 Task: Find connections with filter location Newton-le-Willows with filter topic #engineeringwith filter profile language Potuguese with filter current company Aditya Birla Chemicals with filter school ABES Engineering College with filter industry Optometrists with filter service category Corporate Law with filter keywords title Nurse
Action: Mouse moved to (705, 66)
Screenshot: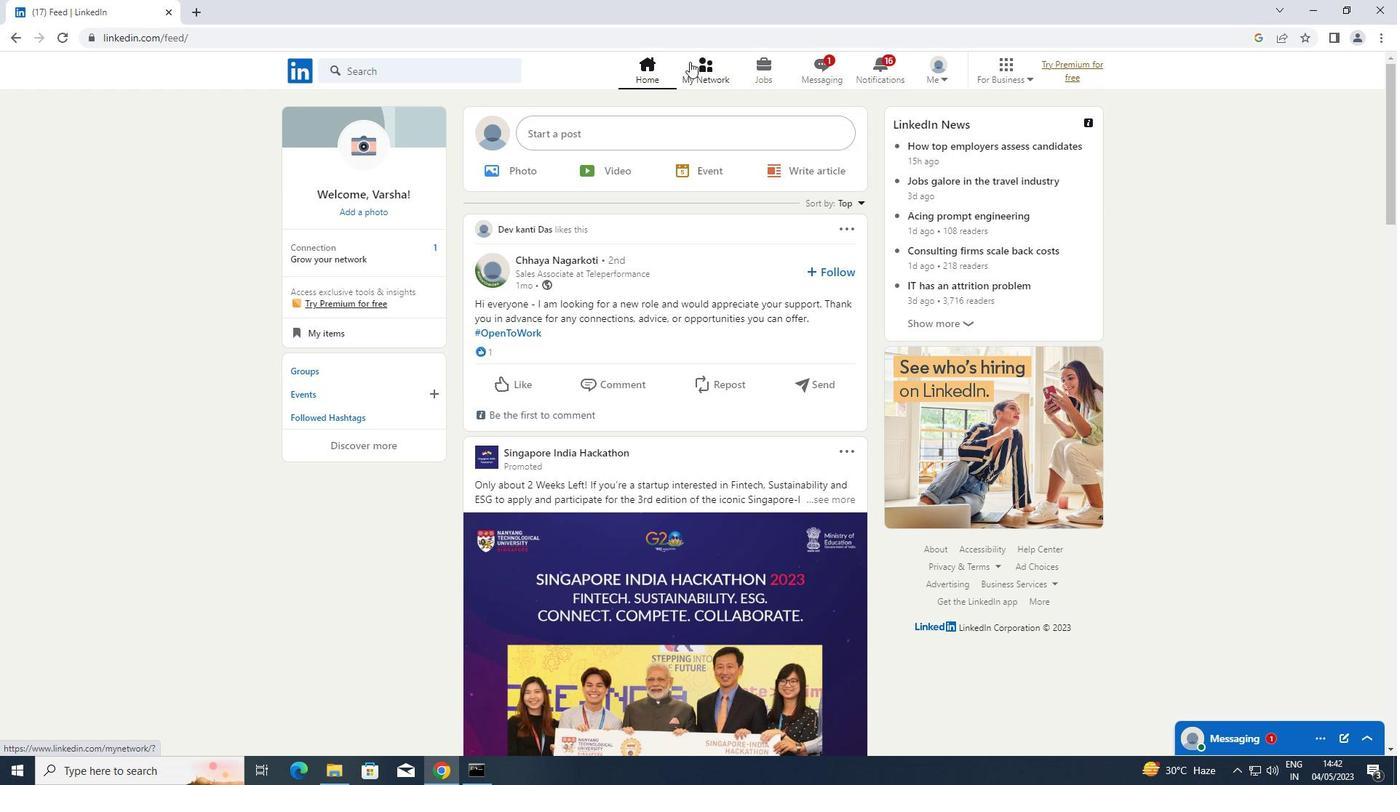 
Action: Mouse pressed left at (705, 66)
Screenshot: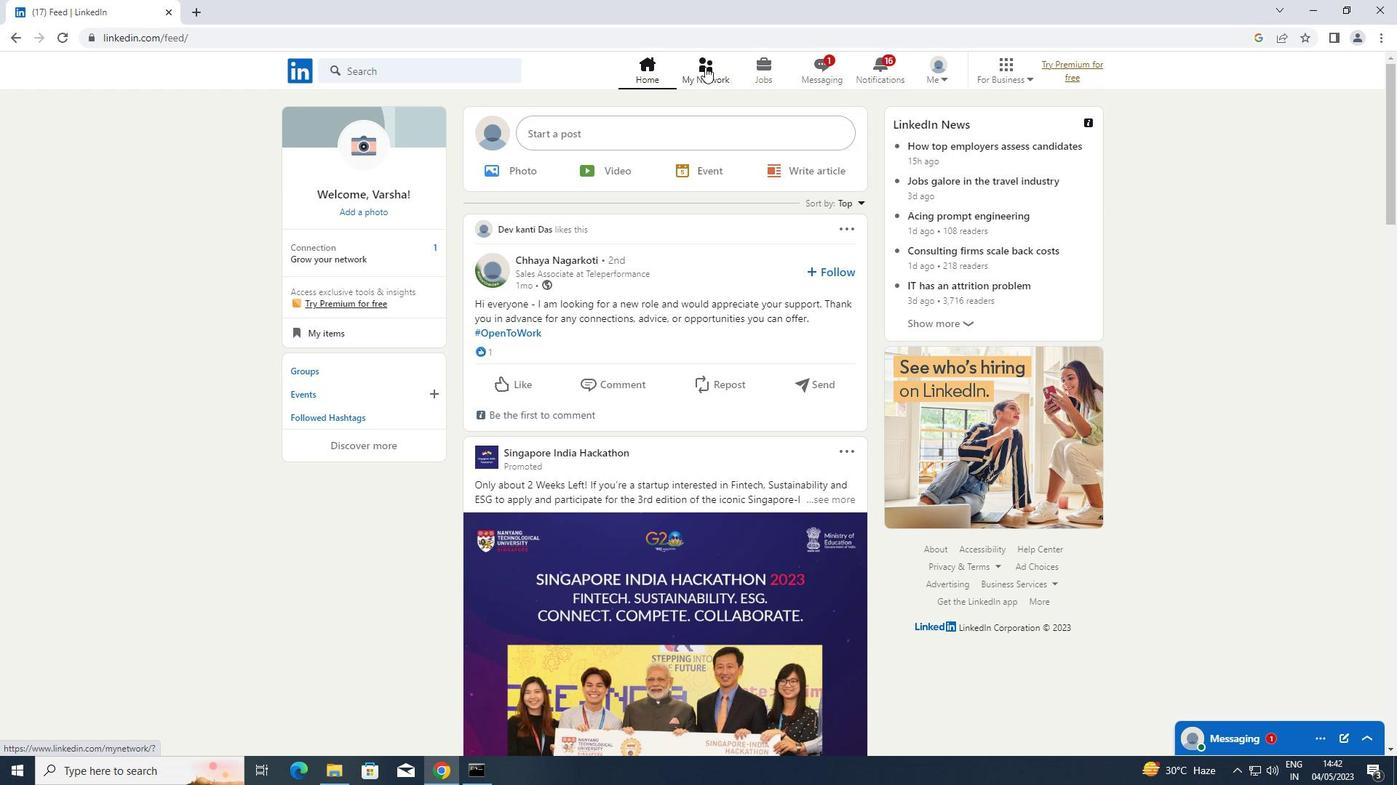 
Action: Mouse moved to (380, 149)
Screenshot: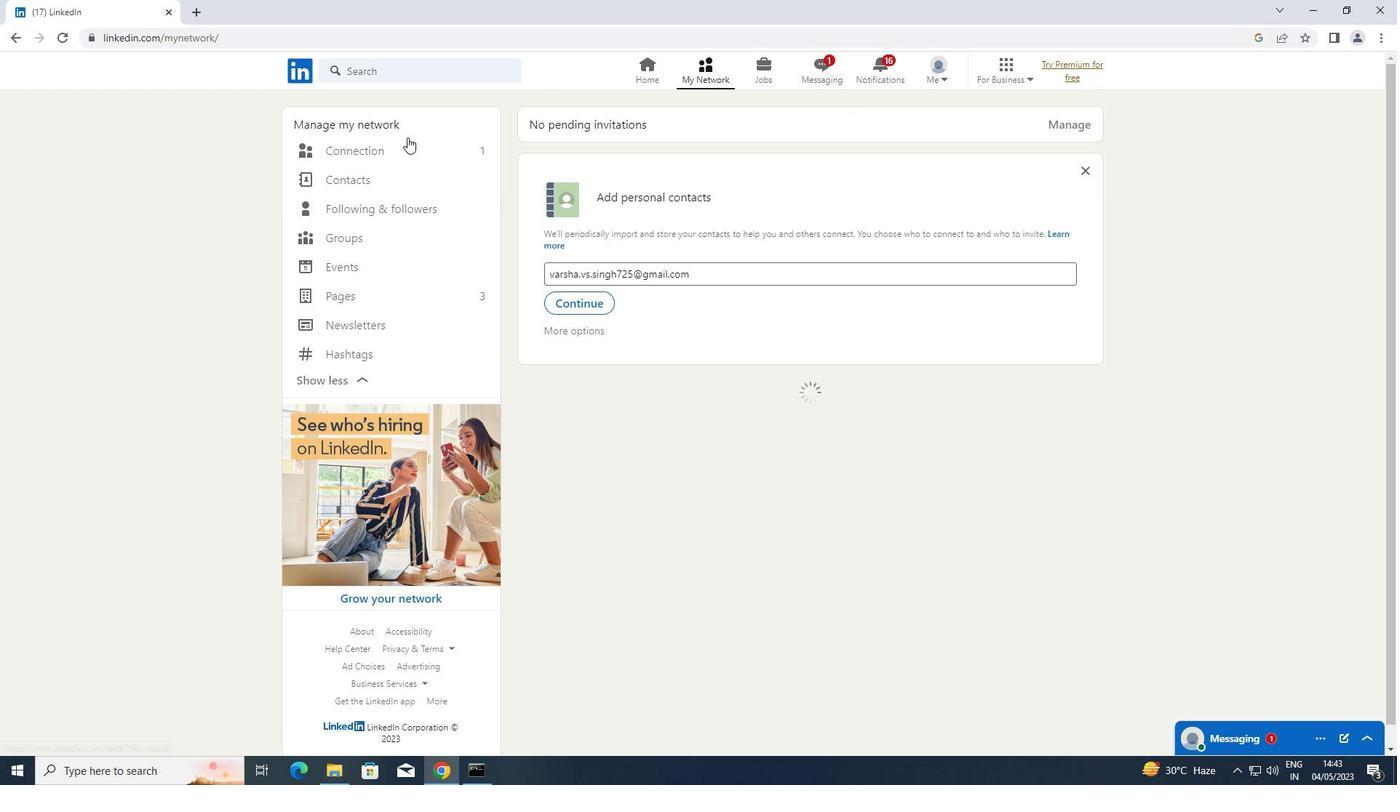 
Action: Mouse pressed left at (380, 149)
Screenshot: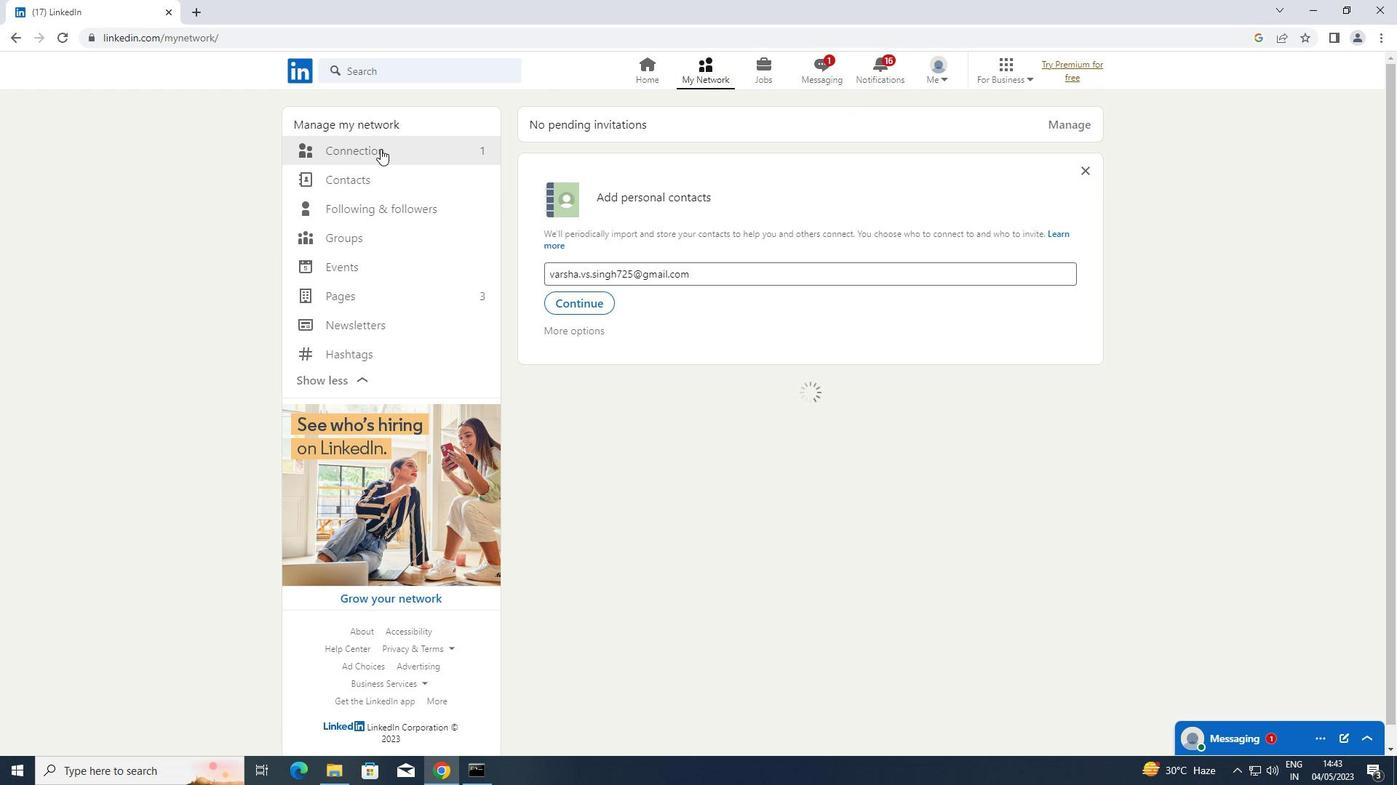 
Action: Mouse moved to (807, 158)
Screenshot: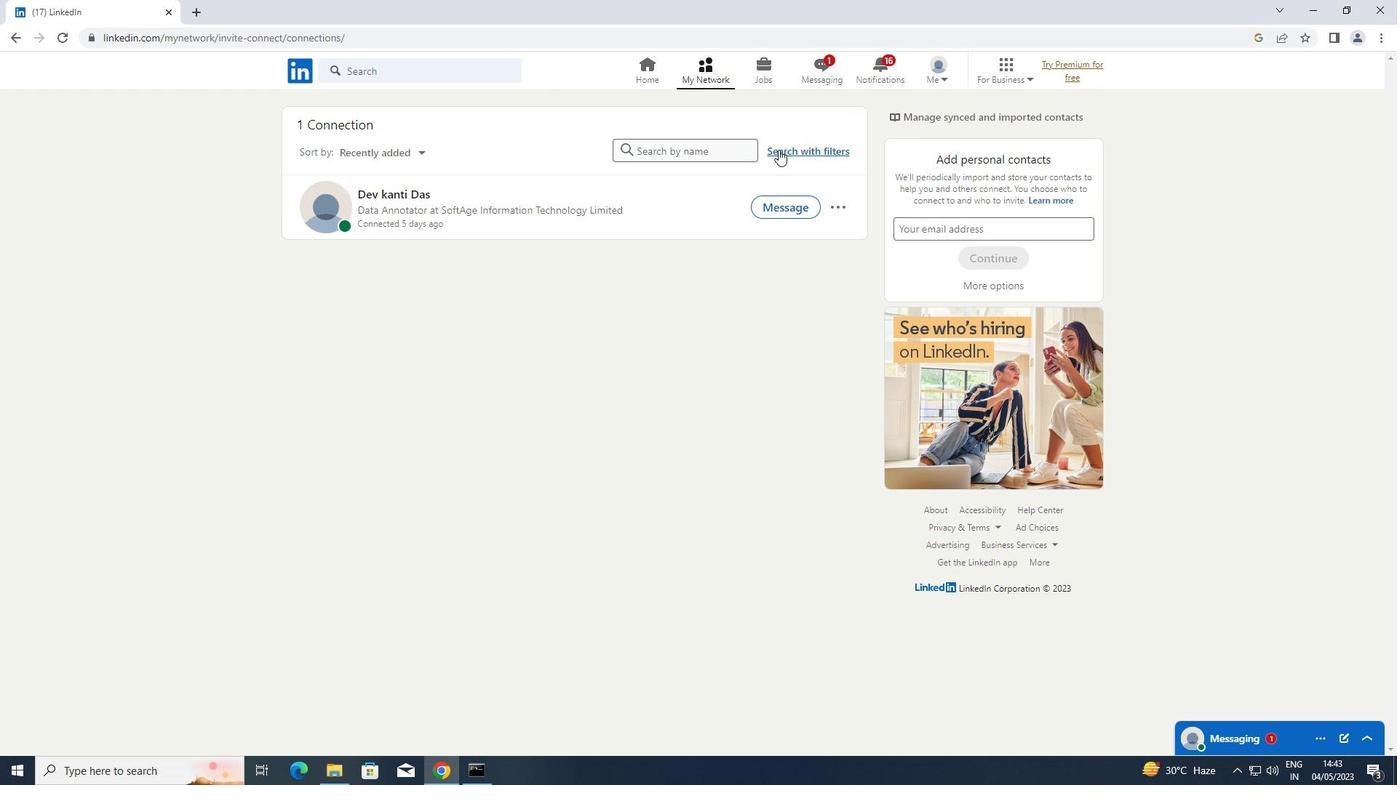 
Action: Mouse pressed left at (807, 158)
Screenshot: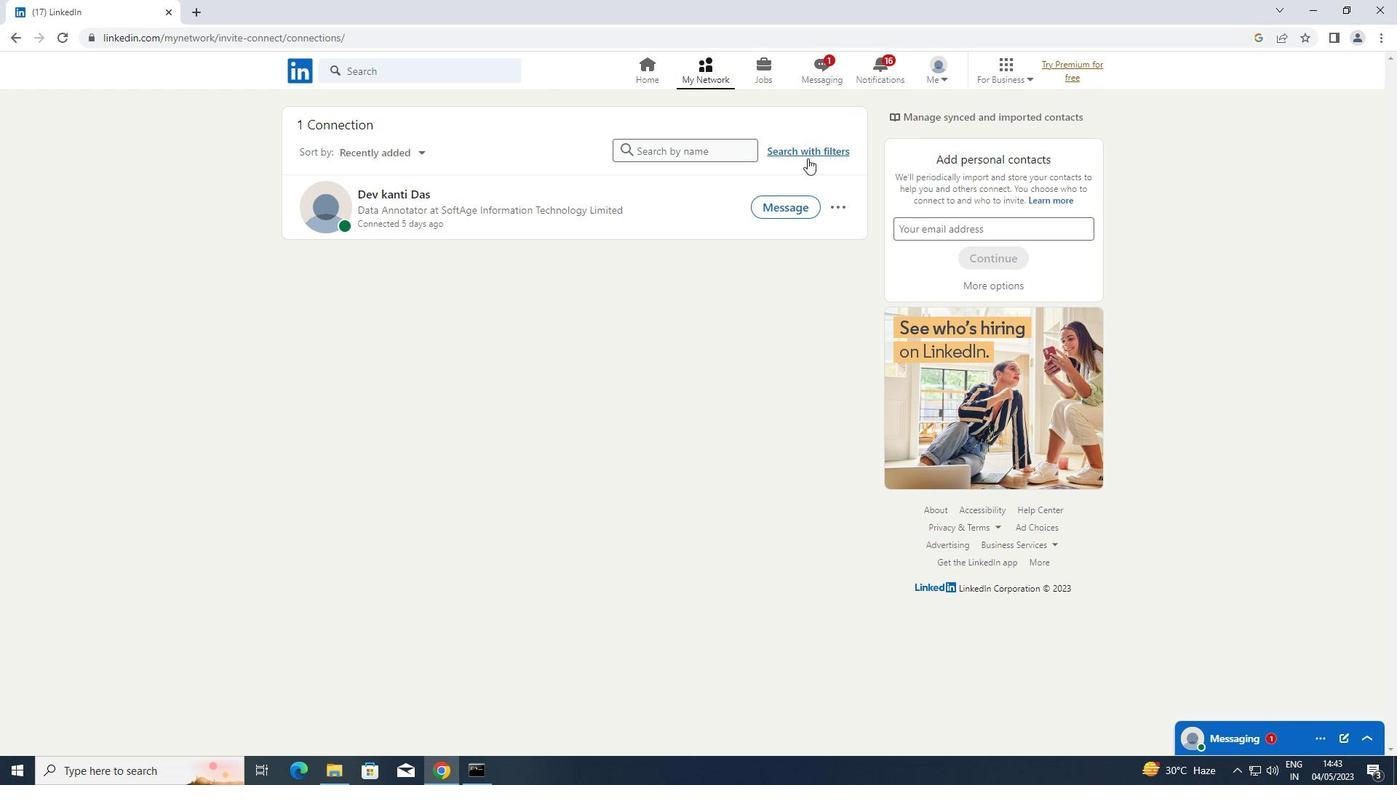 
Action: Mouse moved to (745, 111)
Screenshot: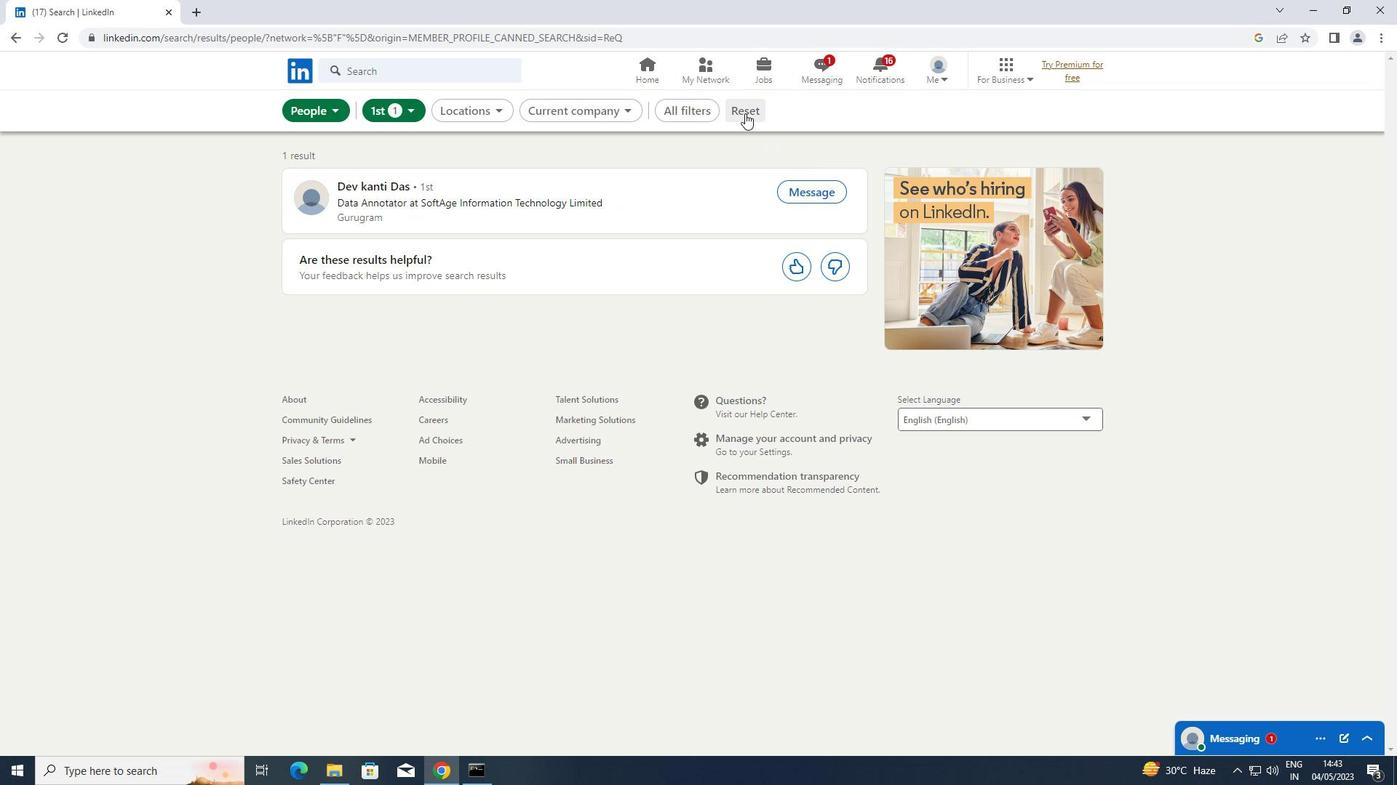 
Action: Mouse pressed left at (745, 111)
Screenshot: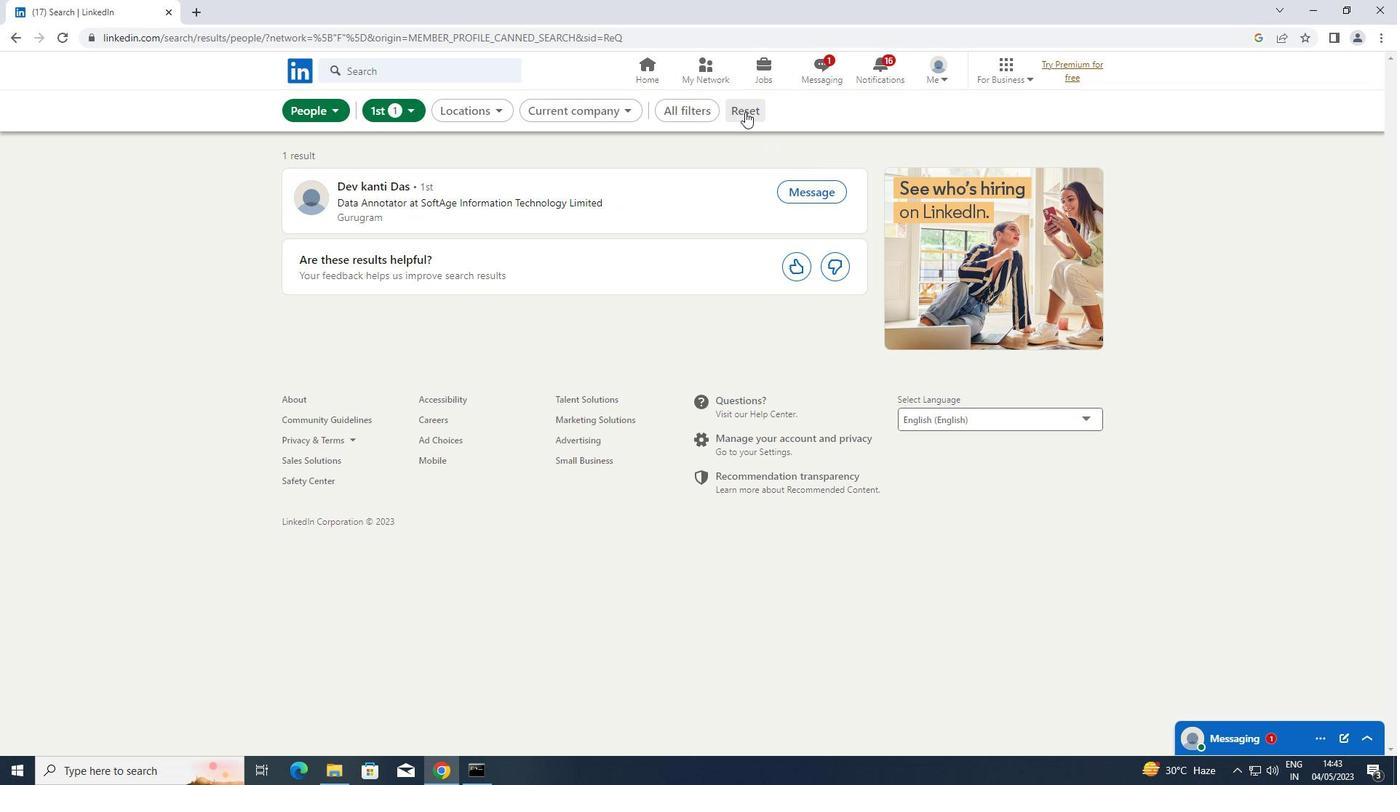 
Action: Mouse moved to (698, 107)
Screenshot: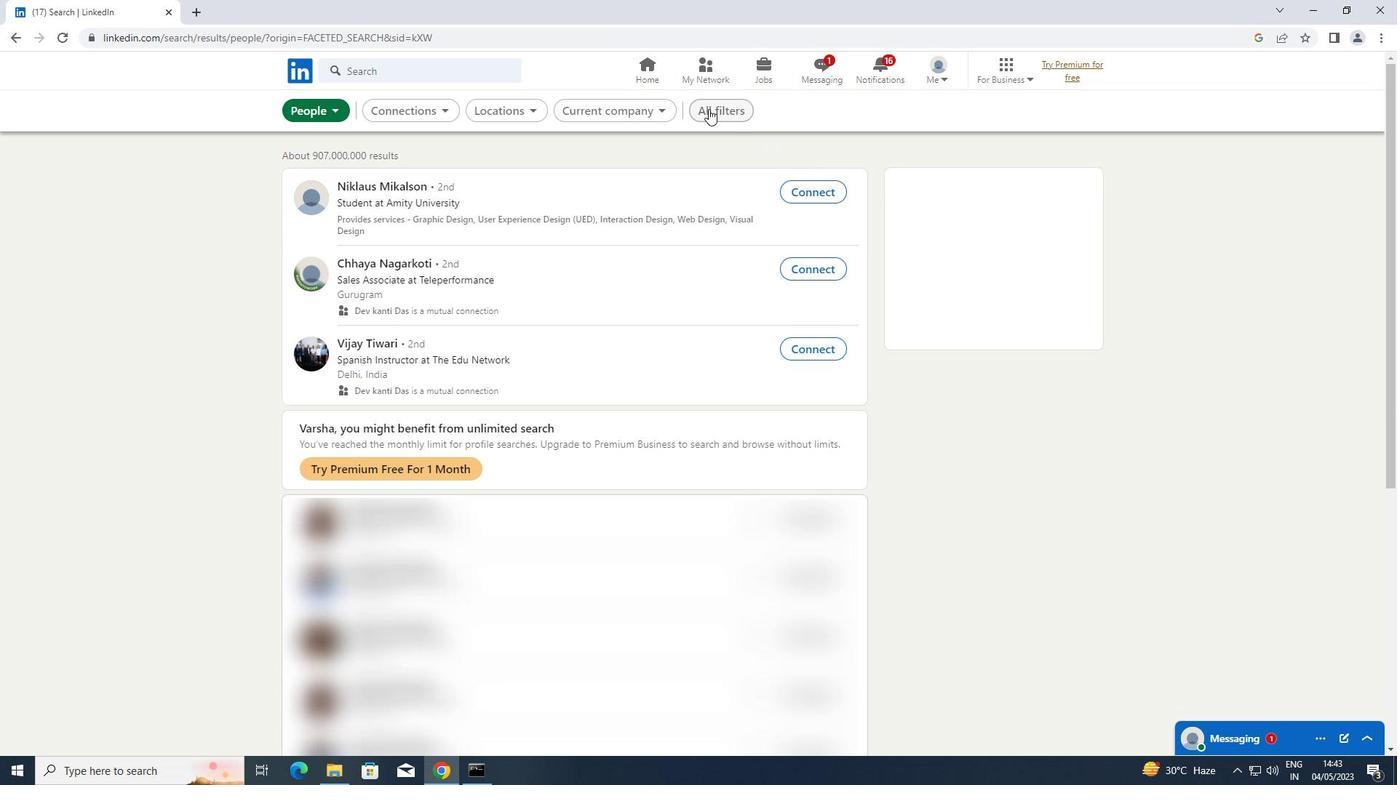 
Action: Mouse pressed left at (698, 107)
Screenshot: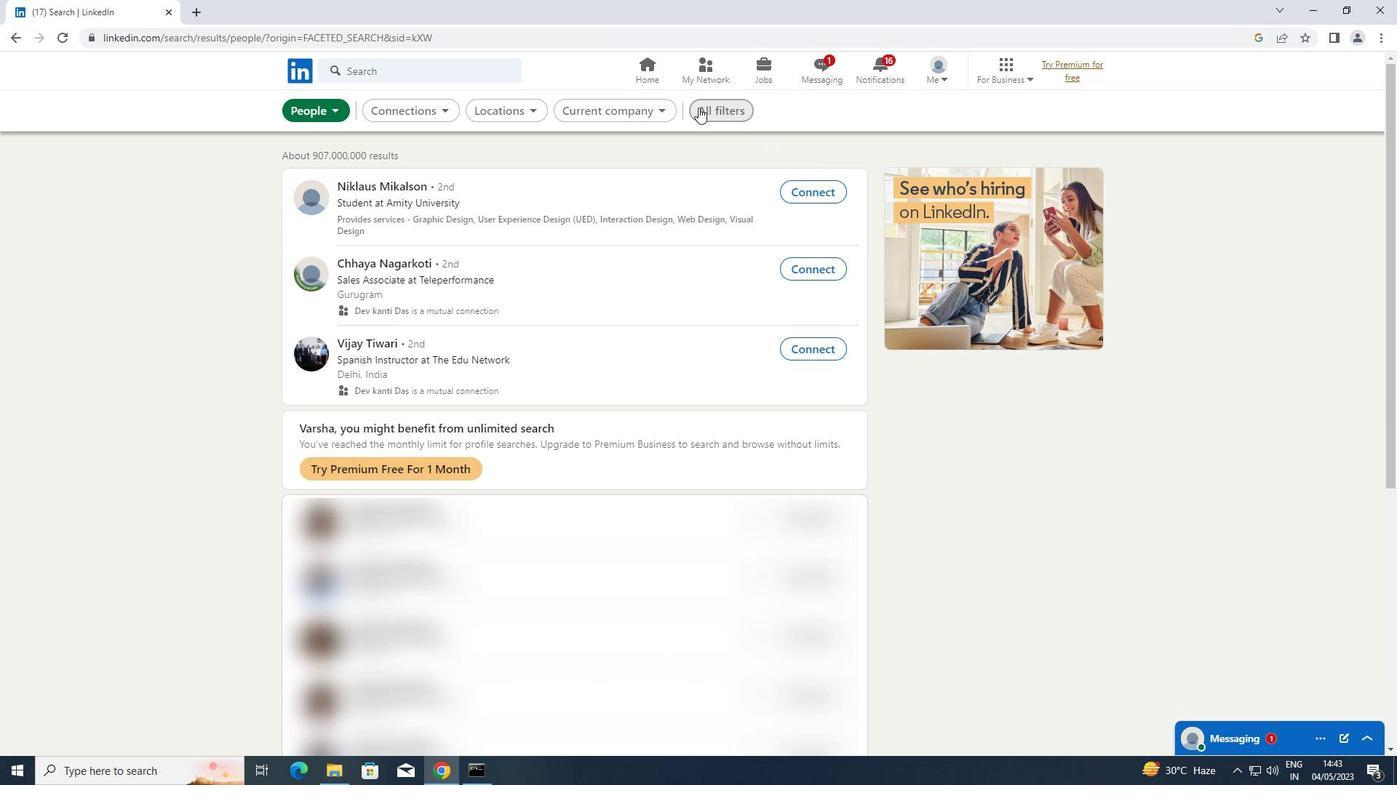 
Action: Mouse moved to (1063, 258)
Screenshot: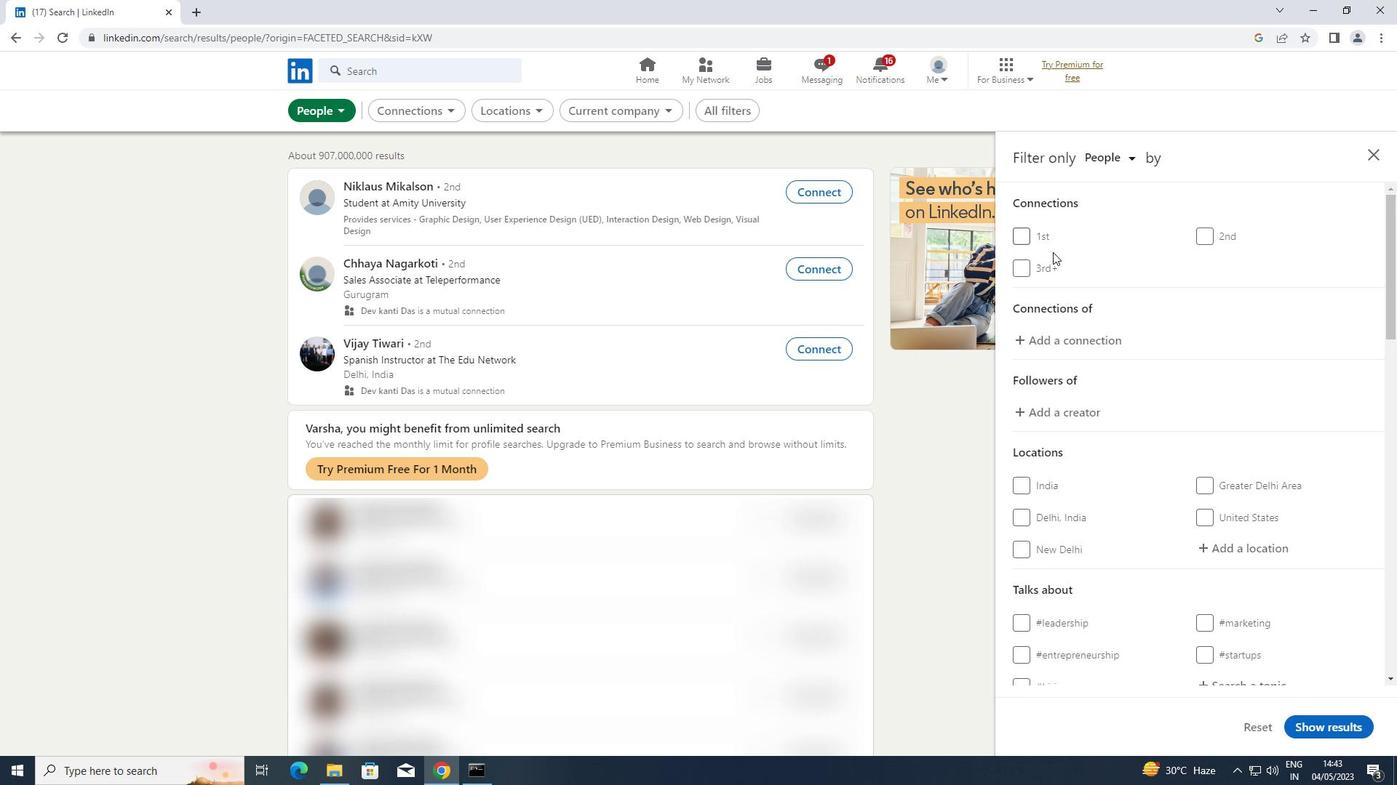 
Action: Mouse scrolled (1063, 257) with delta (0, 0)
Screenshot: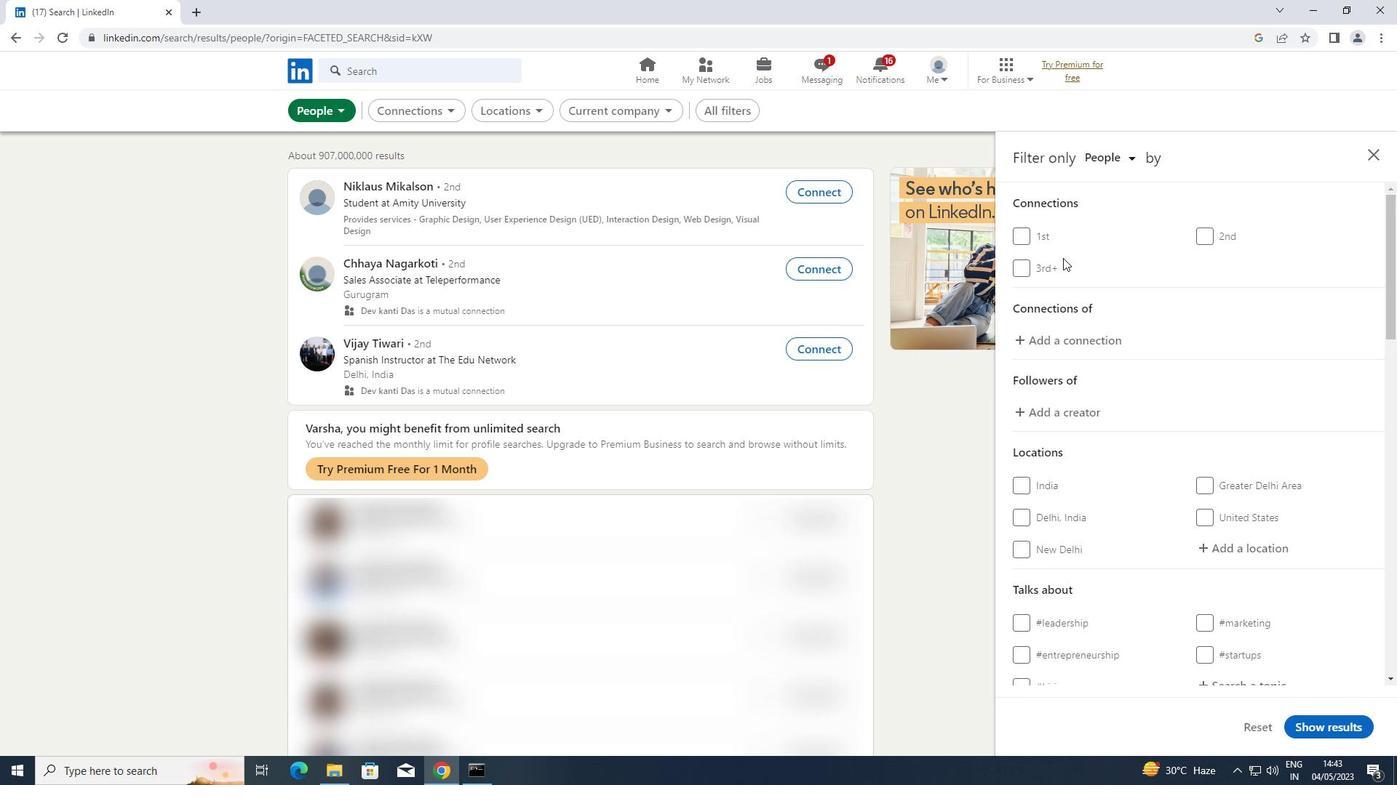 
Action: Mouse moved to (1063, 267)
Screenshot: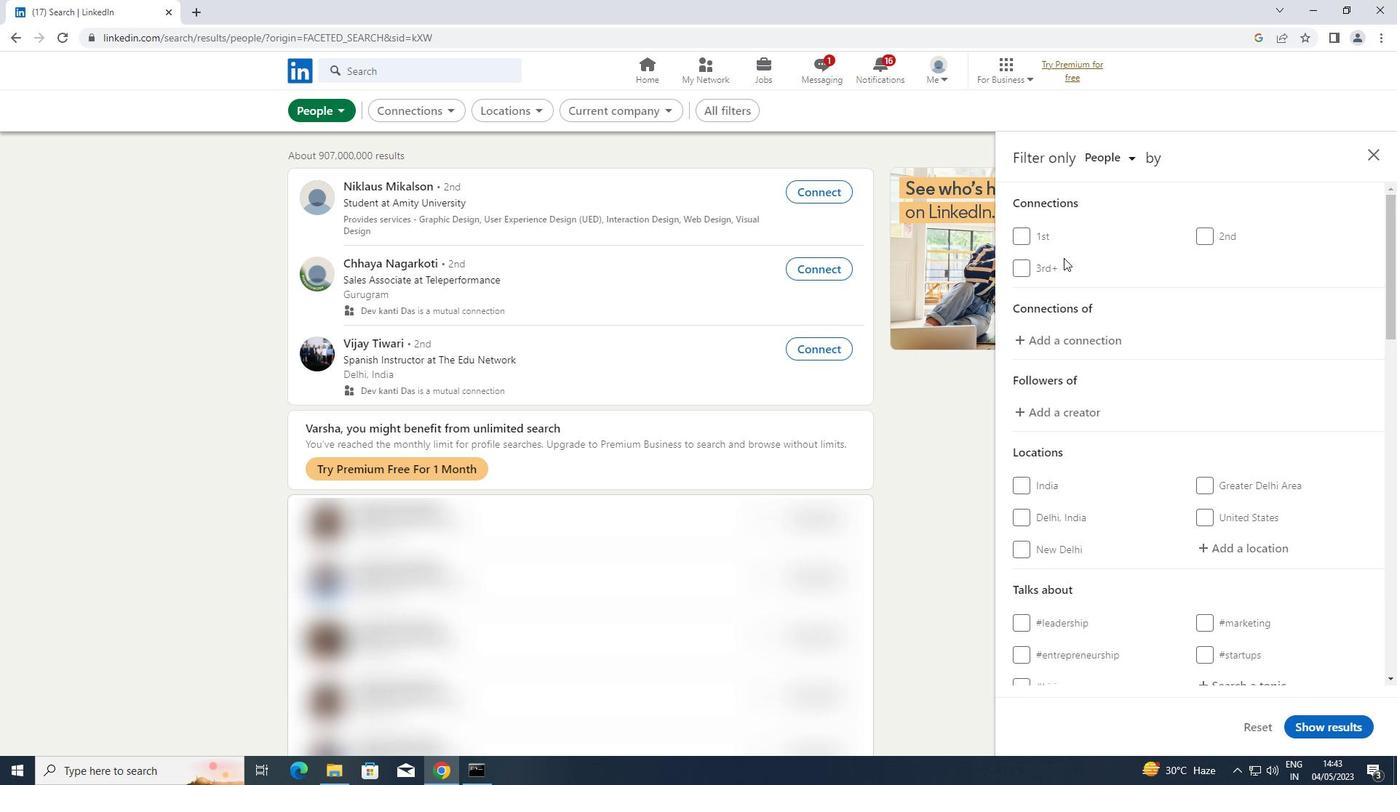 
Action: Mouse scrolled (1063, 267) with delta (0, 0)
Screenshot: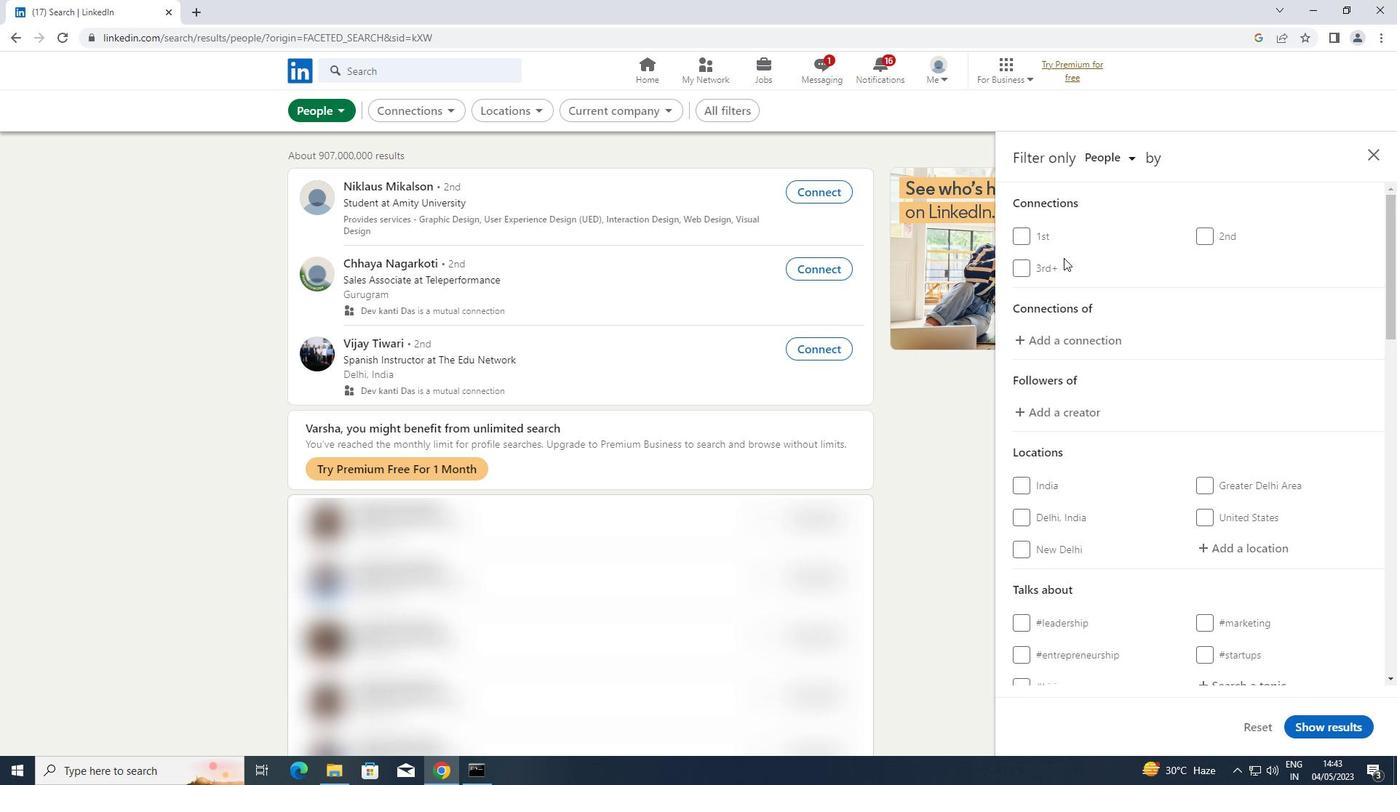 
Action: Mouse moved to (1212, 390)
Screenshot: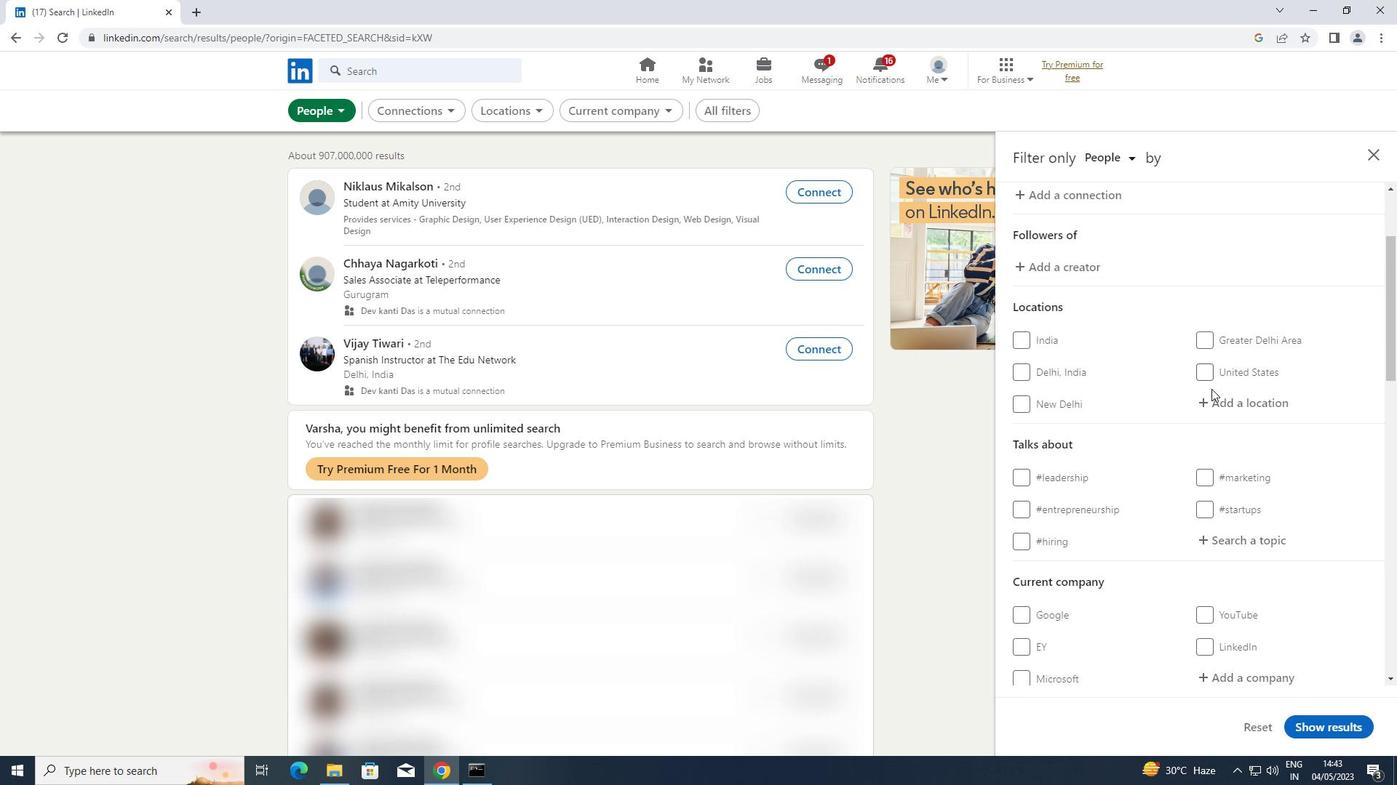 
Action: Mouse pressed left at (1212, 390)
Screenshot: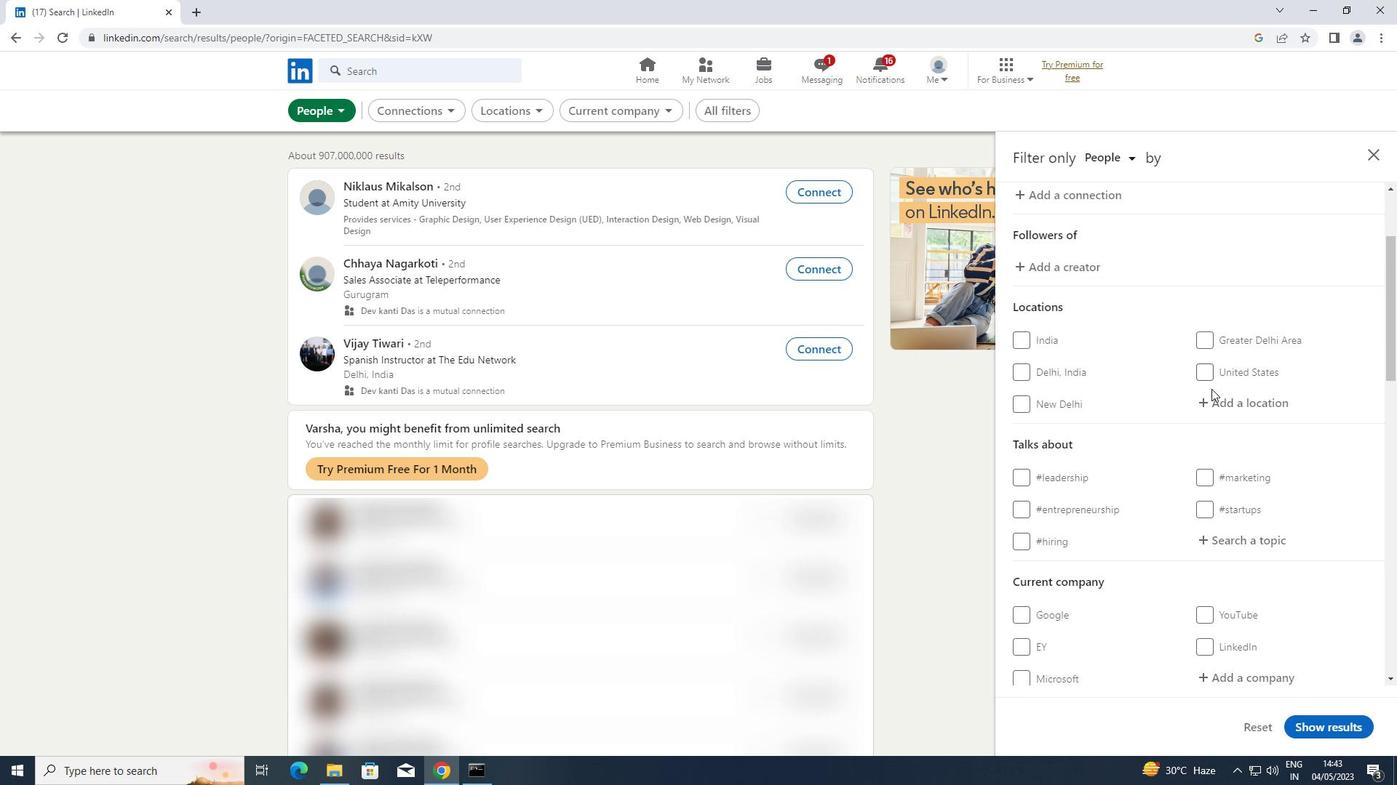 
Action: Mouse moved to (1215, 392)
Screenshot: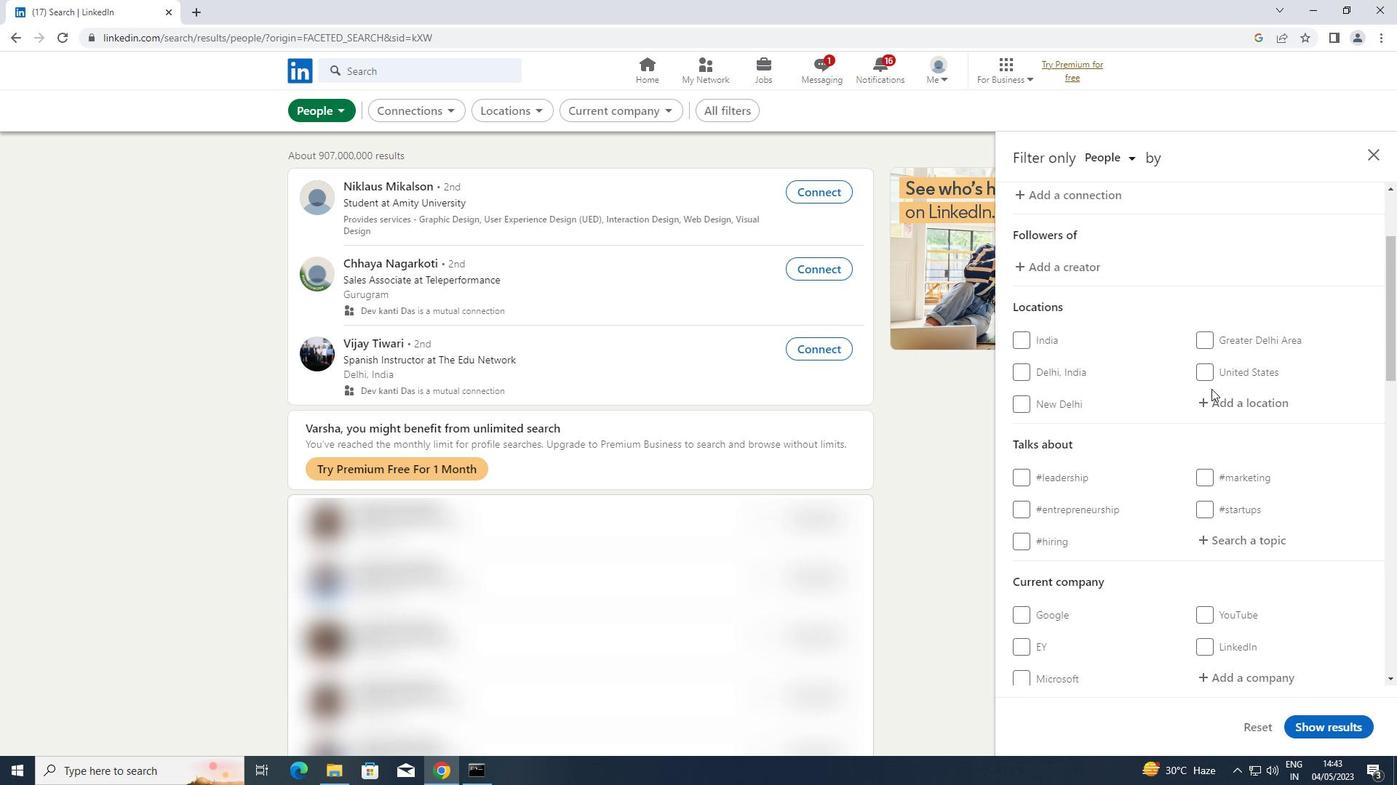
Action: Key pressed <Key.shift><Key.shift>NEWTON-LE-<Key.shift>WILLOWS
Screenshot: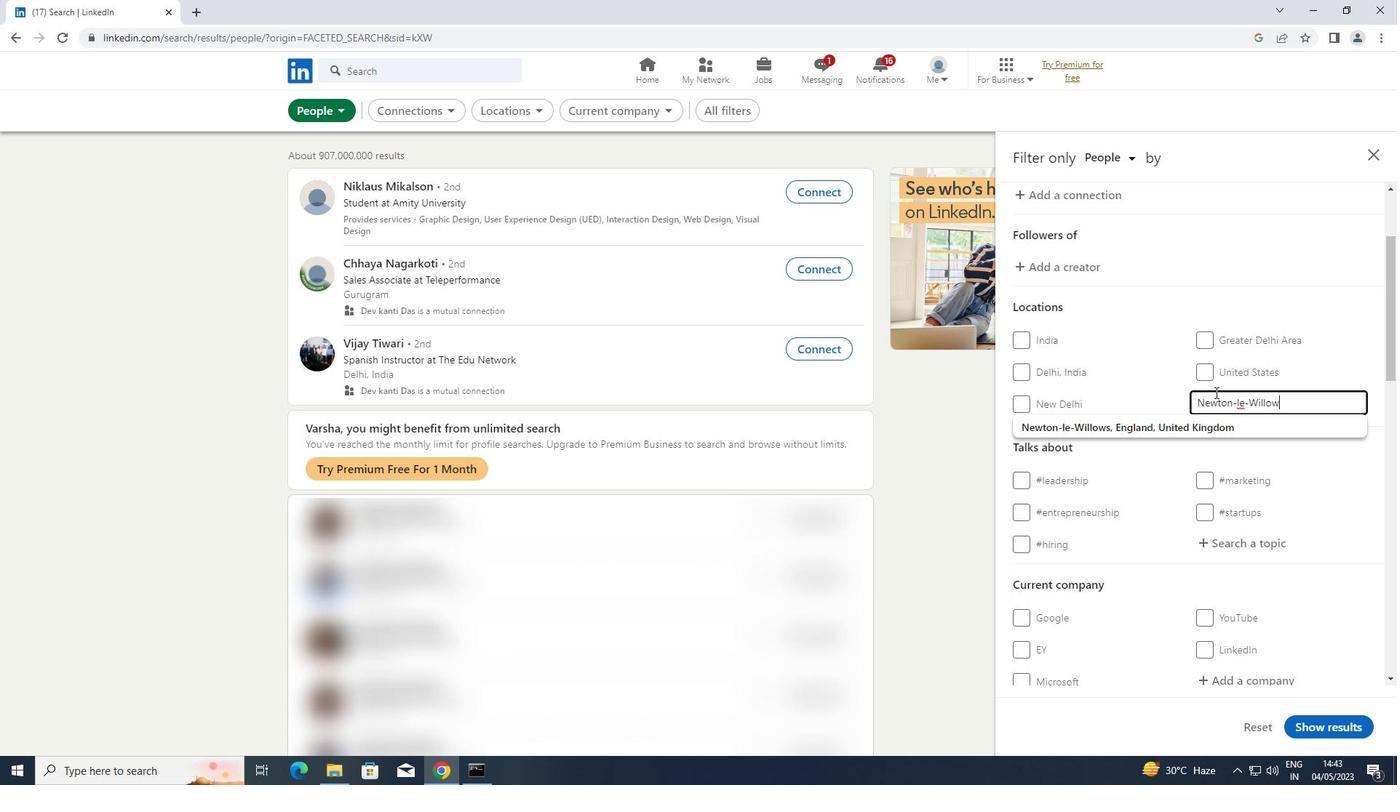 
Action: Mouse moved to (1258, 545)
Screenshot: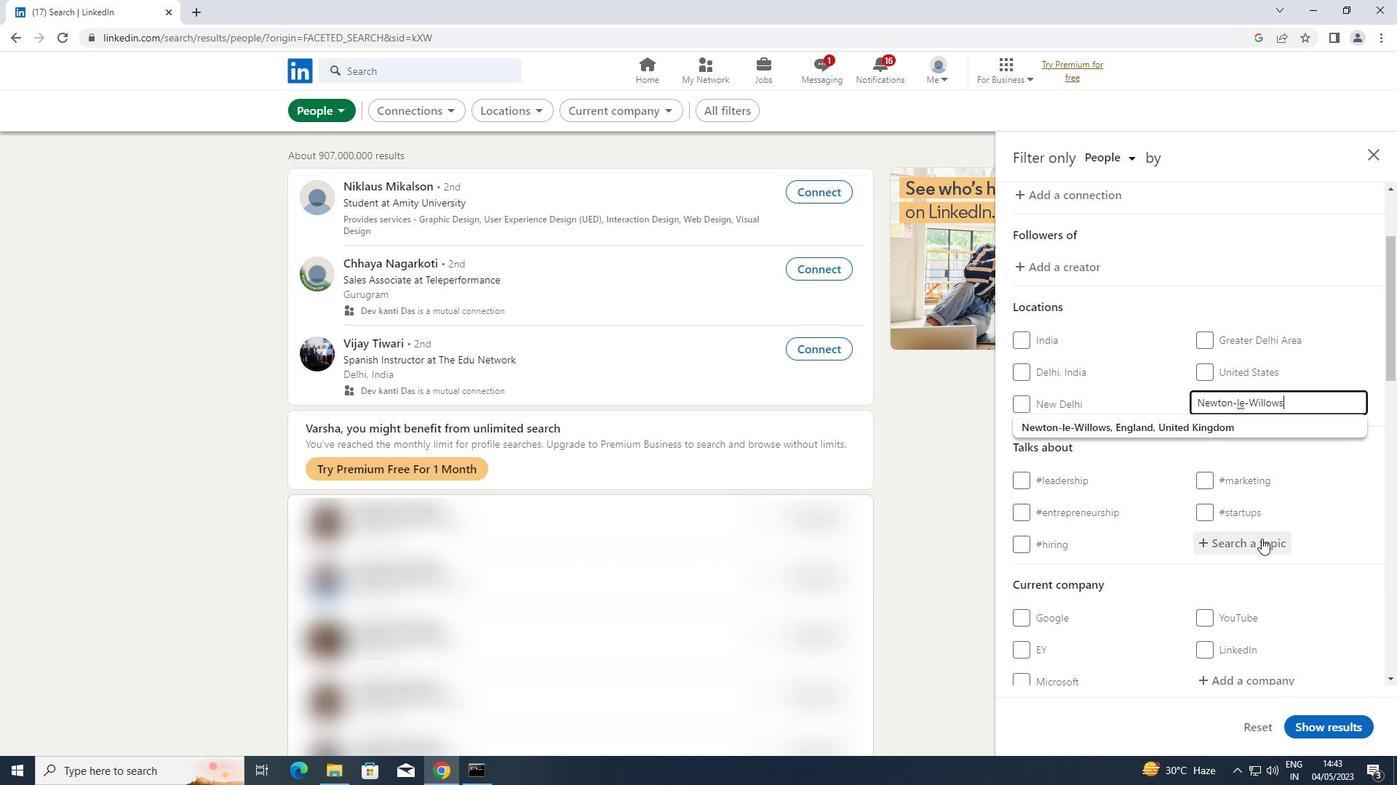 
Action: Mouse pressed left at (1258, 545)
Screenshot: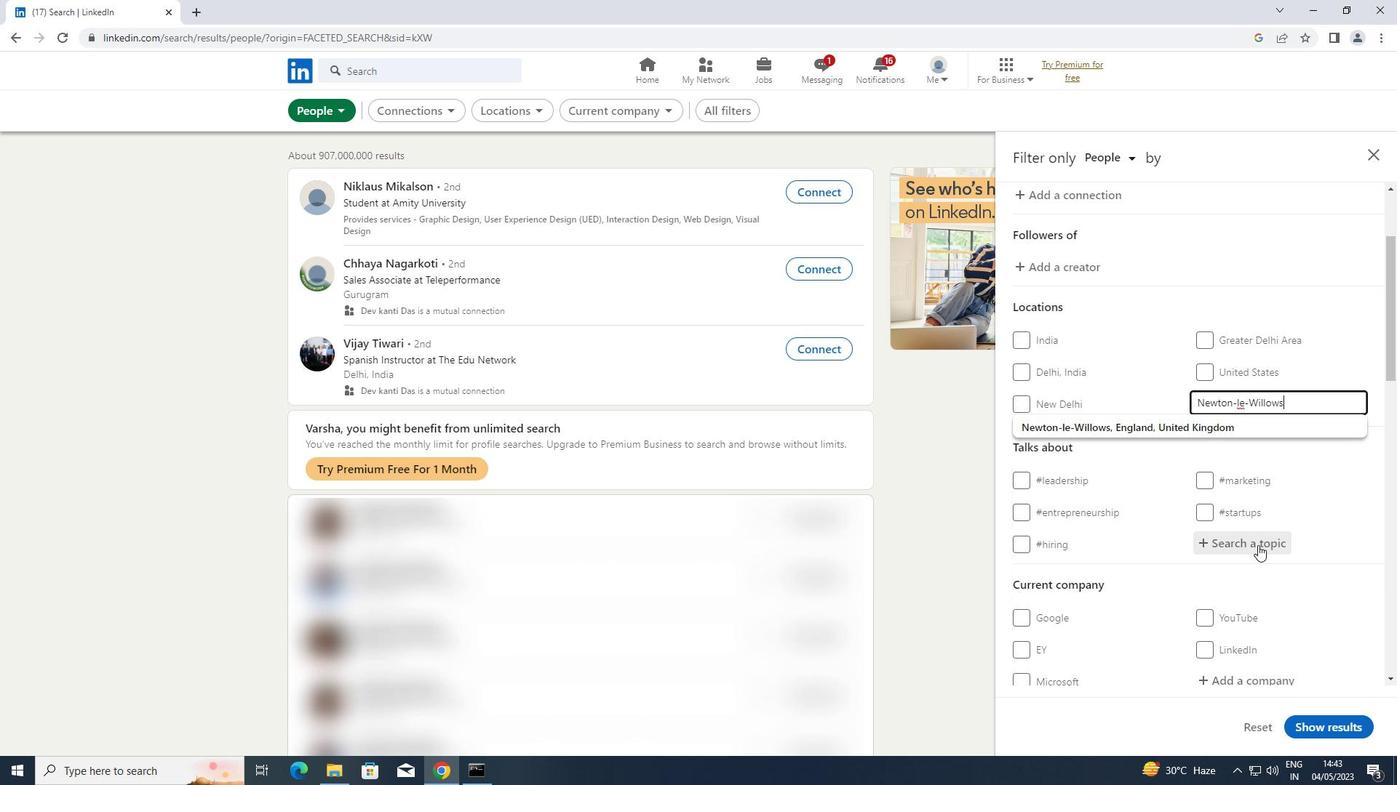 
Action: Key pressed ENGINEER
Screenshot: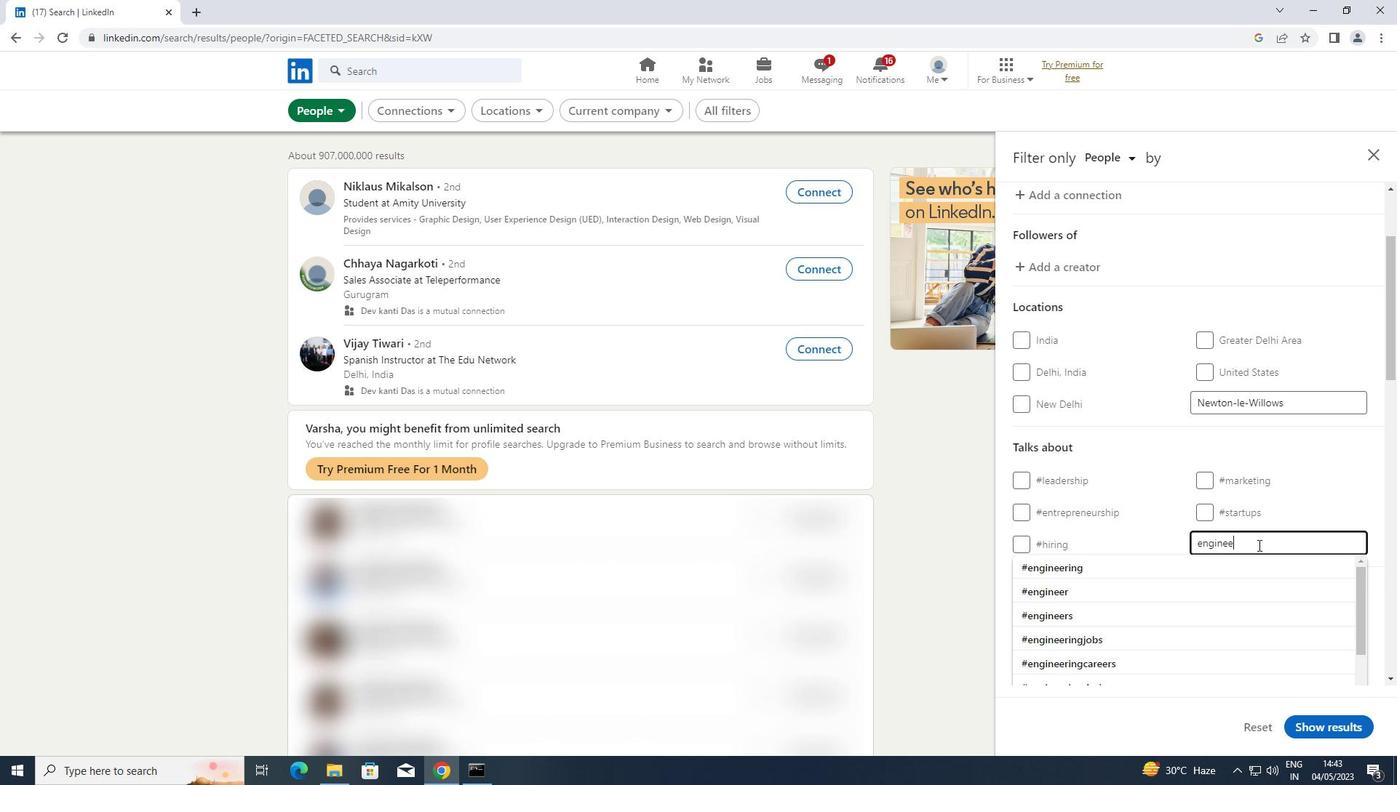 
Action: Mouse moved to (1152, 560)
Screenshot: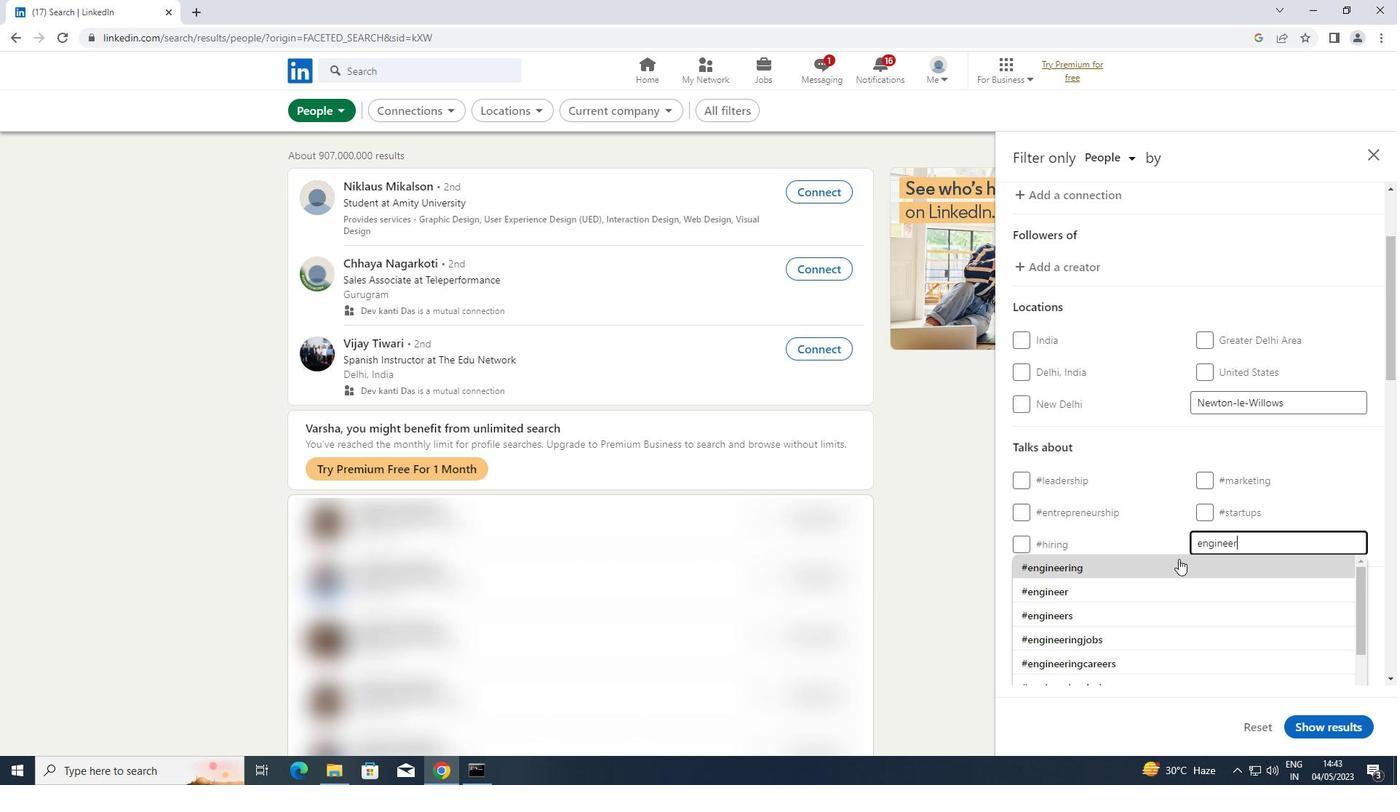 
Action: Mouse pressed left at (1152, 560)
Screenshot: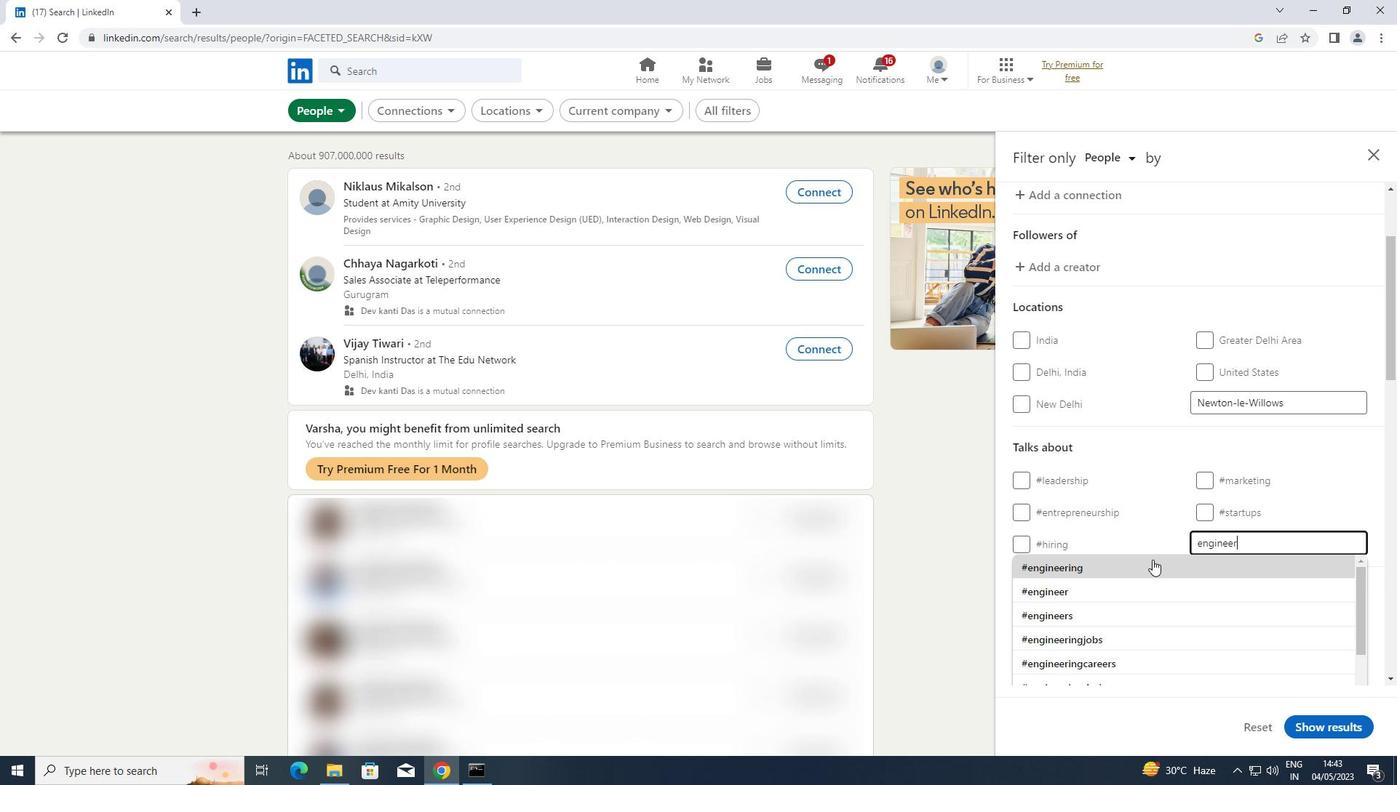 
Action: Mouse scrolled (1152, 559) with delta (0, 0)
Screenshot: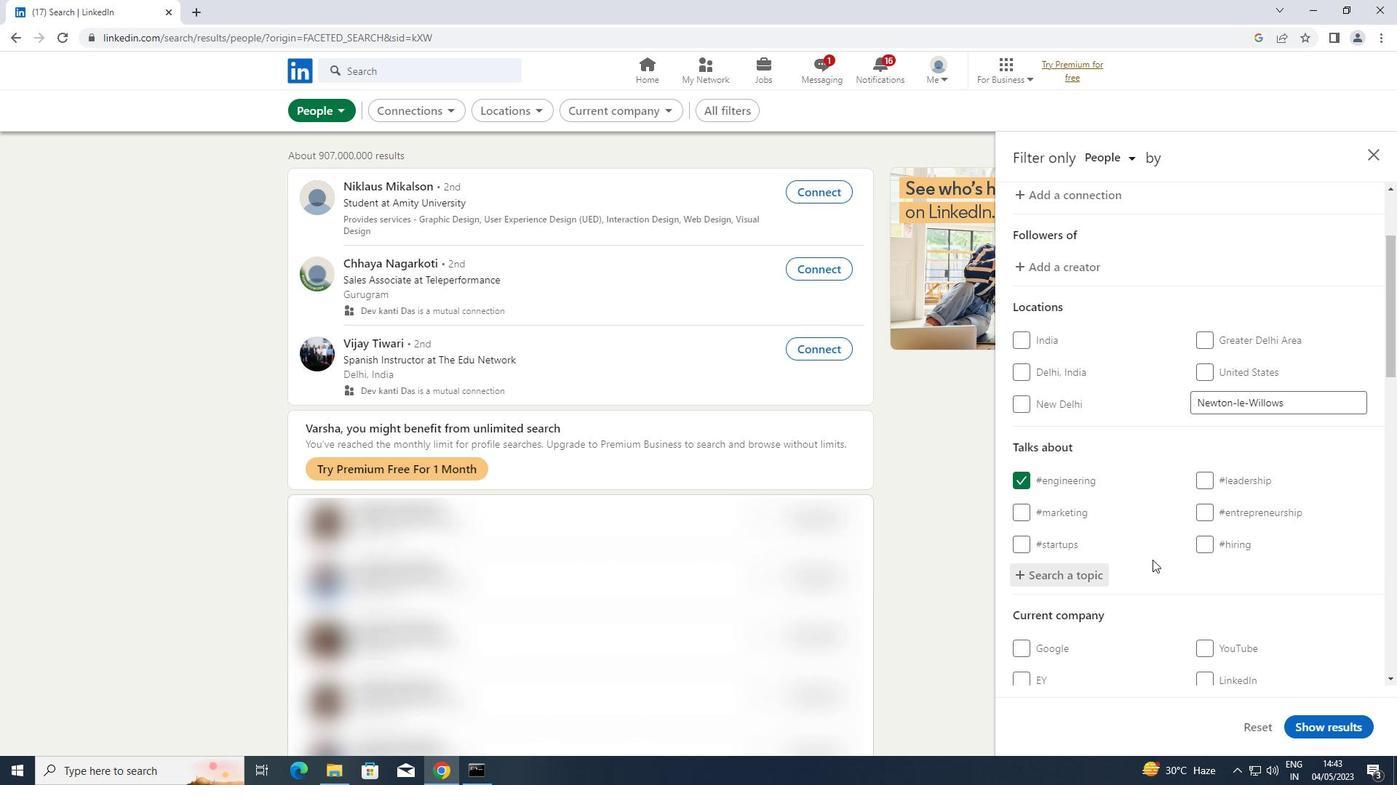 
Action: Mouse scrolled (1152, 559) with delta (0, 0)
Screenshot: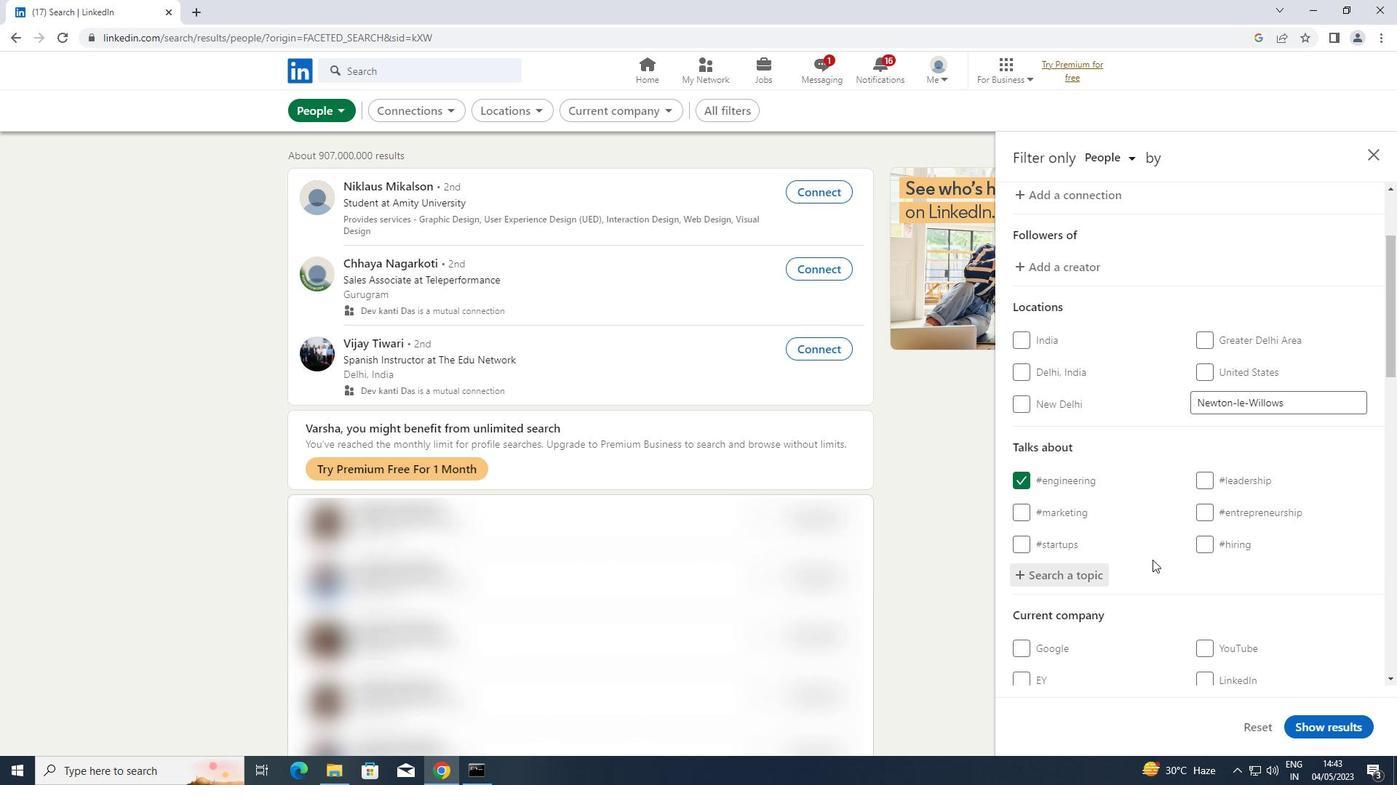 
Action: Mouse scrolled (1152, 559) with delta (0, 0)
Screenshot: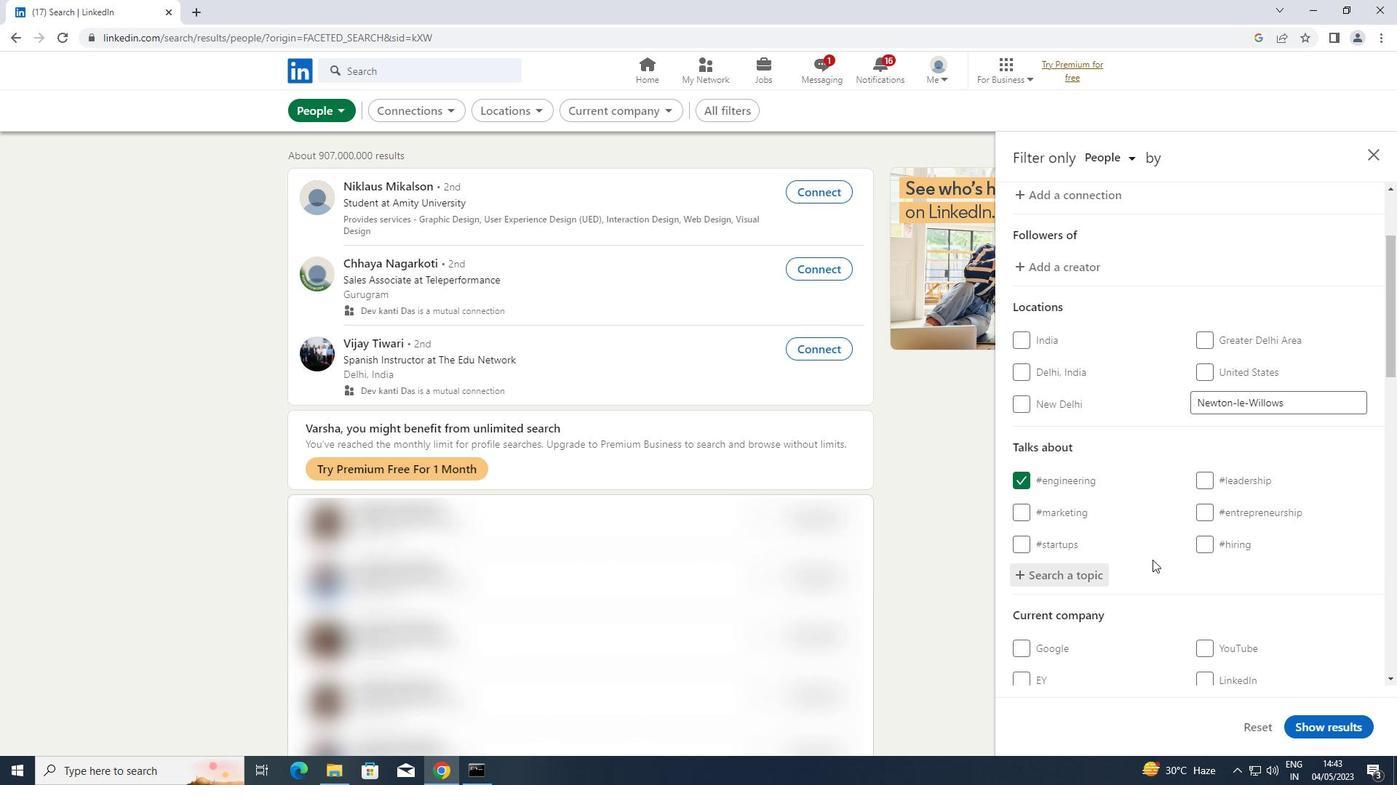 
Action: Mouse scrolled (1152, 559) with delta (0, 0)
Screenshot: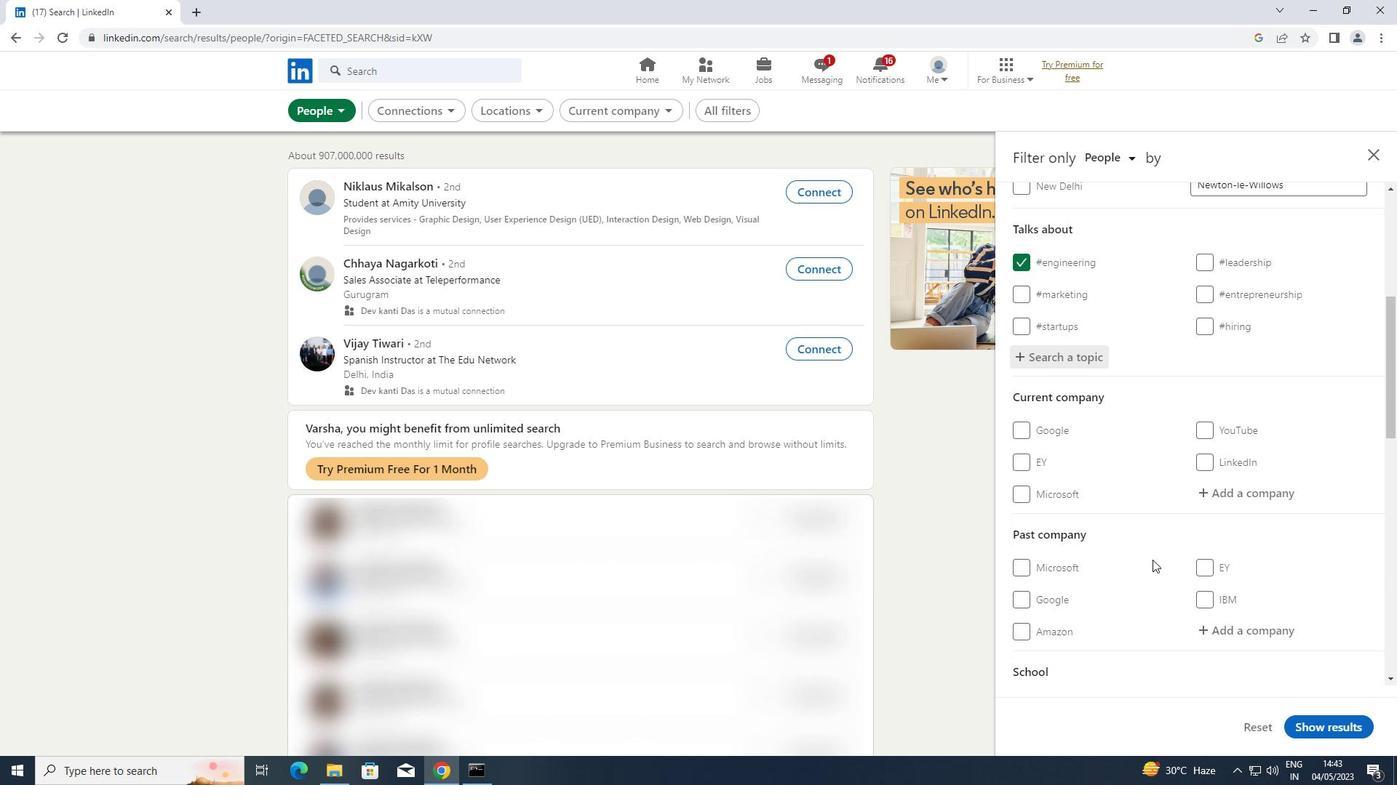 
Action: Mouse moved to (1152, 560)
Screenshot: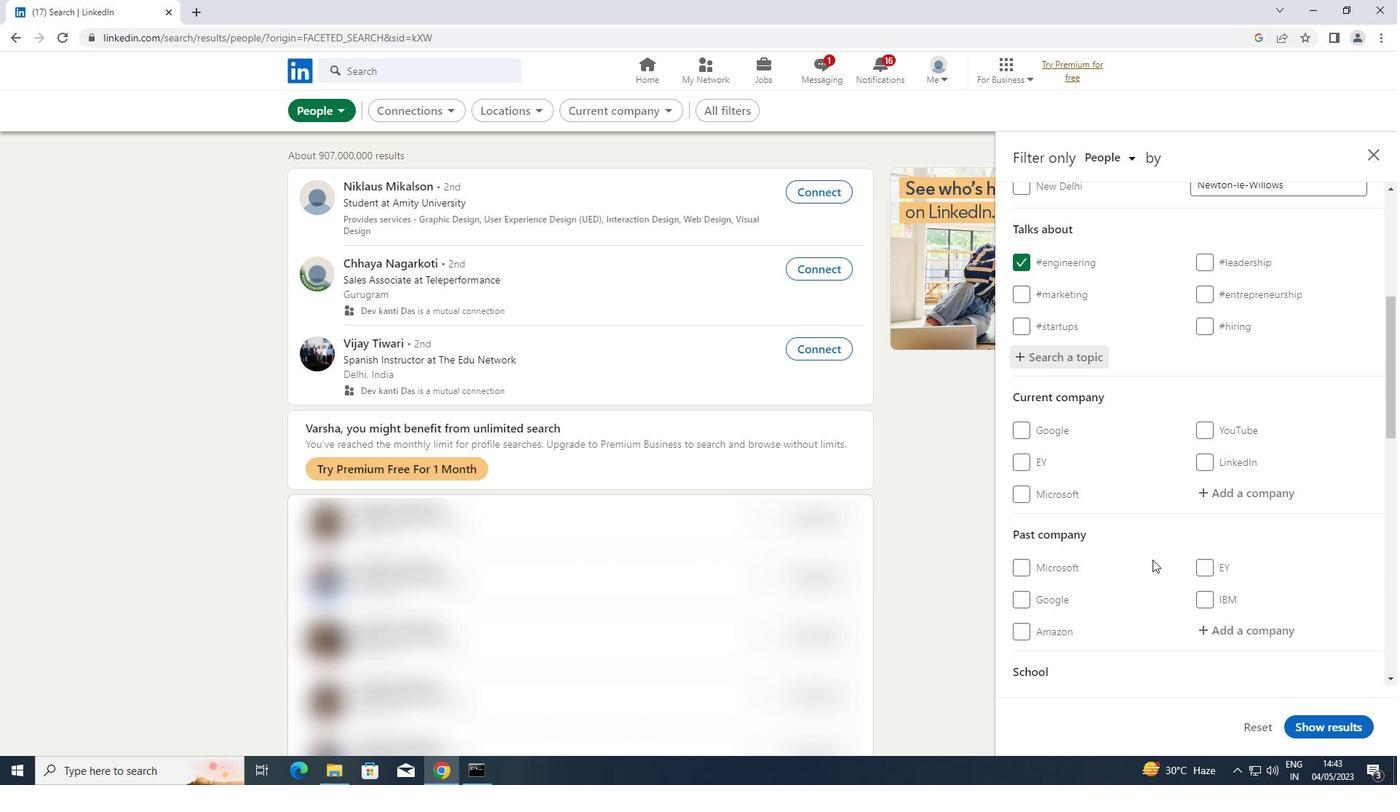 
Action: Mouse scrolled (1152, 559) with delta (0, 0)
Screenshot: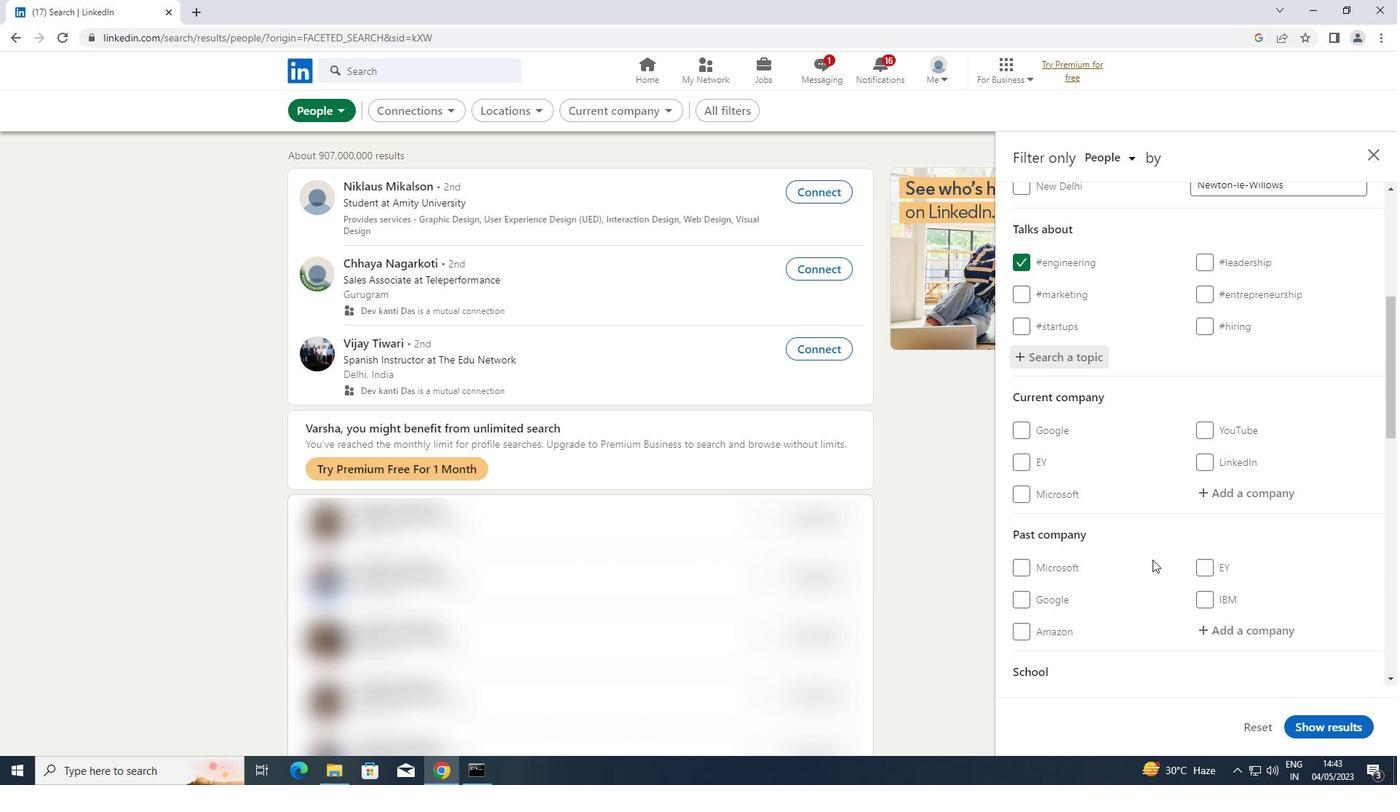 
Action: Mouse moved to (1151, 561)
Screenshot: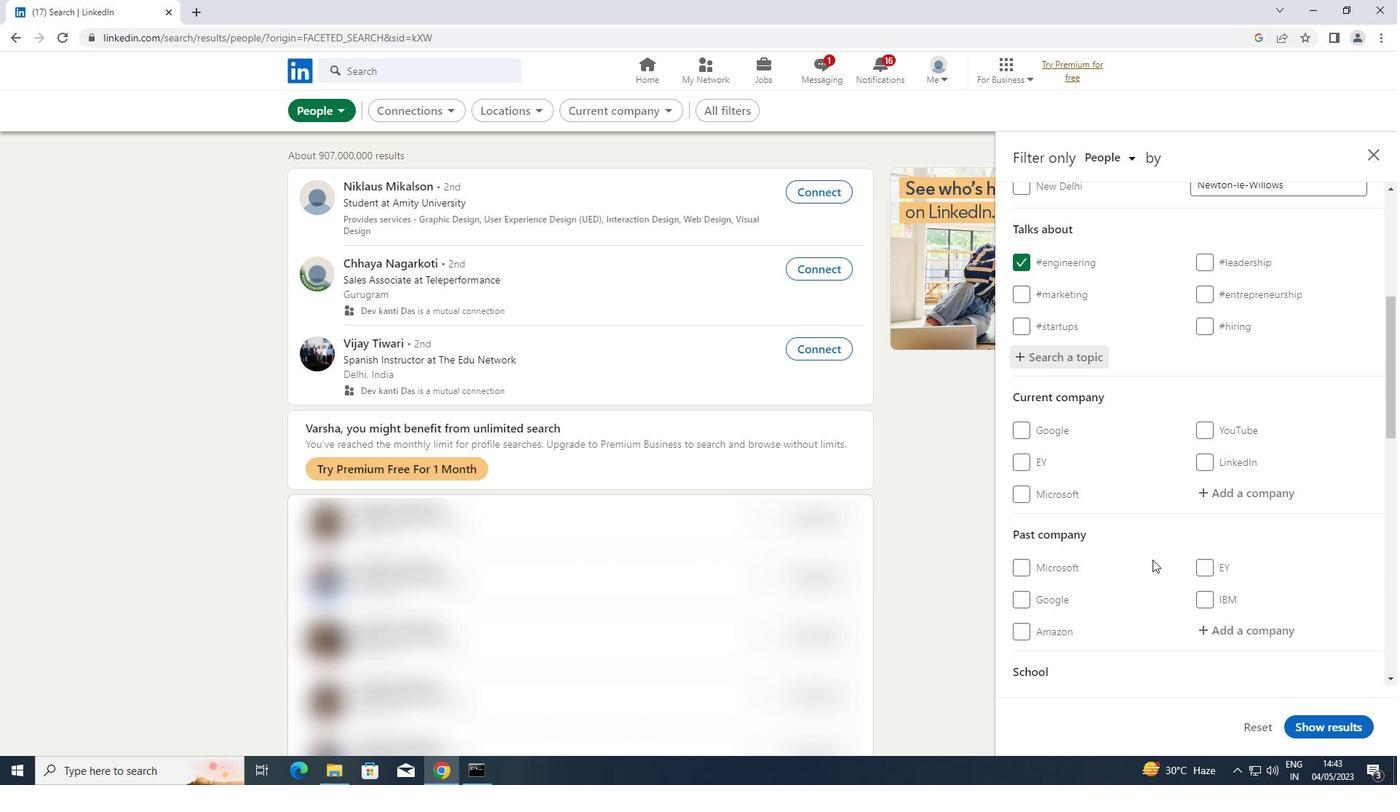 
Action: Mouse scrolled (1151, 560) with delta (0, 0)
Screenshot: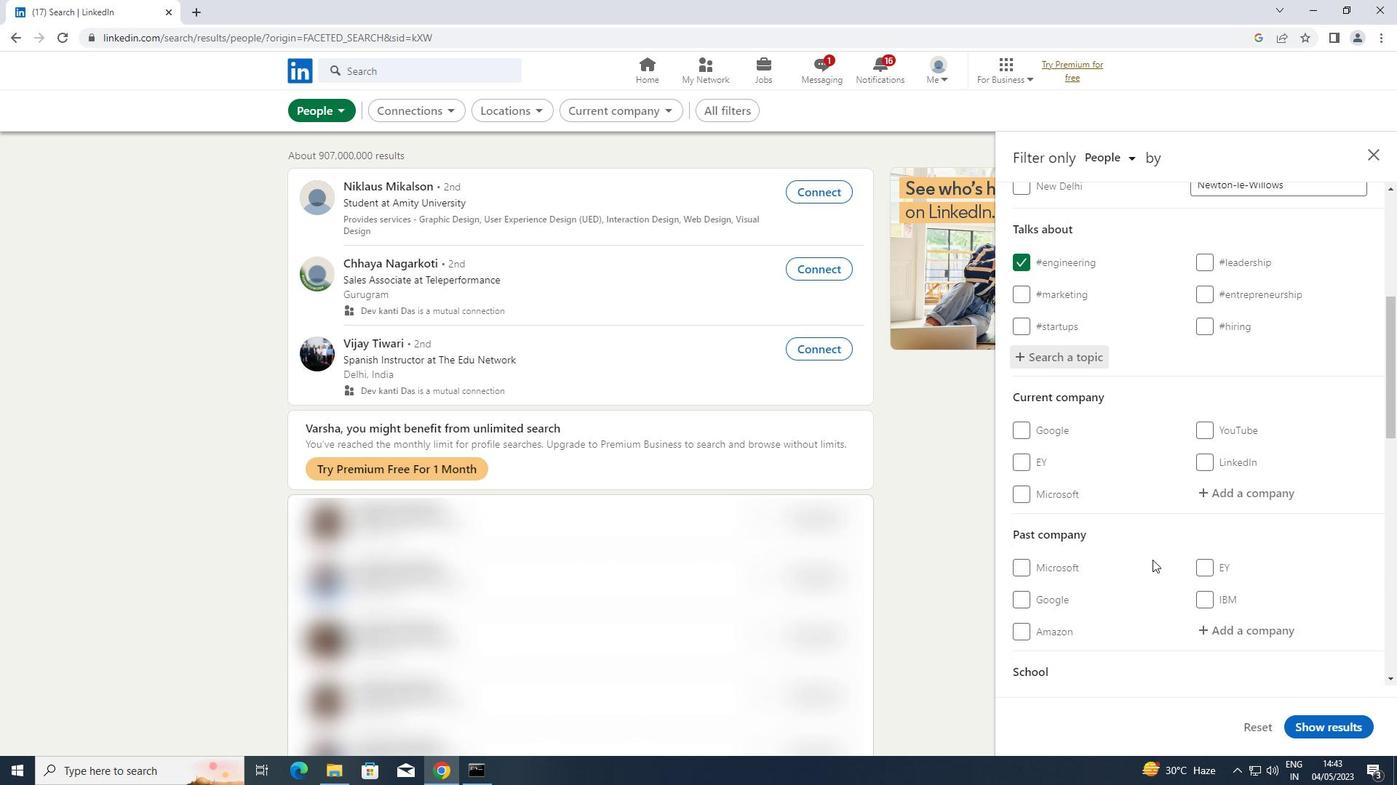 
Action: Mouse scrolled (1151, 560) with delta (0, 0)
Screenshot: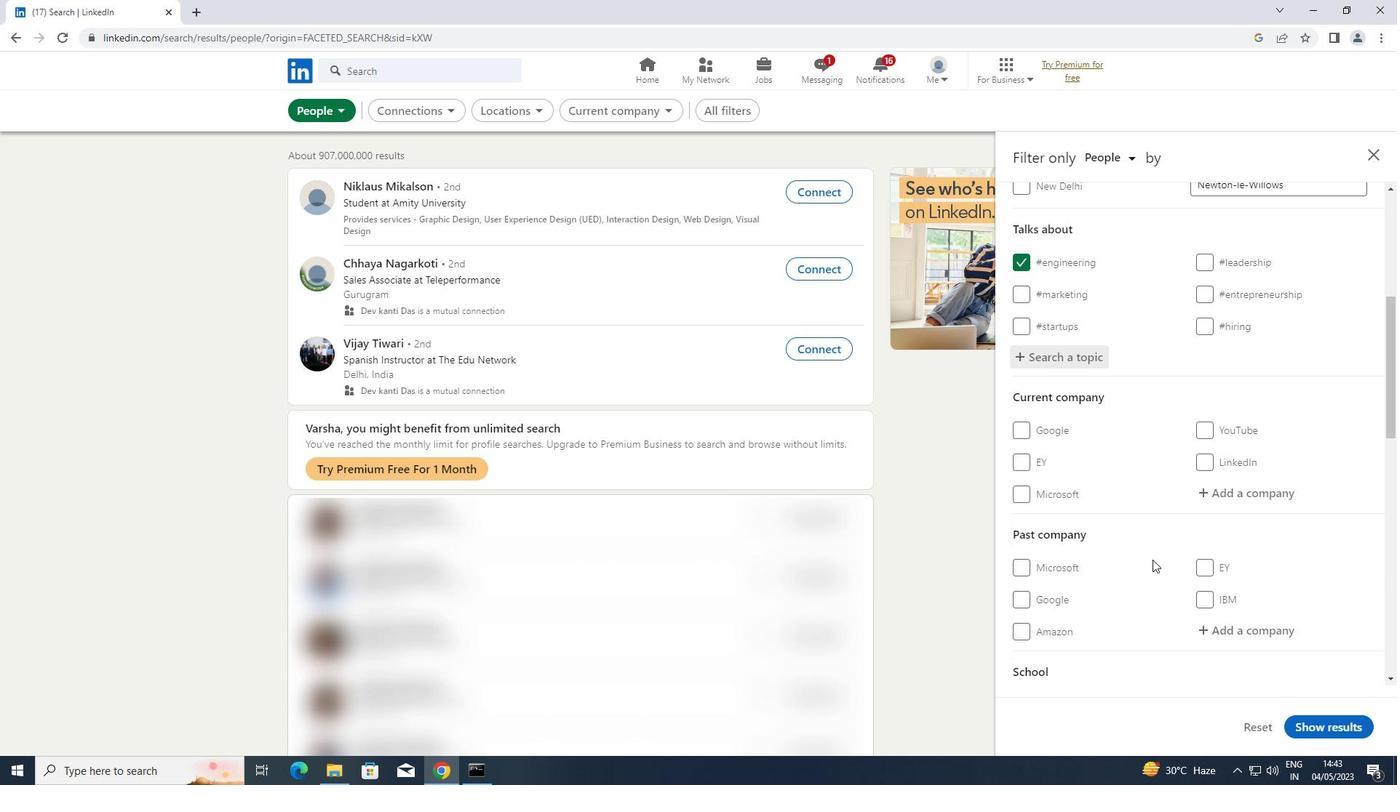 
Action: Mouse scrolled (1151, 560) with delta (0, 0)
Screenshot: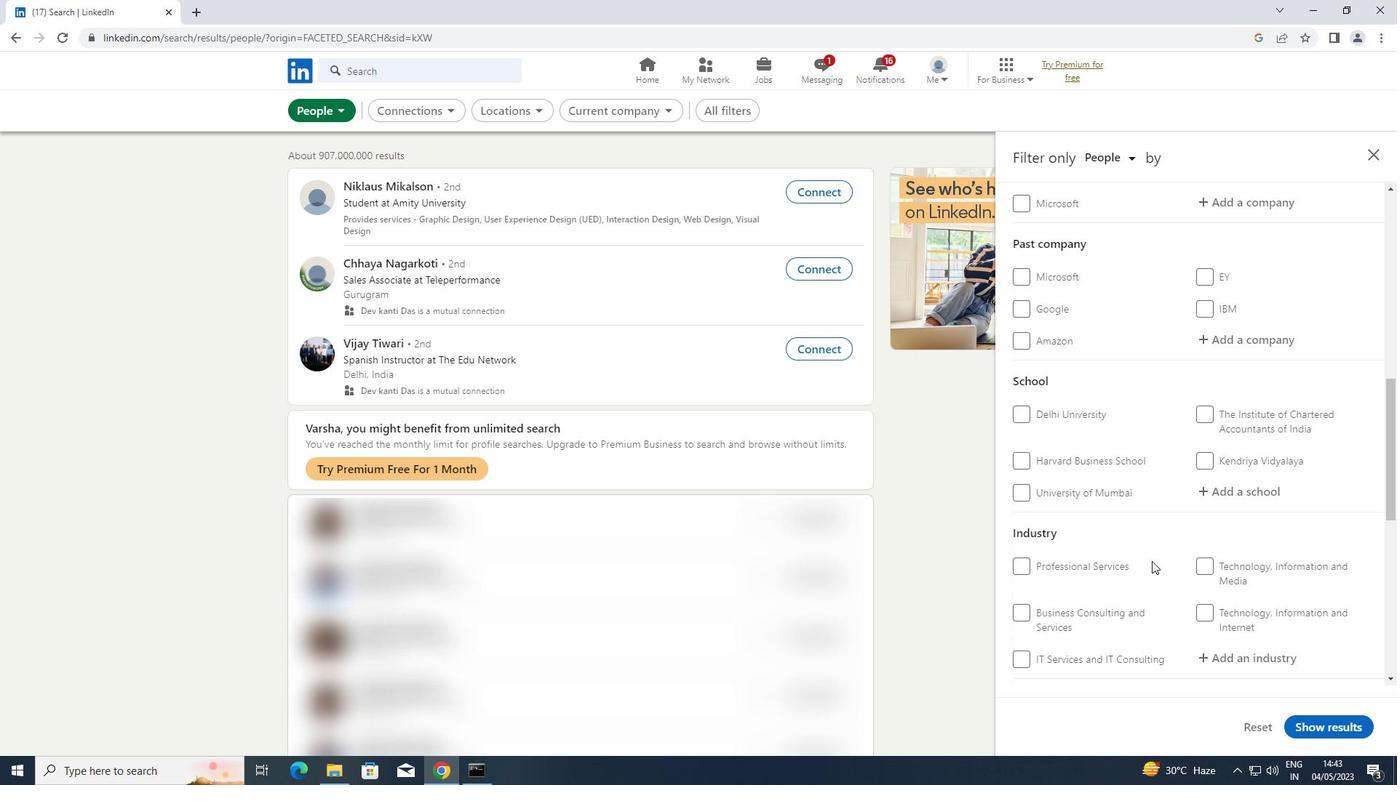 
Action: Mouse scrolled (1151, 560) with delta (0, 0)
Screenshot: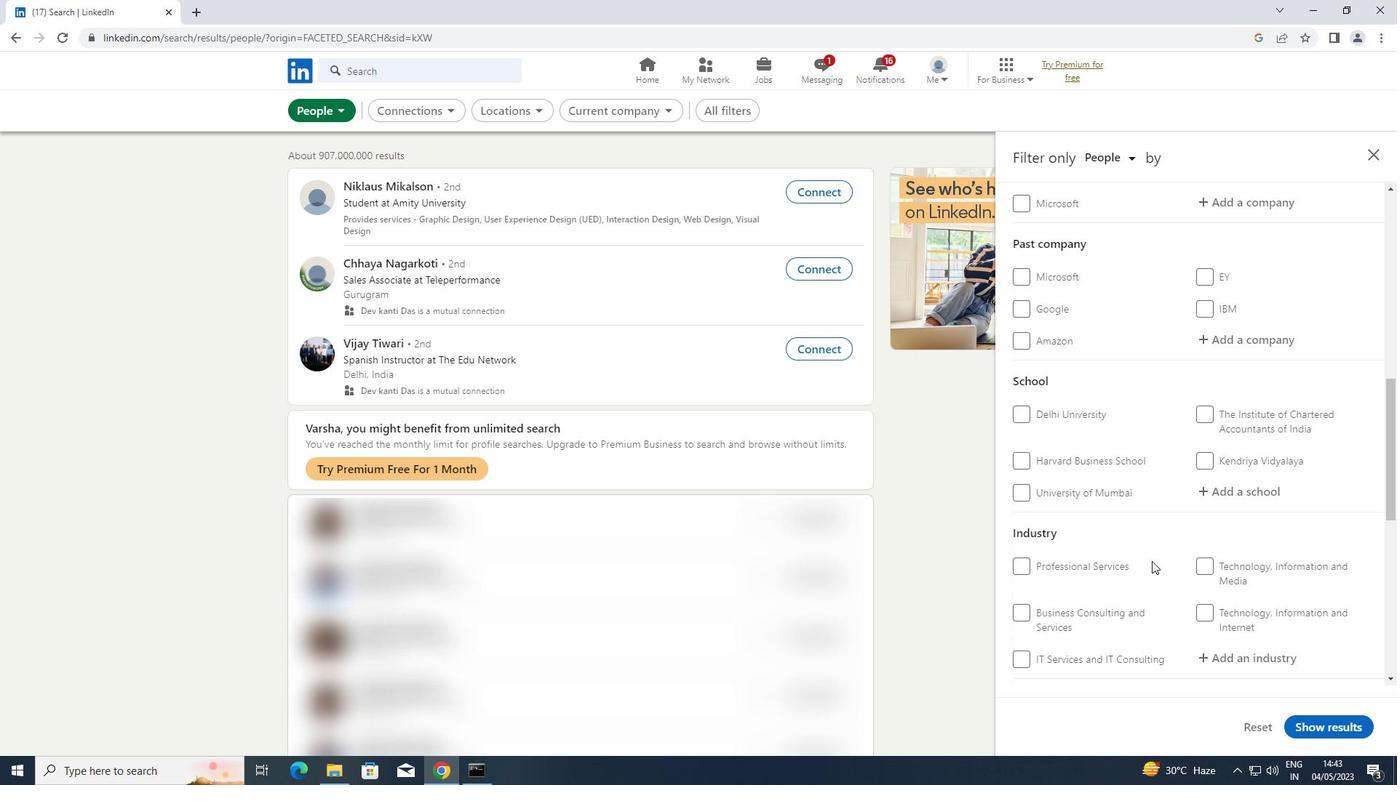 
Action: Mouse moved to (1200, 625)
Screenshot: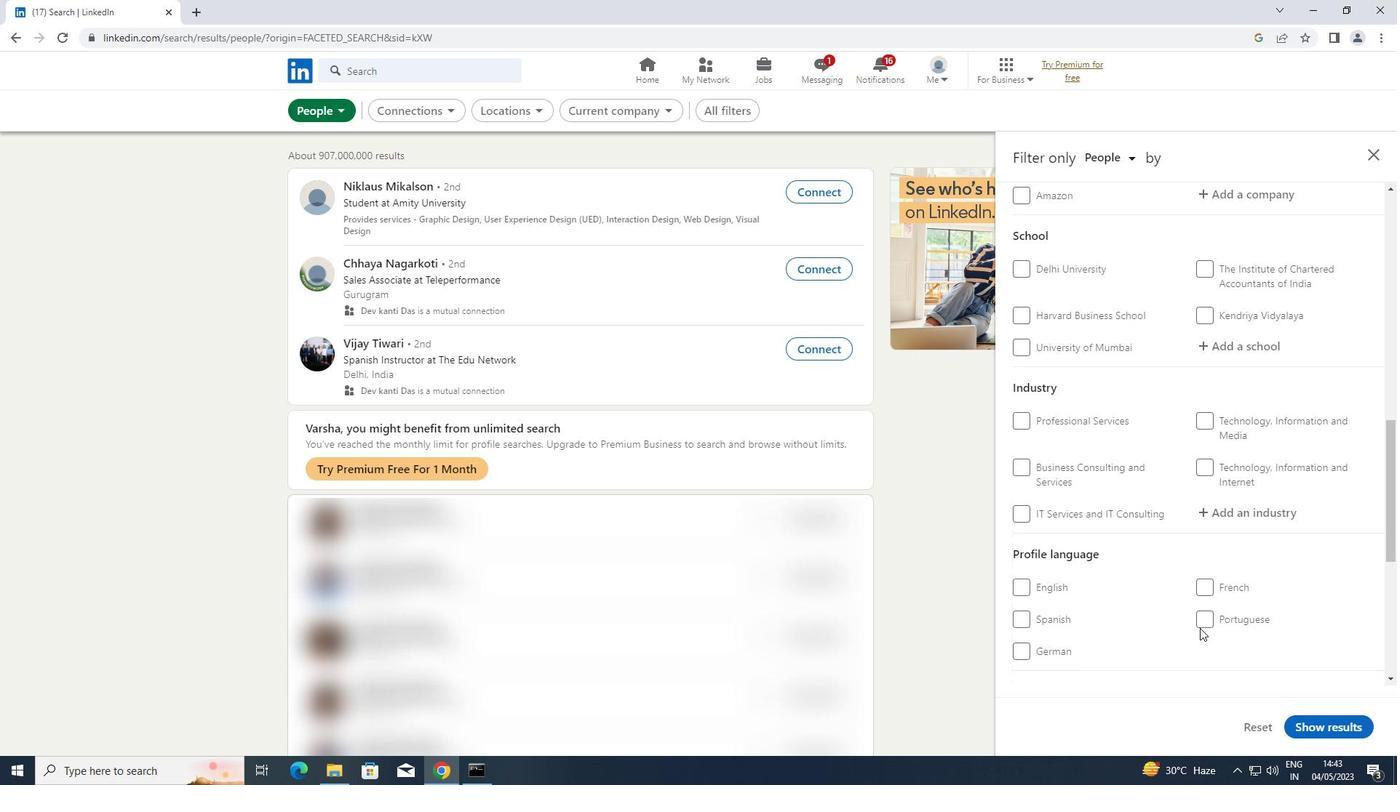 
Action: Mouse pressed left at (1200, 625)
Screenshot: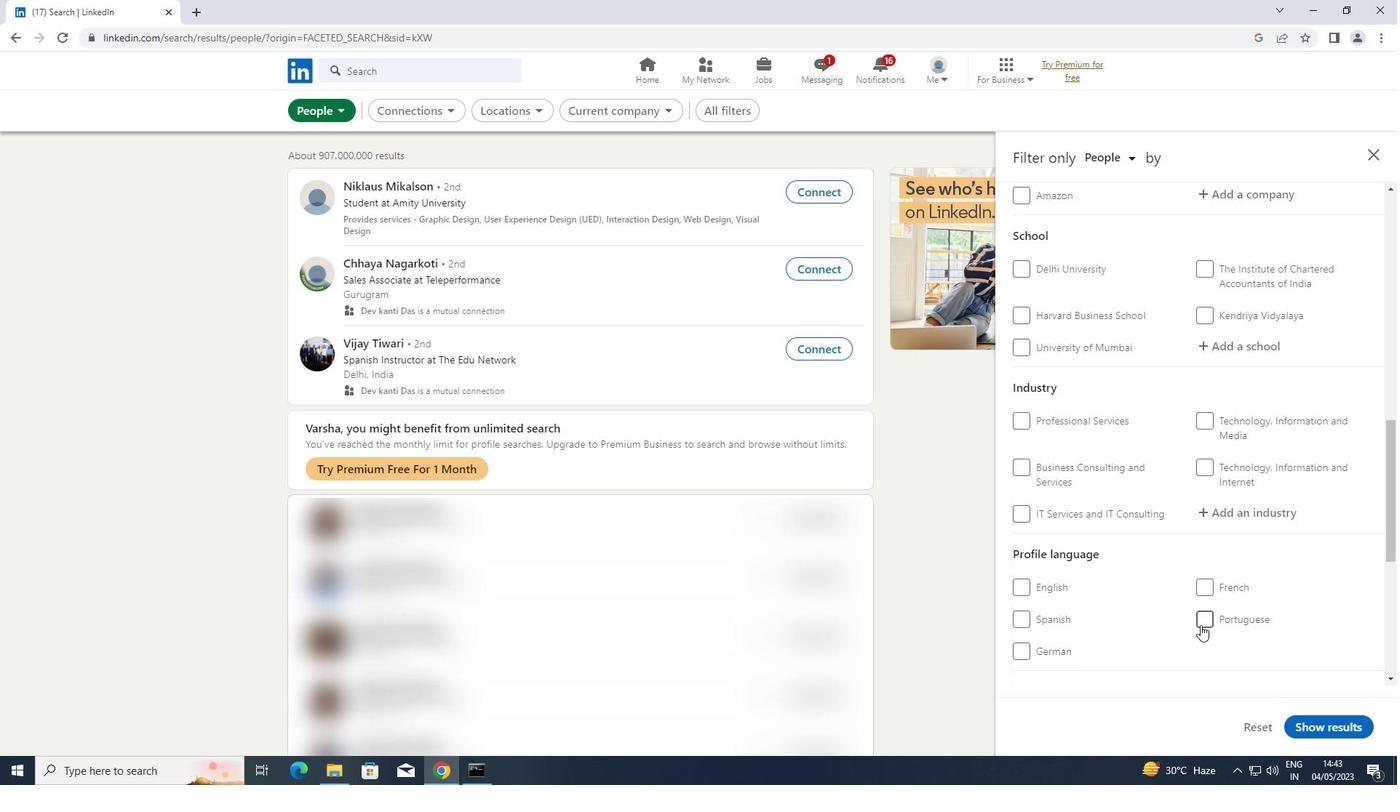 
Action: Mouse scrolled (1200, 626) with delta (0, 0)
Screenshot: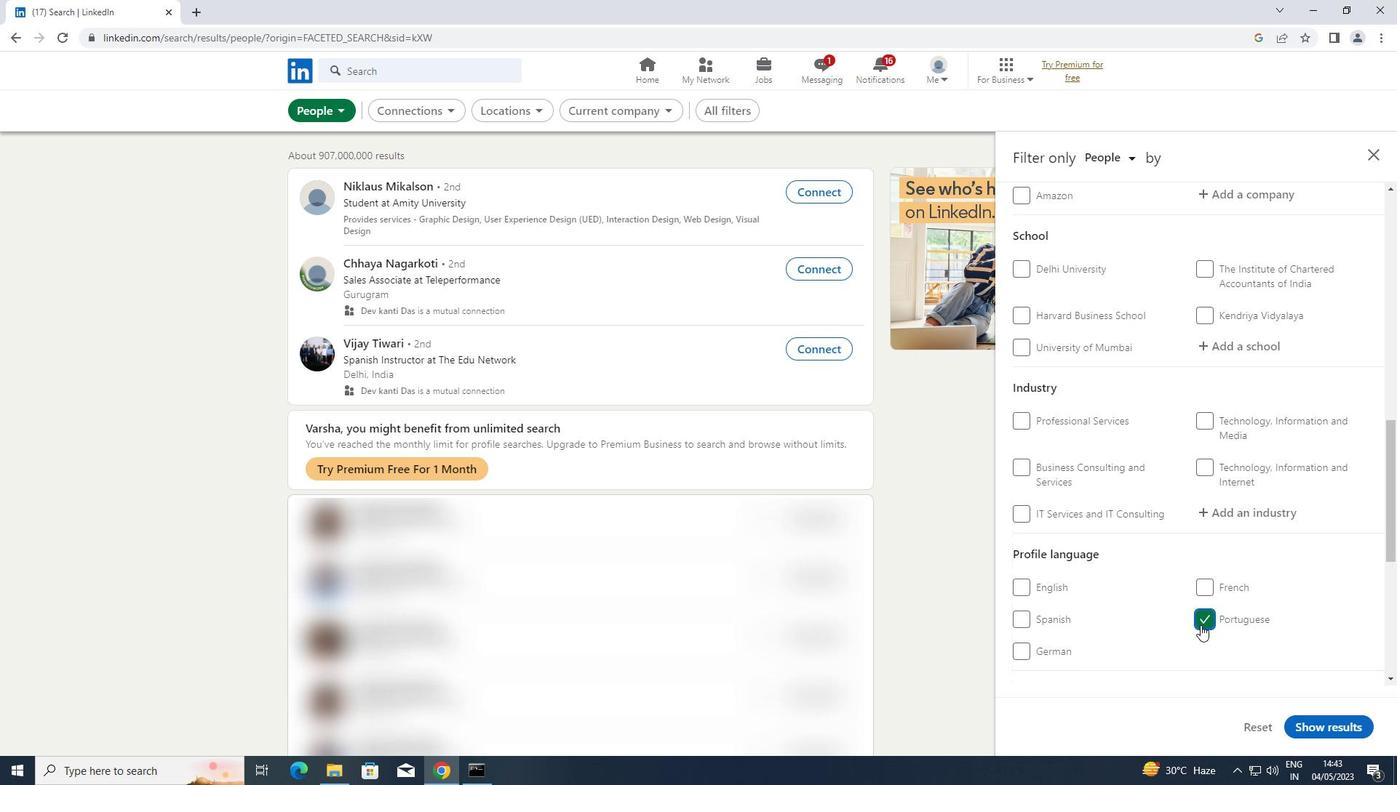 
Action: Mouse scrolled (1200, 626) with delta (0, 0)
Screenshot: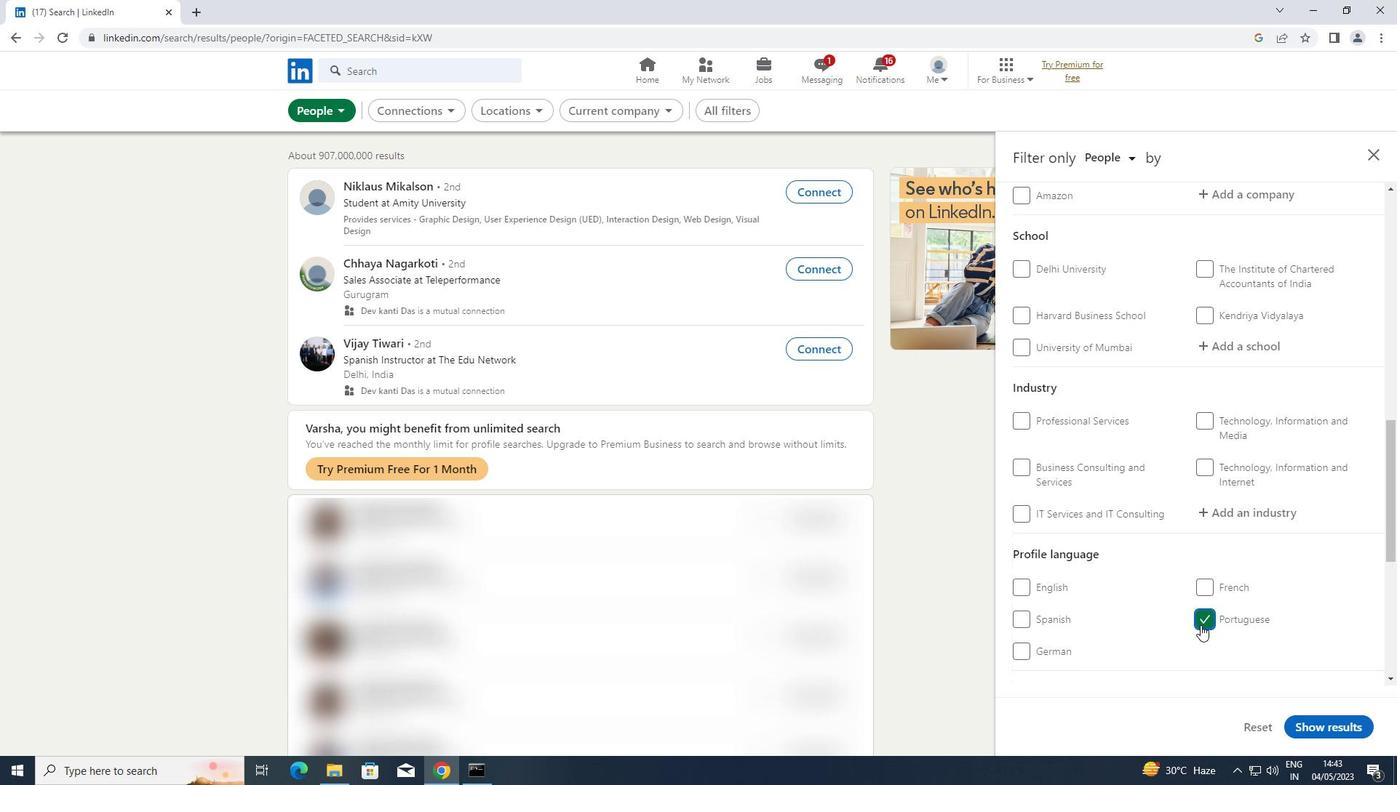 
Action: Mouse scrolled (1200, 626) with delta (0, 0)
Screenshot: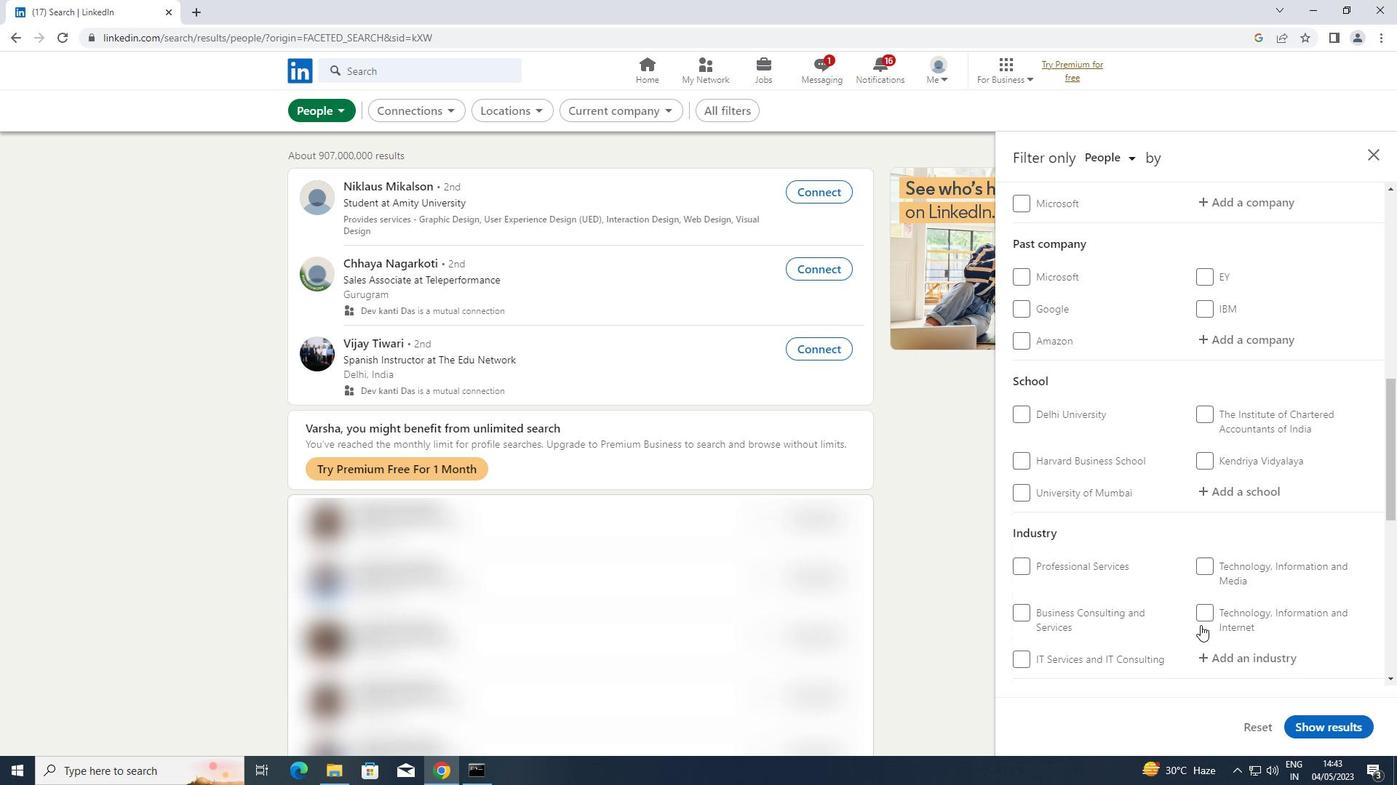 
Action: Mouse scrolled (1200, 626) with delta (0, 0)
Screenshot: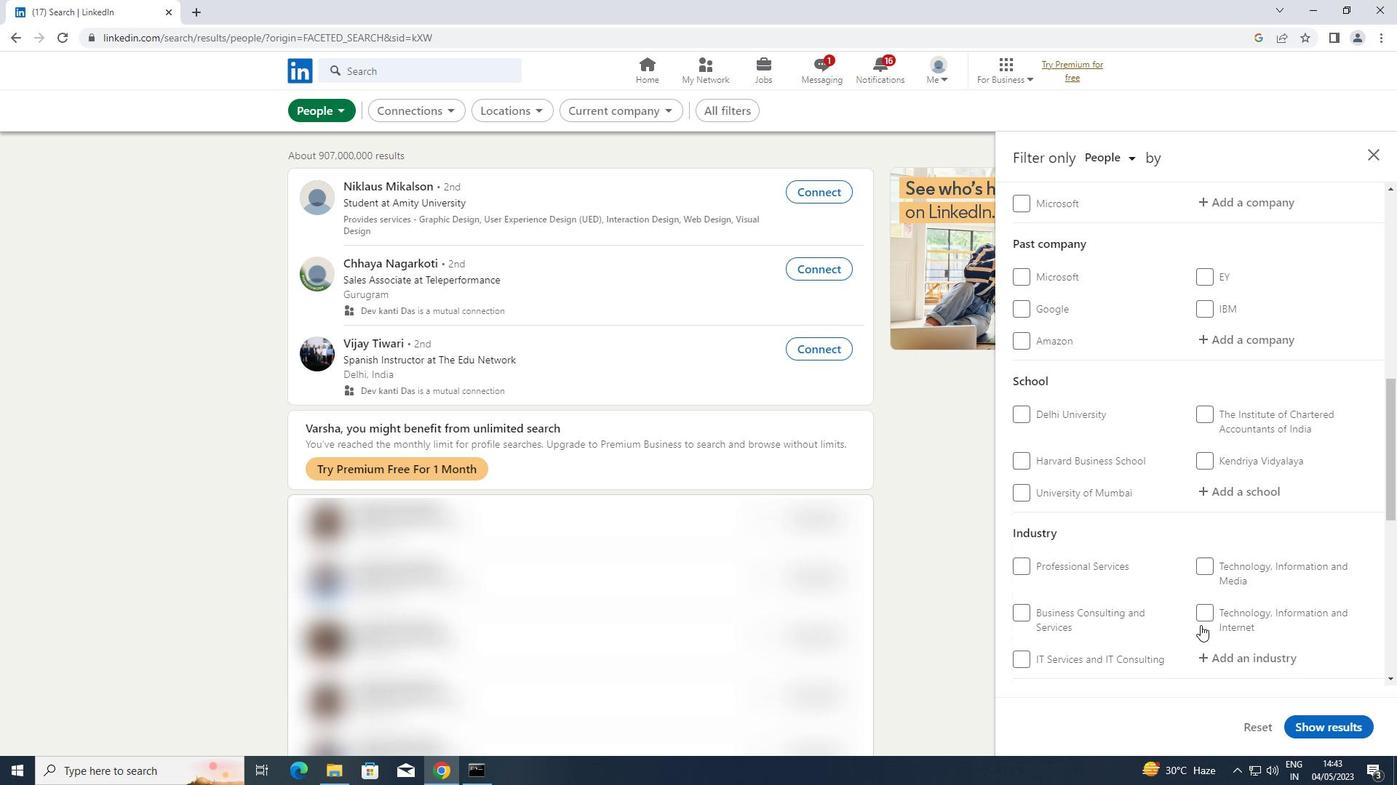 
Action: Mouse scrolled (1200, 626) with delta (0, 0)
Screenshot: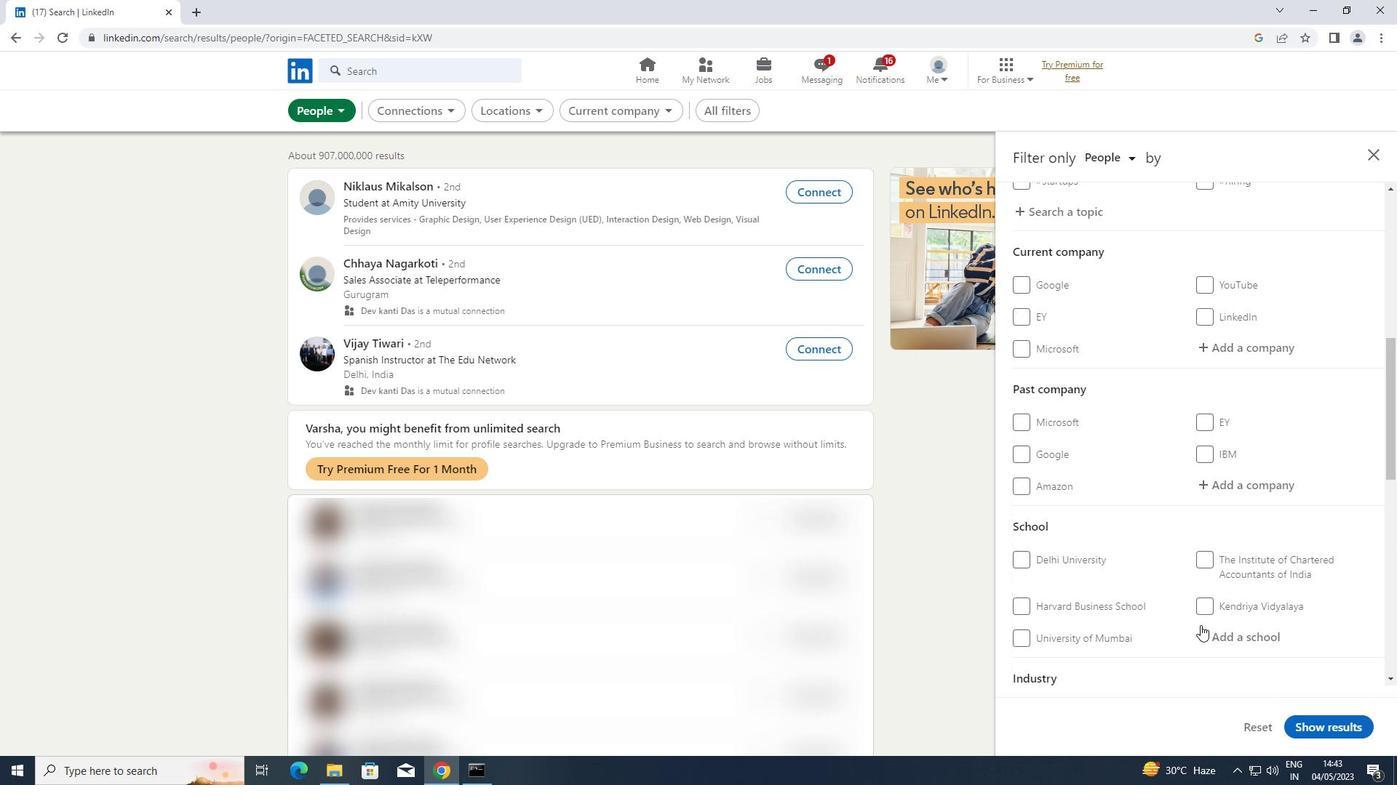 
Action: Mouse scrolled (1200, 626) with delta (0, 0)
Screenshot: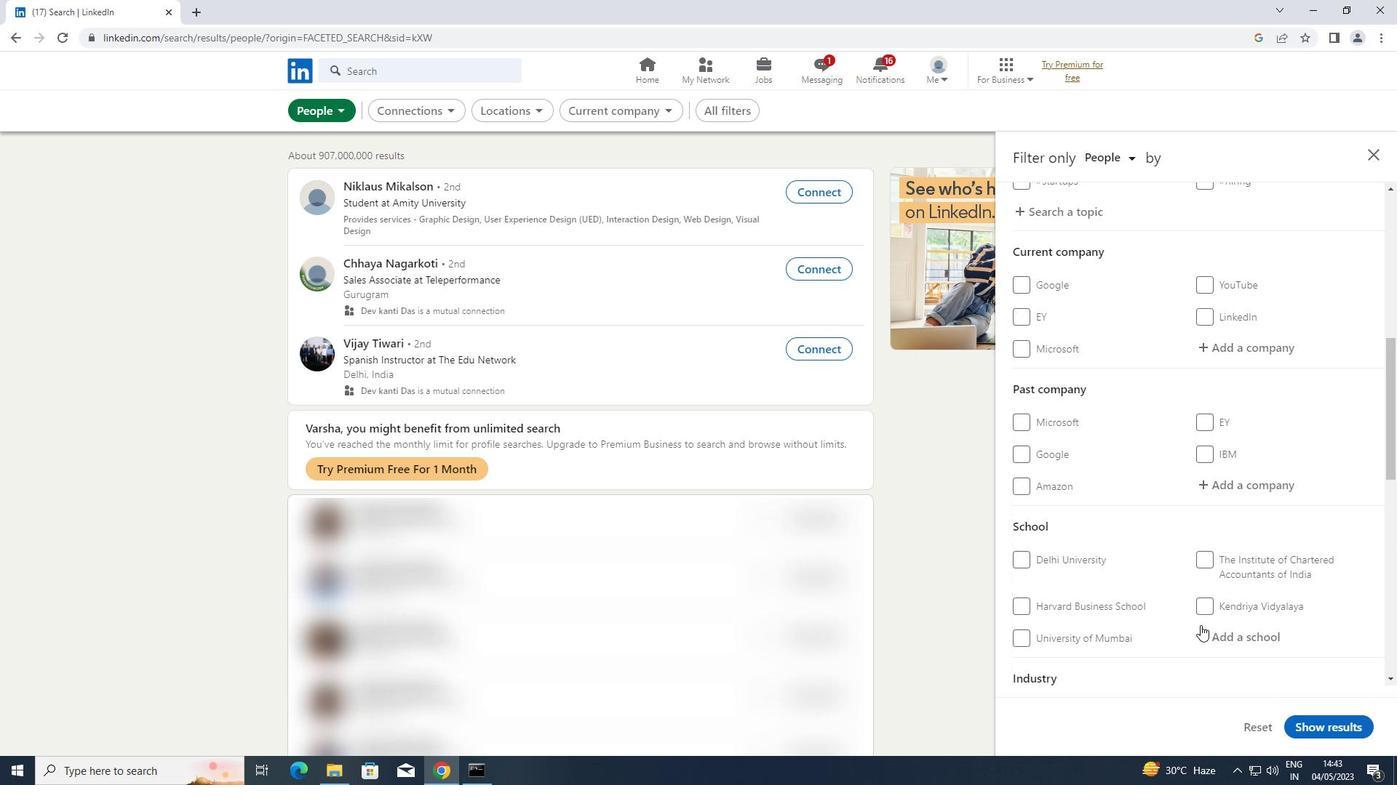 
Action: Mouse scrolled (1200, 626) with delta (0, 0)
Screenshot: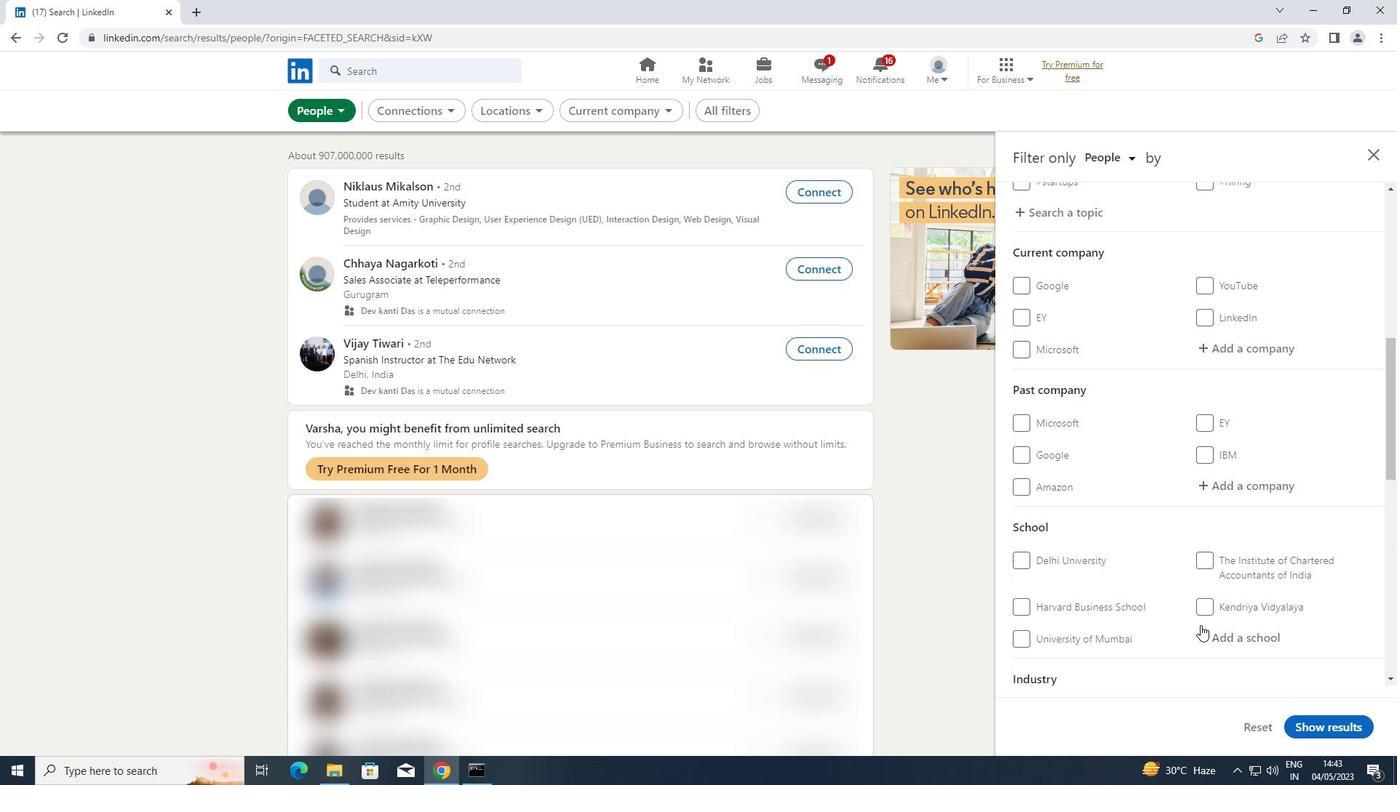 
Action: Mouse moved to (1245, 572)
Screenshot: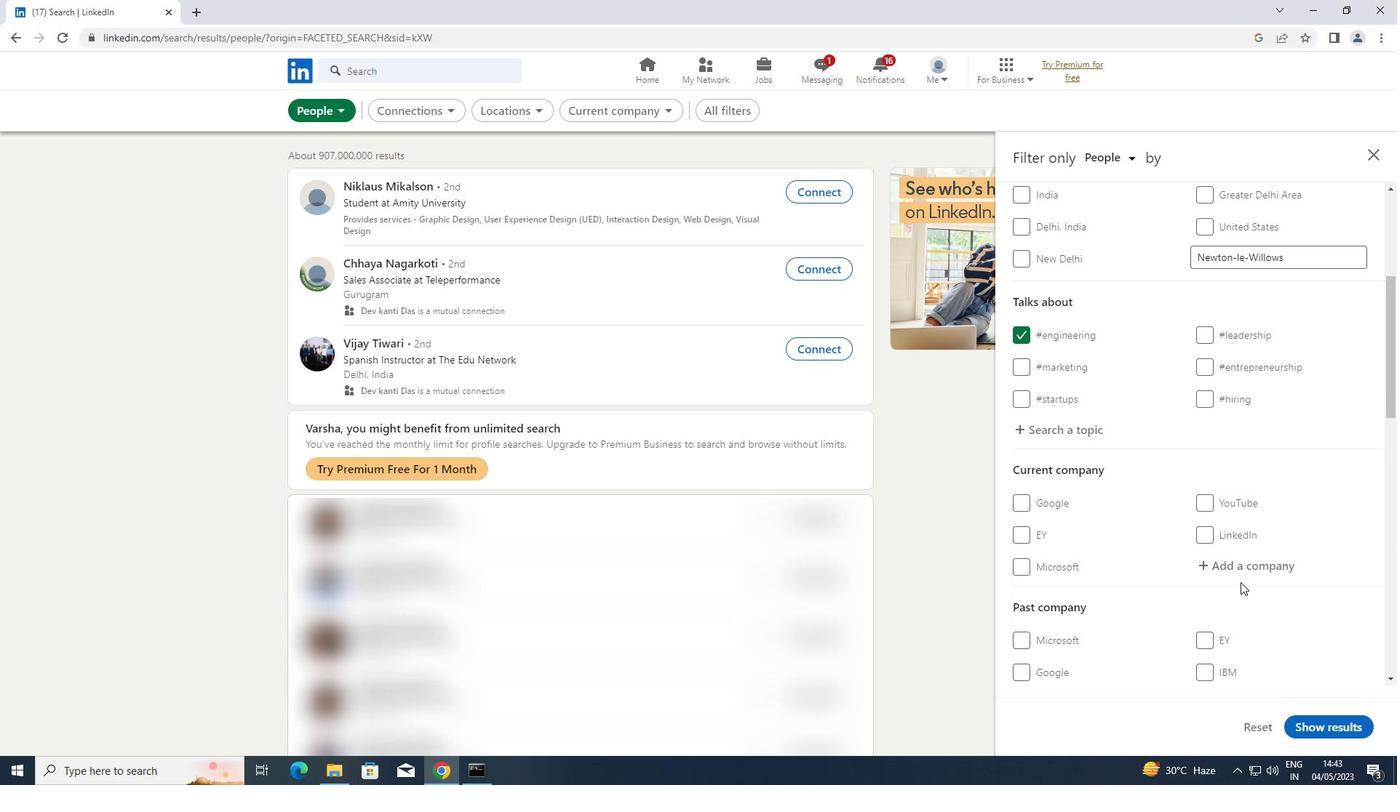 
Action: Mouse pressed left at (1245, 572)
Screenshot: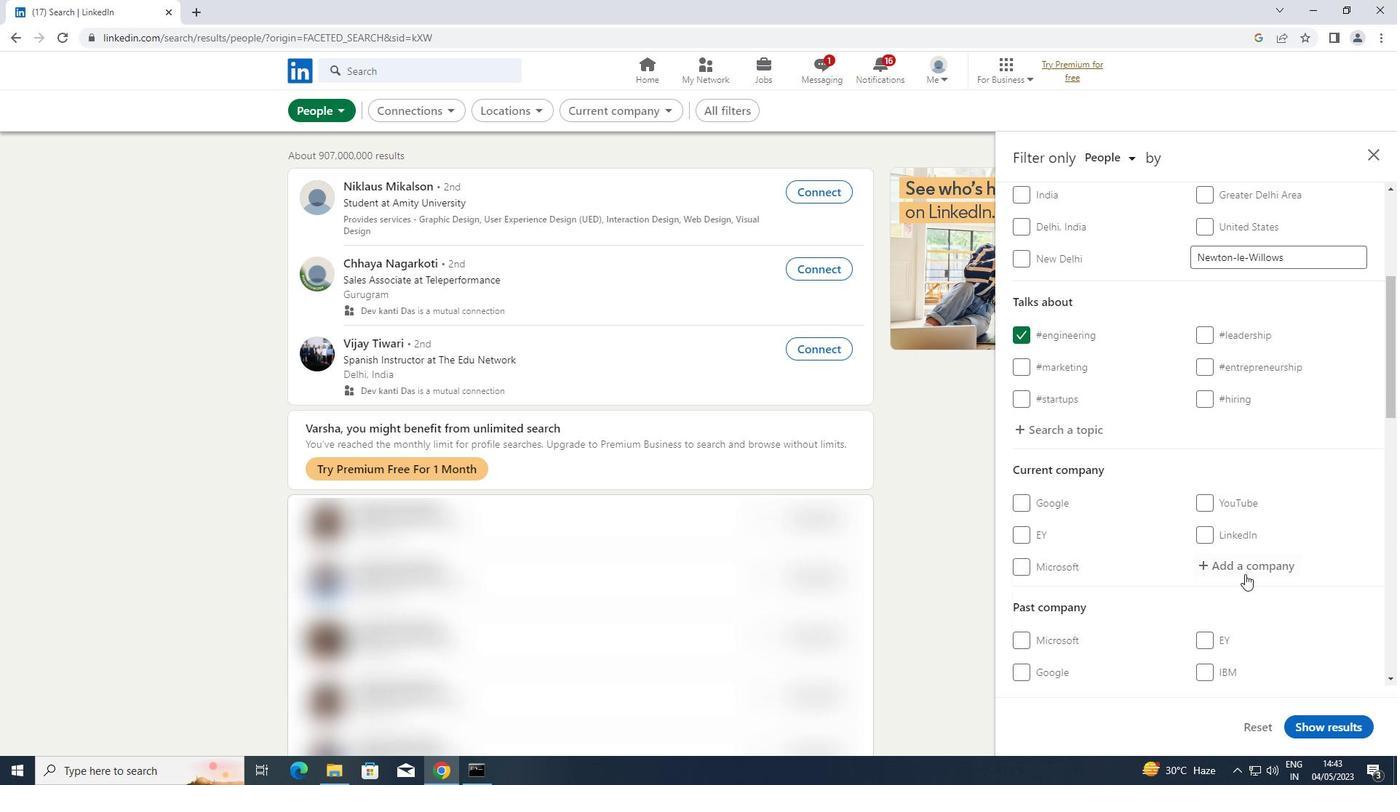 
Action: Key pressed <Key.shift><Key.shift><Key.shift><Key.shift><Key.shift><Key.shift>ADITYA<Key.space><Key.shift>BIRLA<Key.space><Key.shift>CHEMICALS
Screenshot: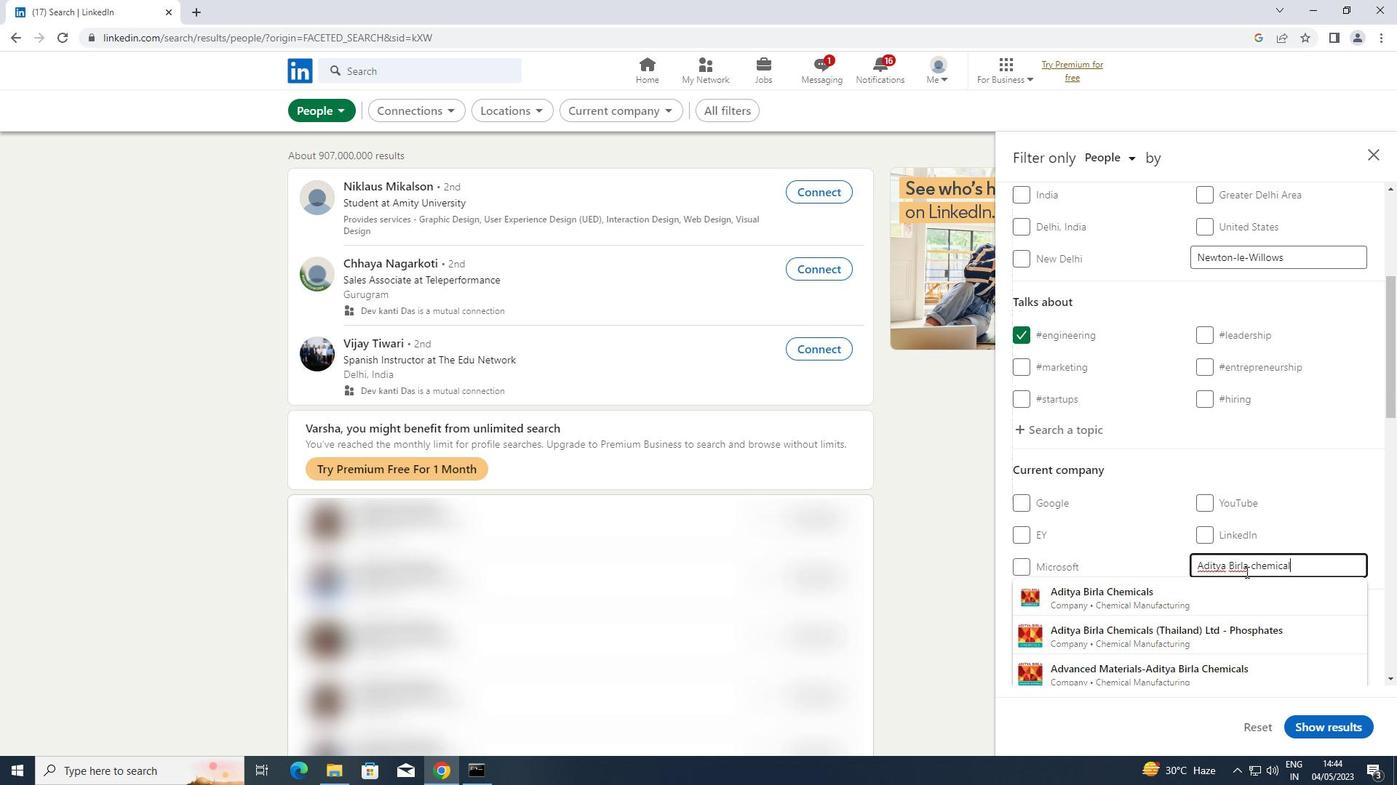 
Action: Mouse moved to (1164, 588)
Screenshot: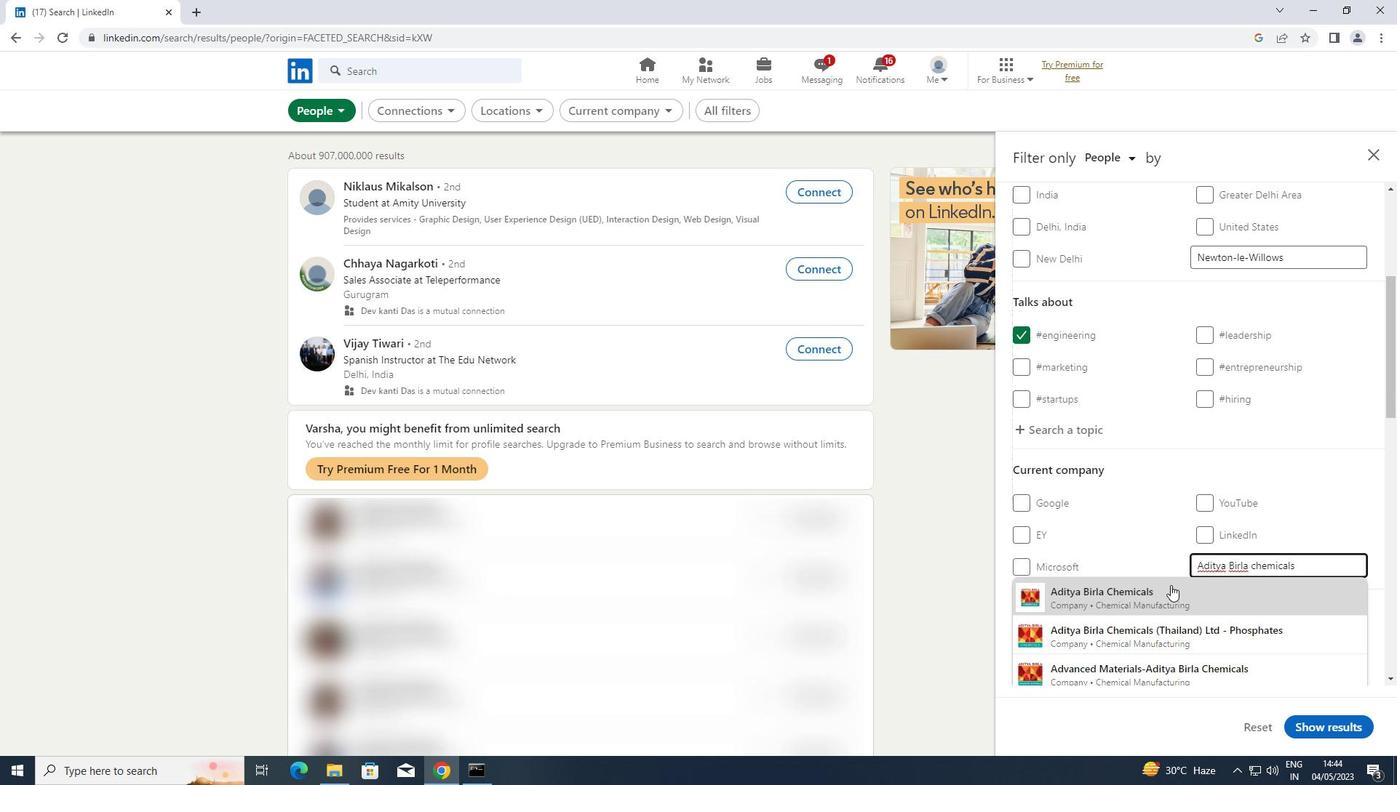 
Action: Mouse pressed left at (1164, 588)
Screenshot: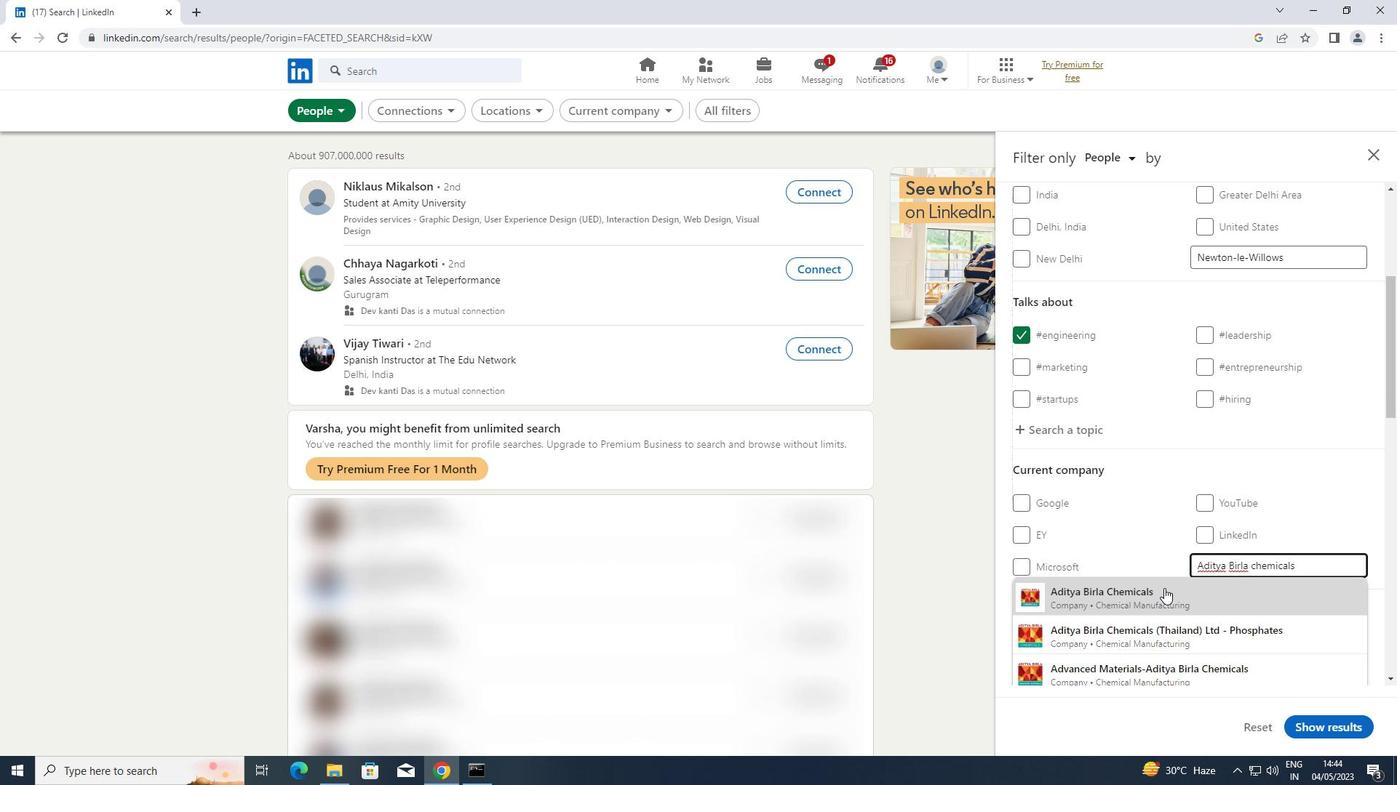 
Action: Mouse scrolled (1164, 587) with delta (0, 0)
Screenshot: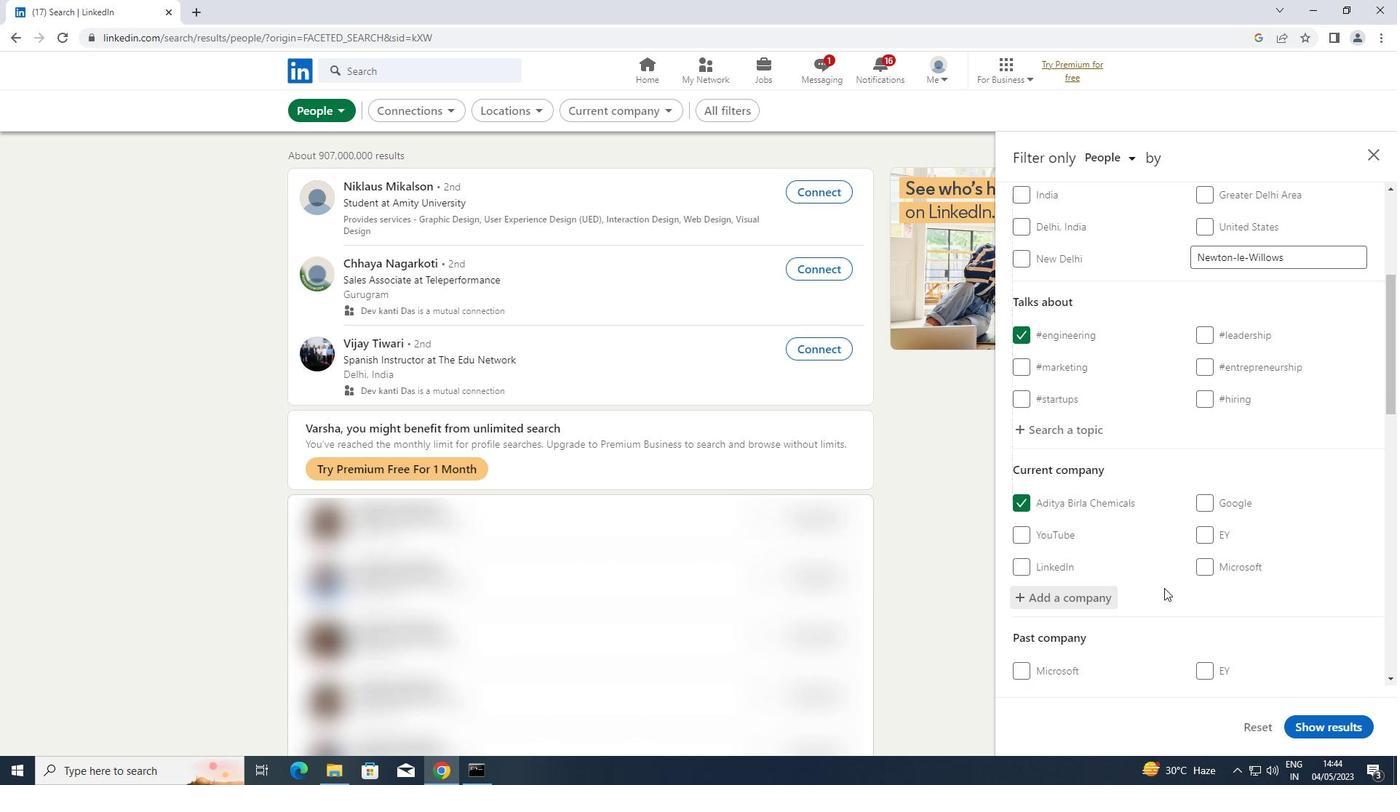 
Action: Mouse scrolled (1164, 587) with delta (0, 0)
Screenshot: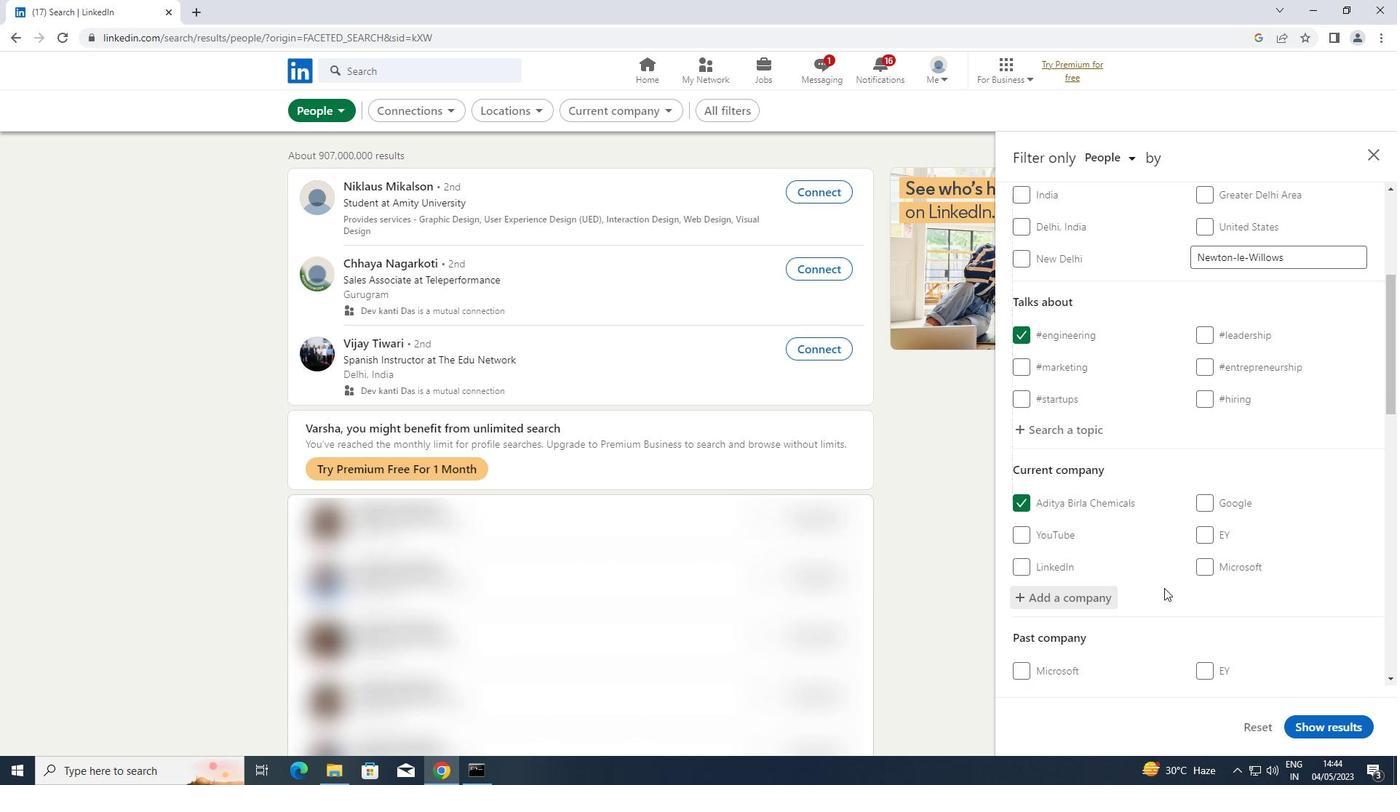 
Action: Mouse scrolled (1164, 587) with delta (0, 0)
Screenshot: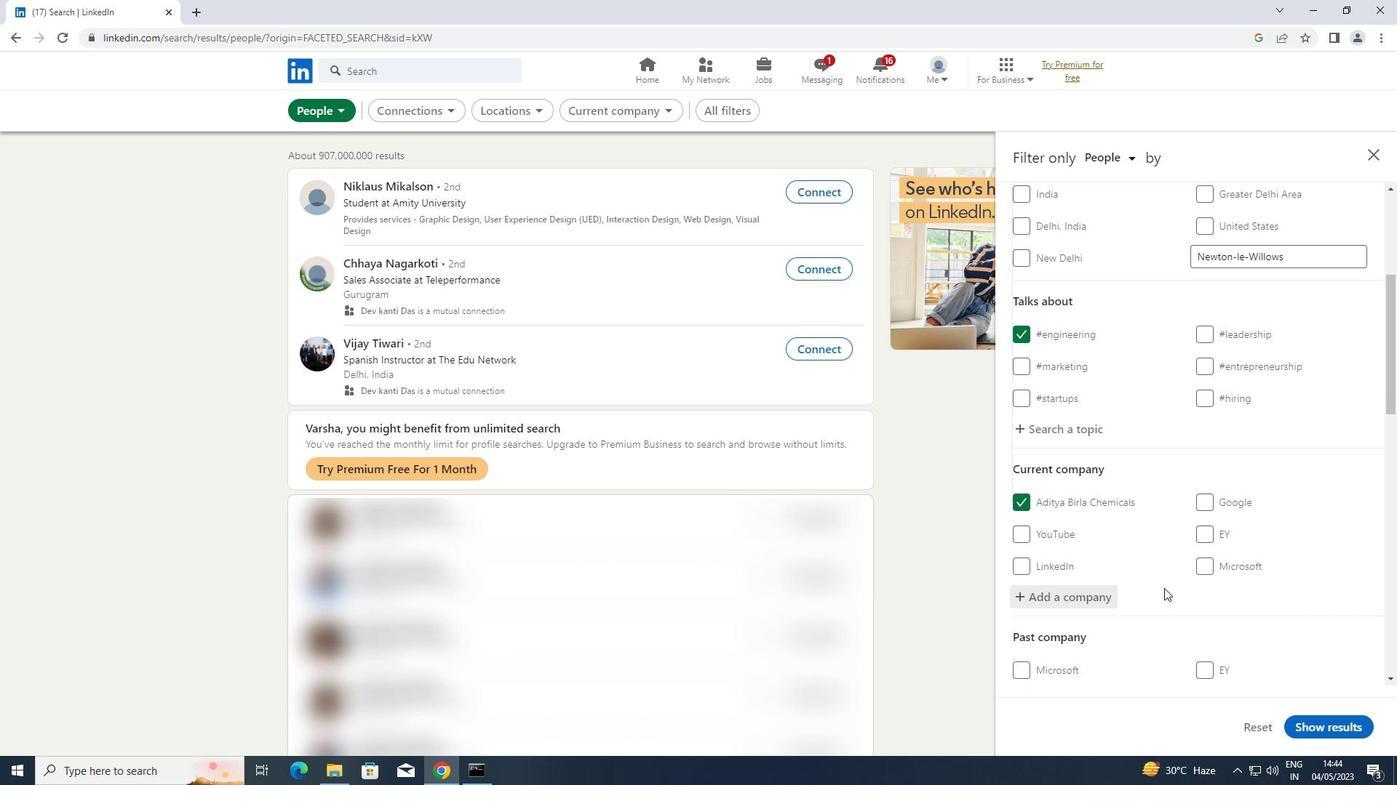 
Action: Mouse scrolled (1164, 587) with delta (0, 0)
Screenshot: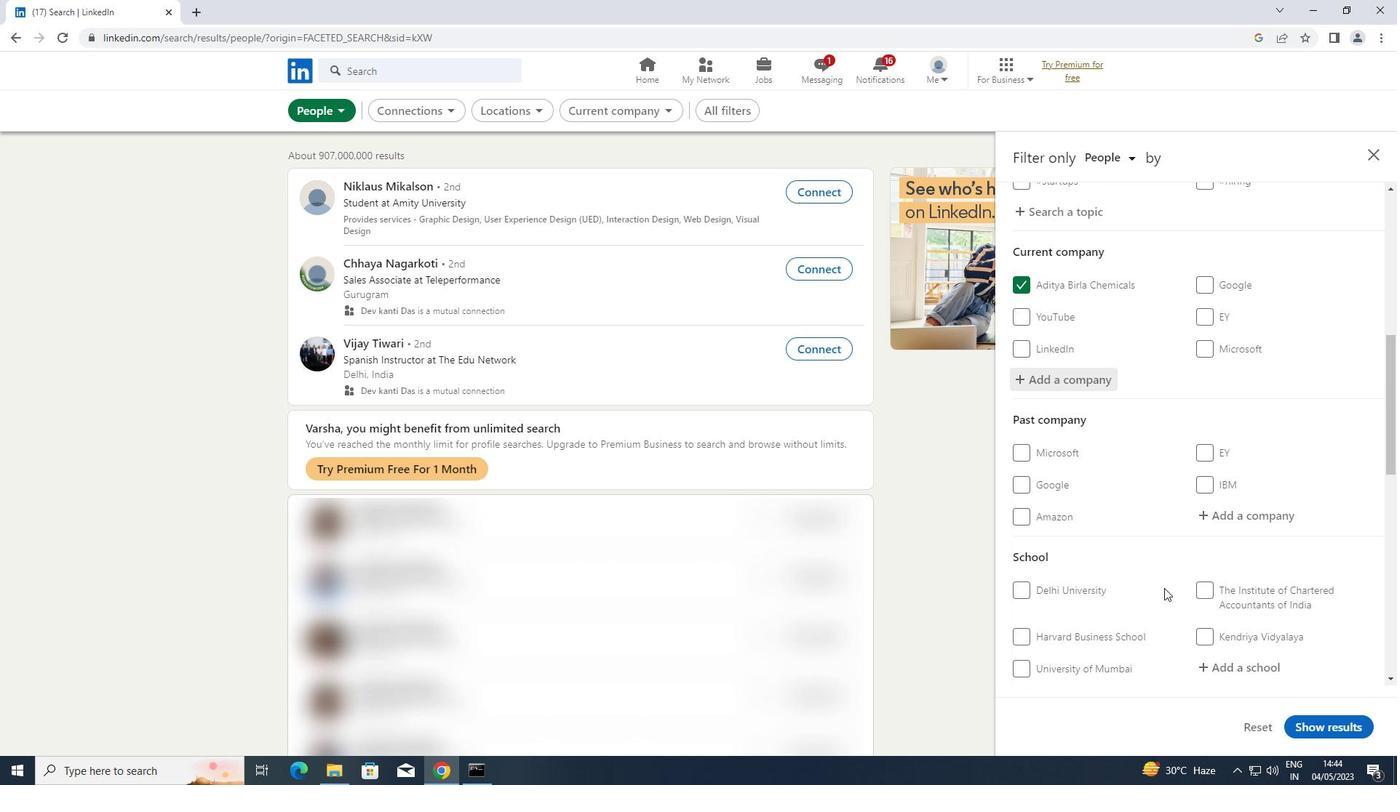 
Action: Mouse scrolled (1164, 587) with delta (0, 0)
Screenshot: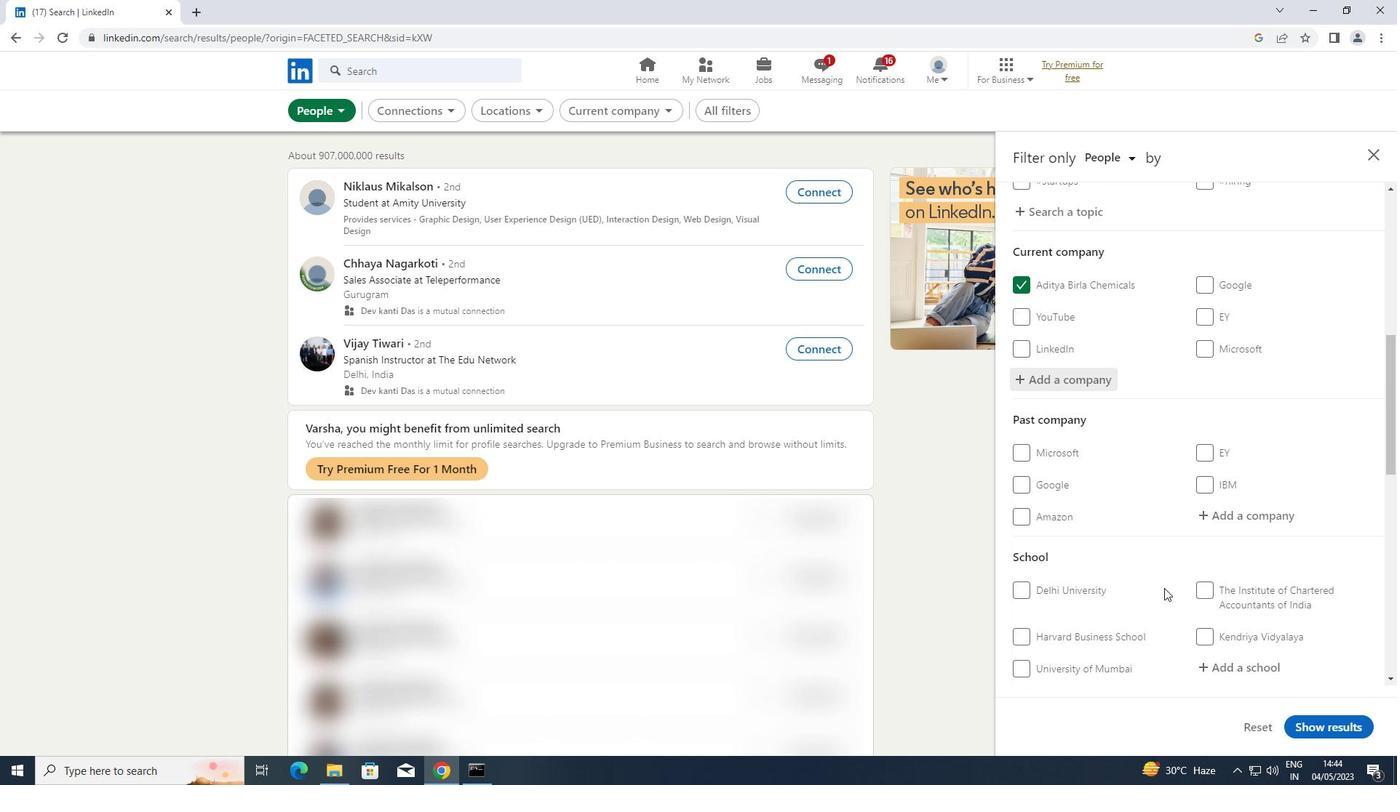 
Action: Mouse moved to (1242, 522)
Screenshot: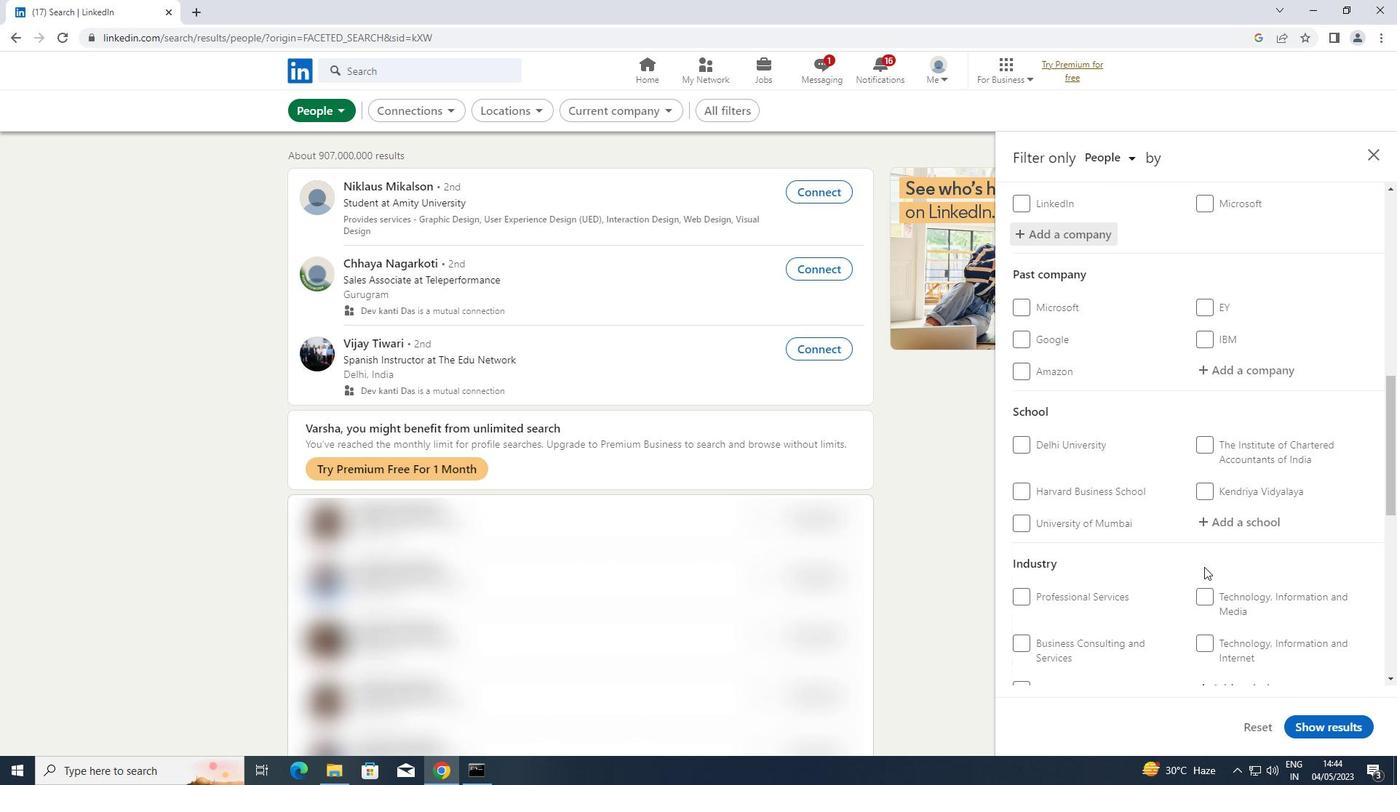 
Action: Mouse pressed left at (1242, 522)
Screenshot: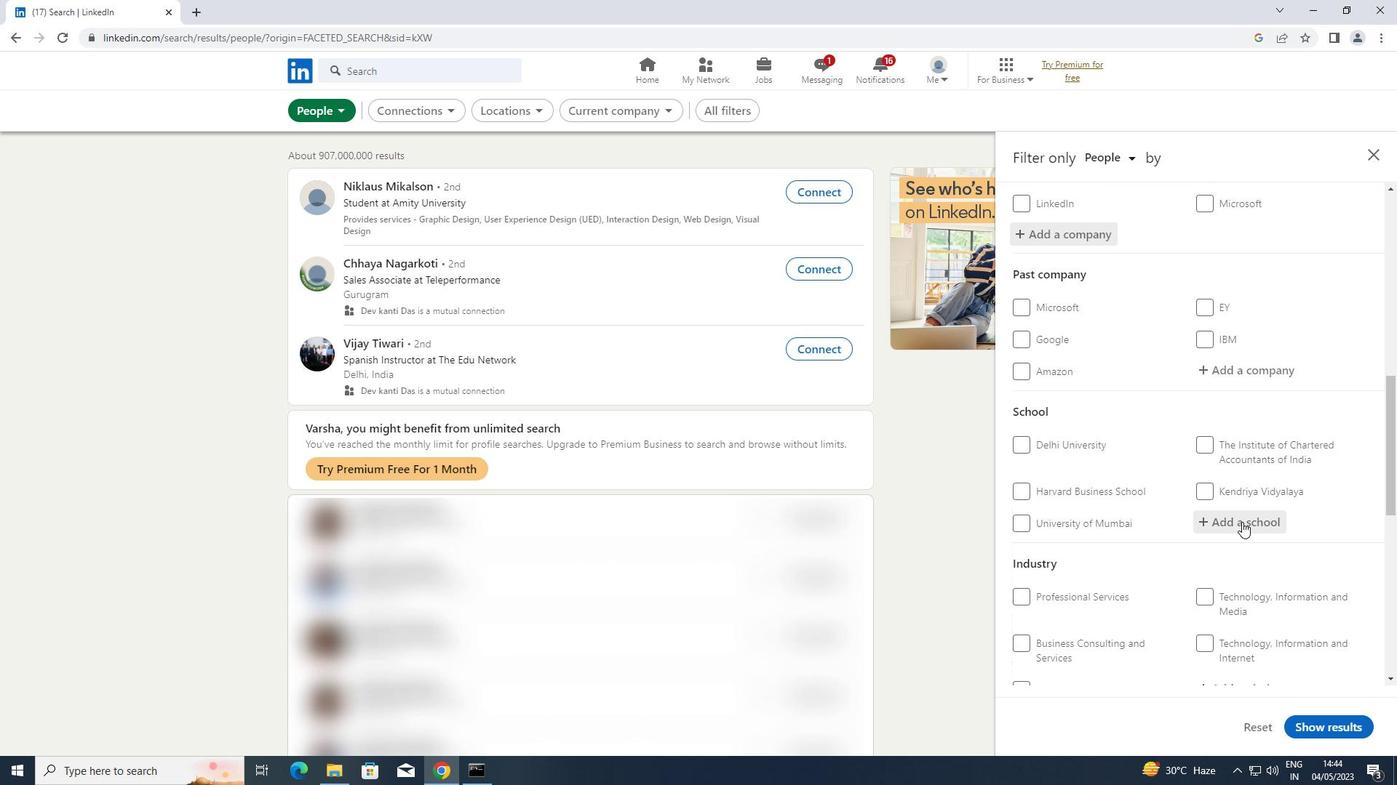 
Action: Key pressed <Key.shift>ABES
Screenshot: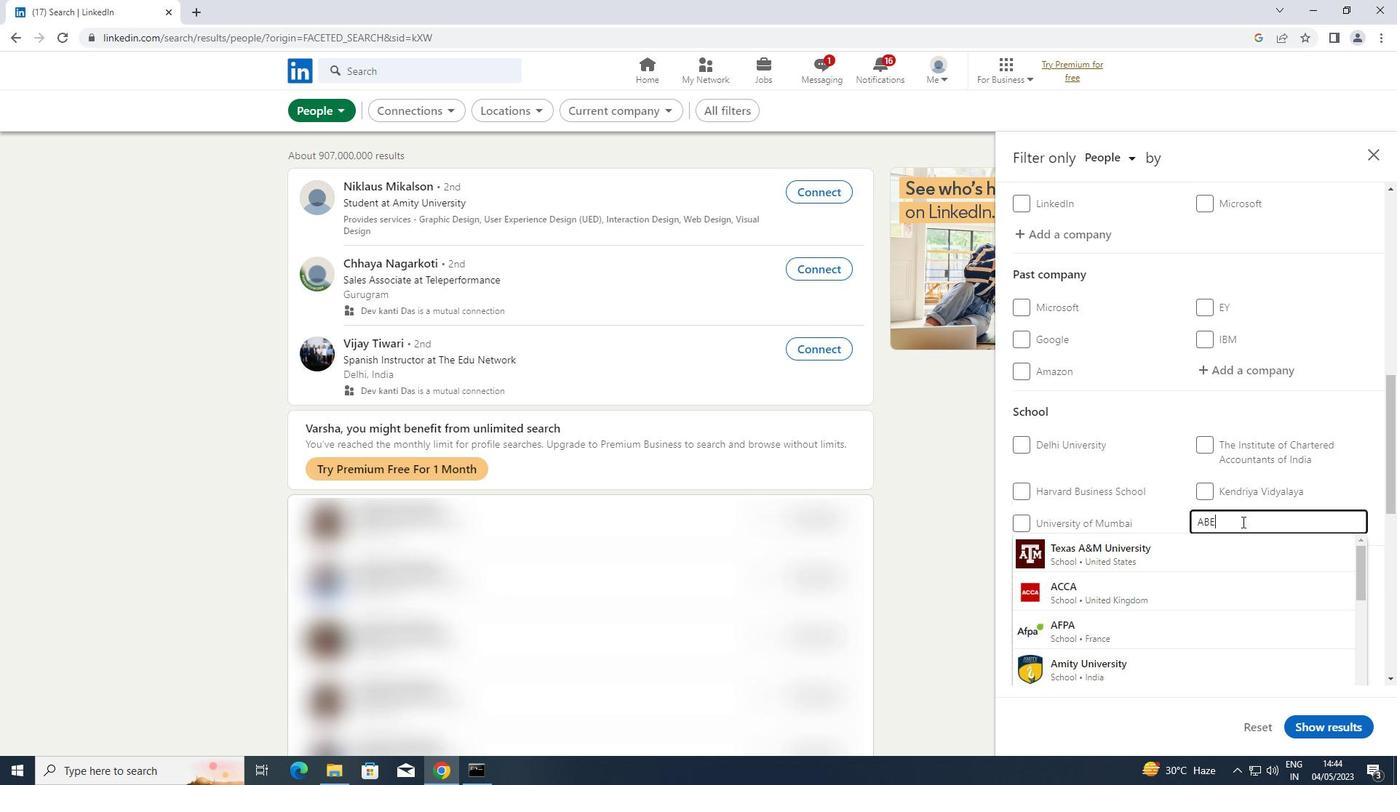 
Action: Mouse moved to (1167, 542)
Screenshot: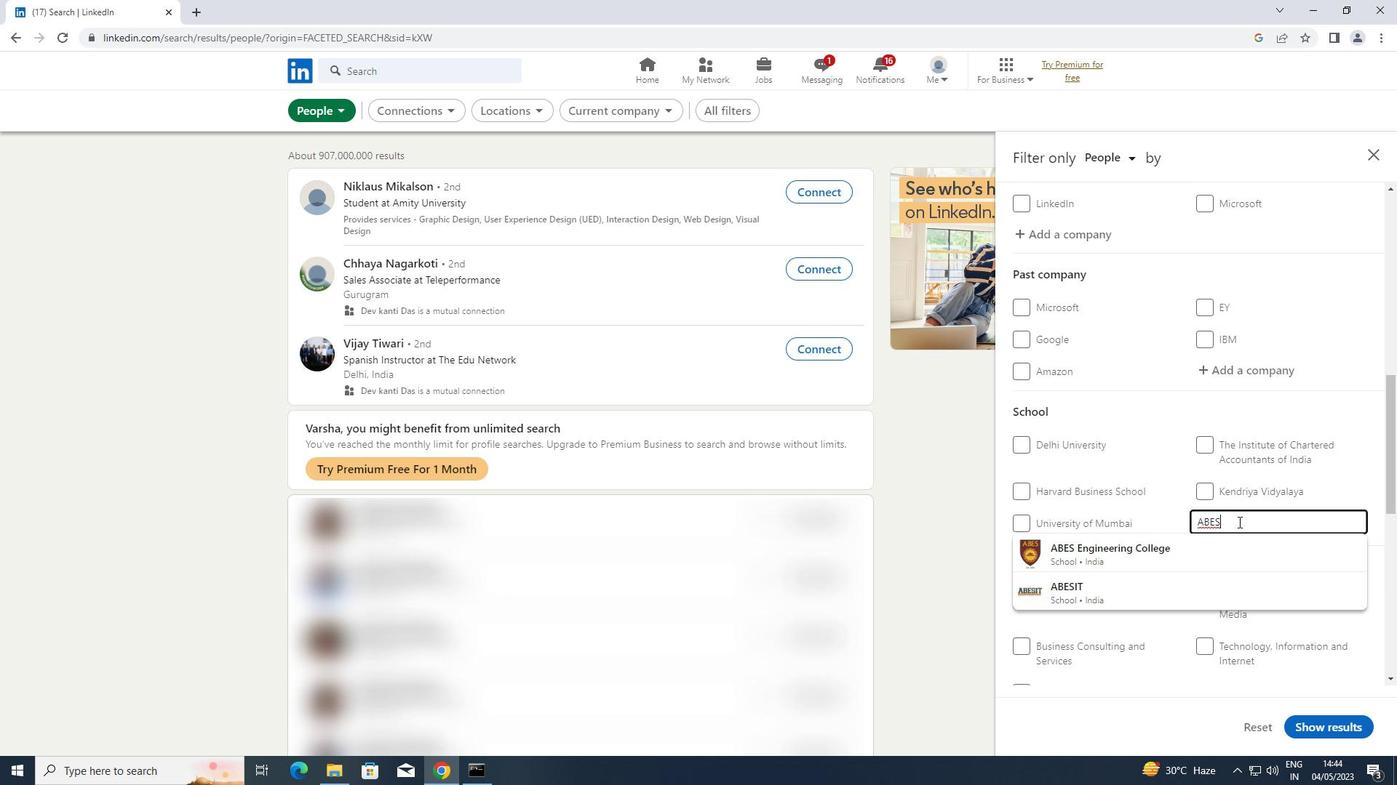 
Action: Mouse pressed left at (1167, 542)
Screenshot: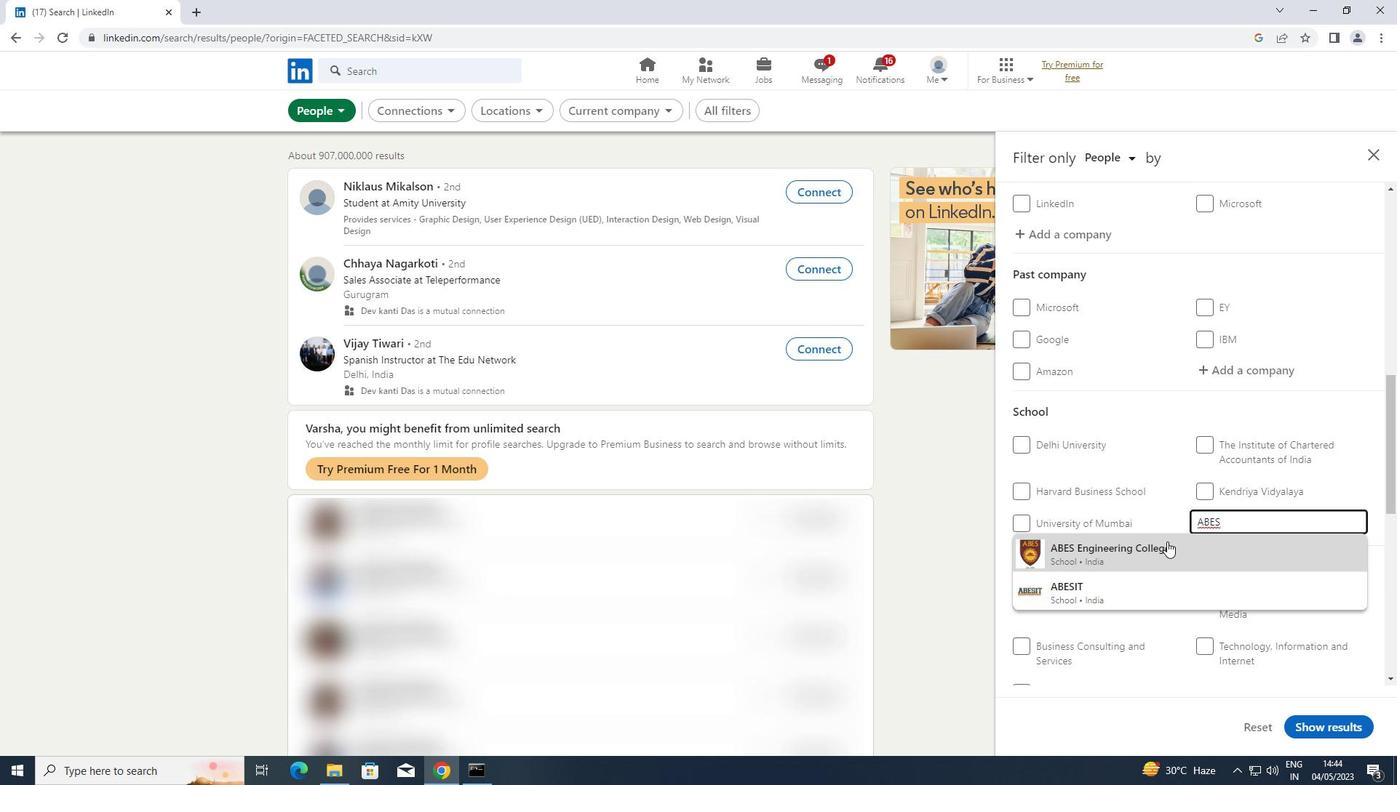 
Action: Mouse scrolled (1167, 541) with delta (0, 0)
Screenshot: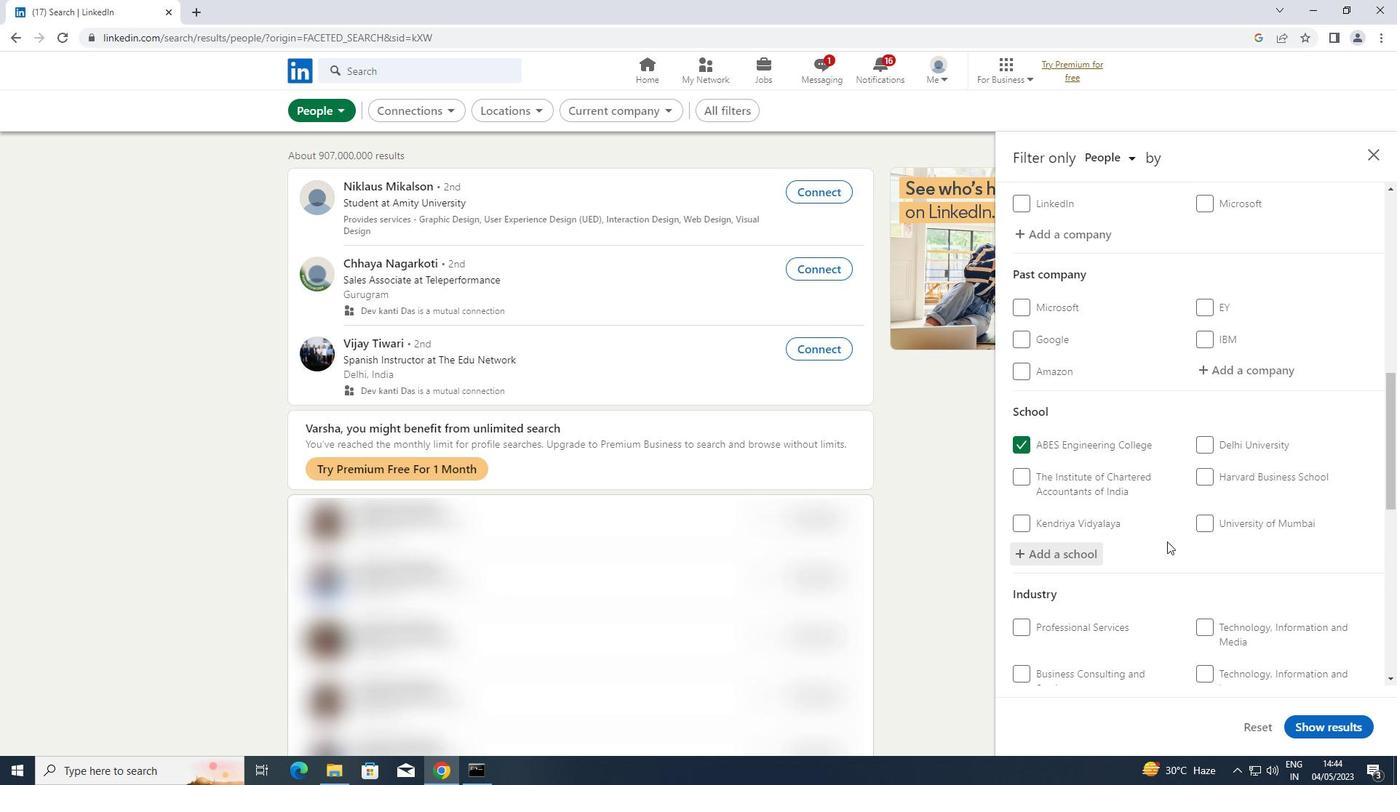 
Action: Mouse scrolled (1167, 541) with delta (0, 0)
Screenshot: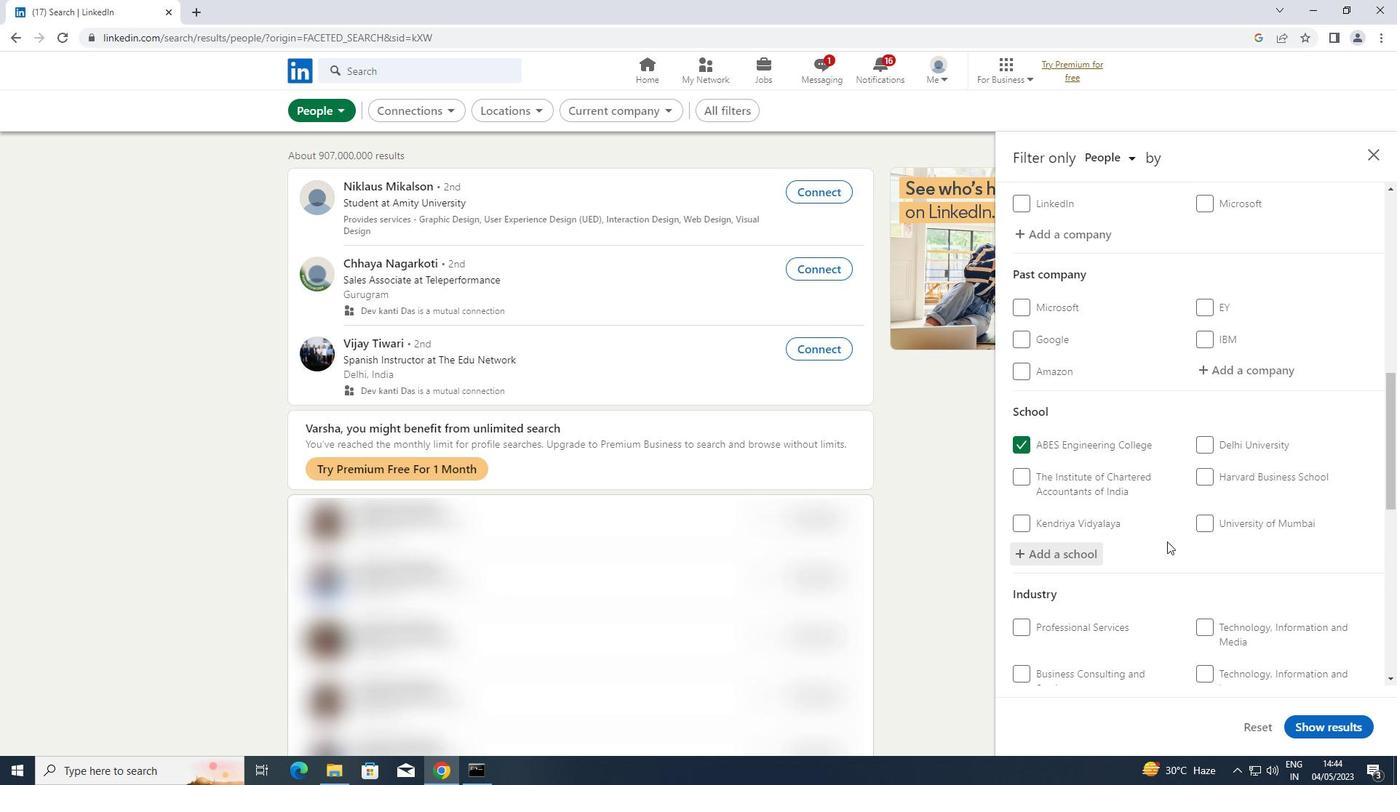 
Action: Mouse scrolled (1167, 541) with delta (0, 0)
Screenshot: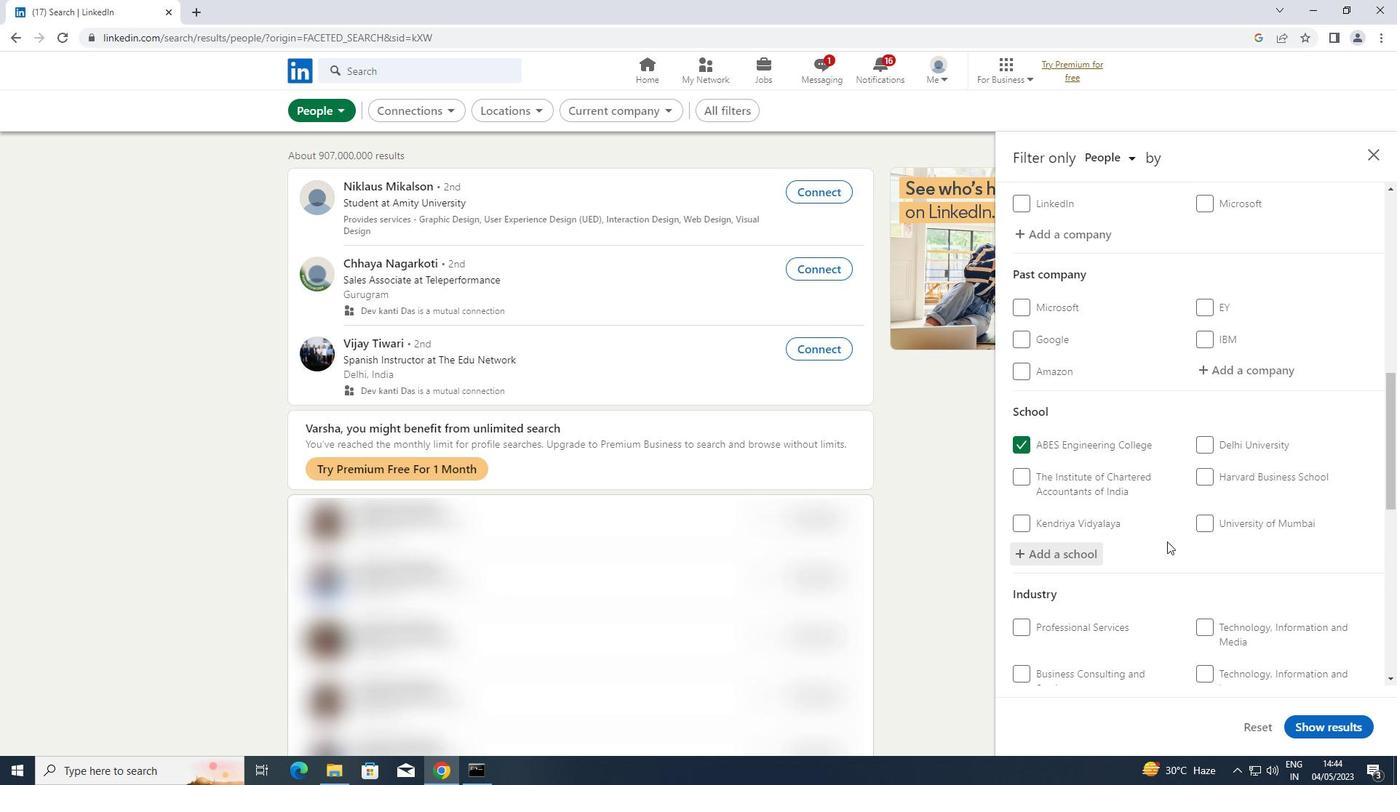 
Action: Mouse moved to (1227, 498)
Screenshot: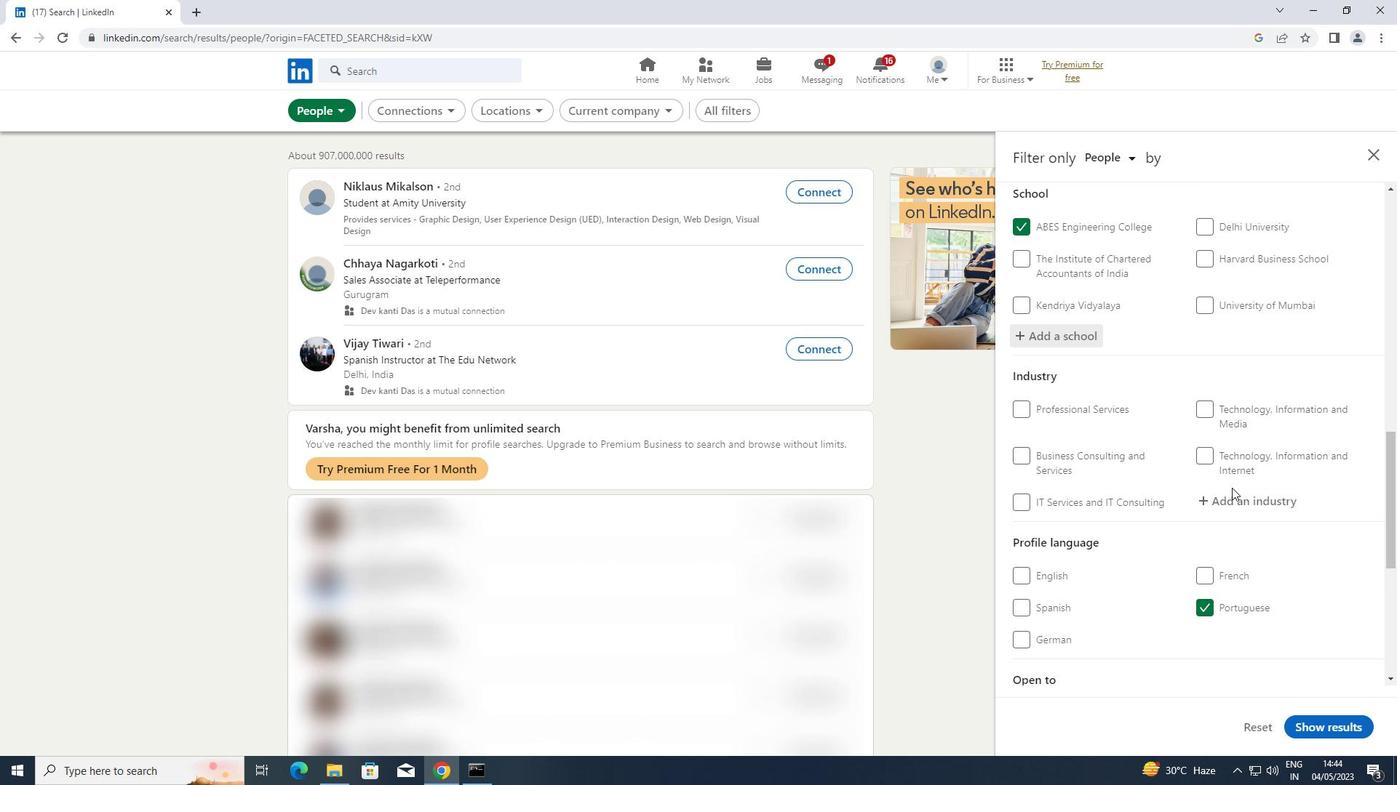 
Action: Mouse pressed left at (1227, 498)
Screenshot: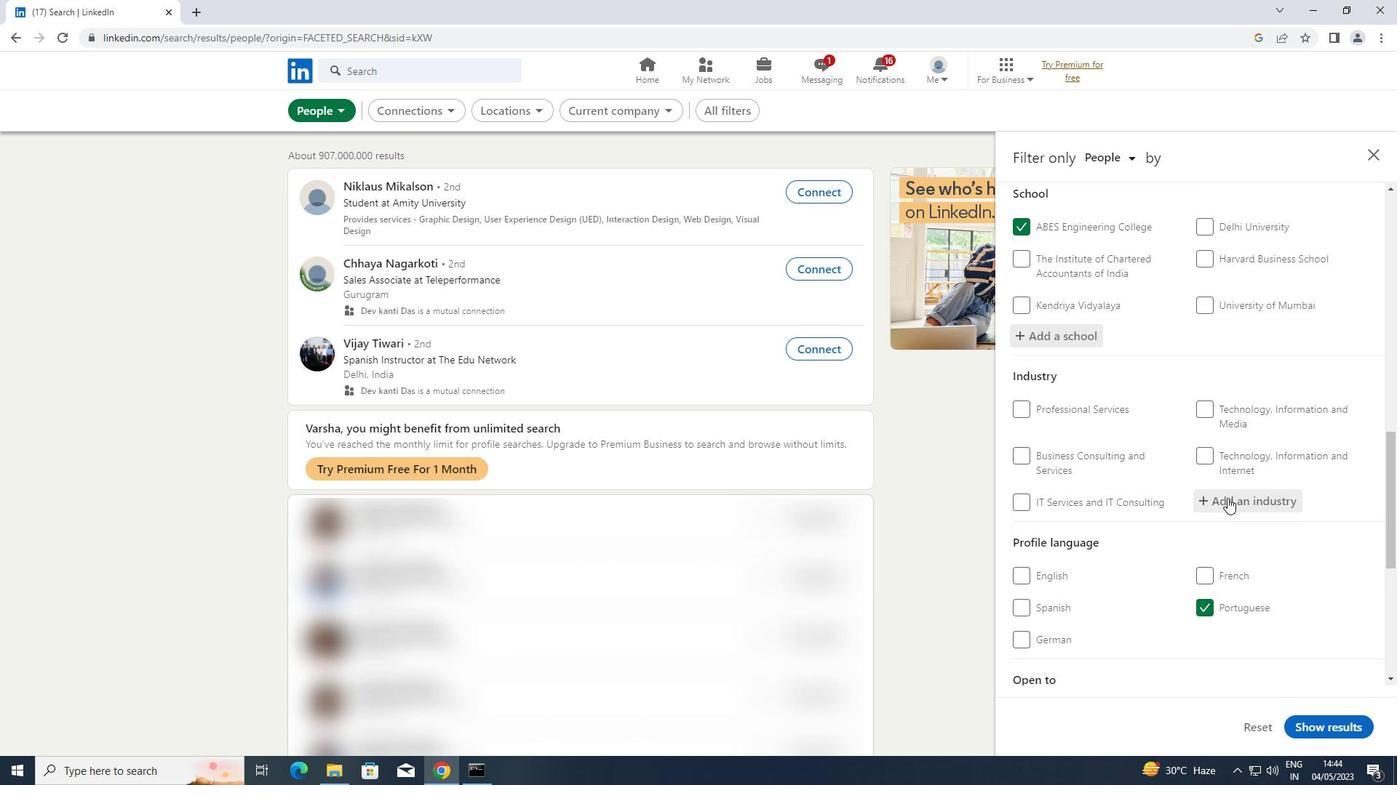 
Action: Key pressed <Key.shift>OPTOMETRISTS
Screenshot: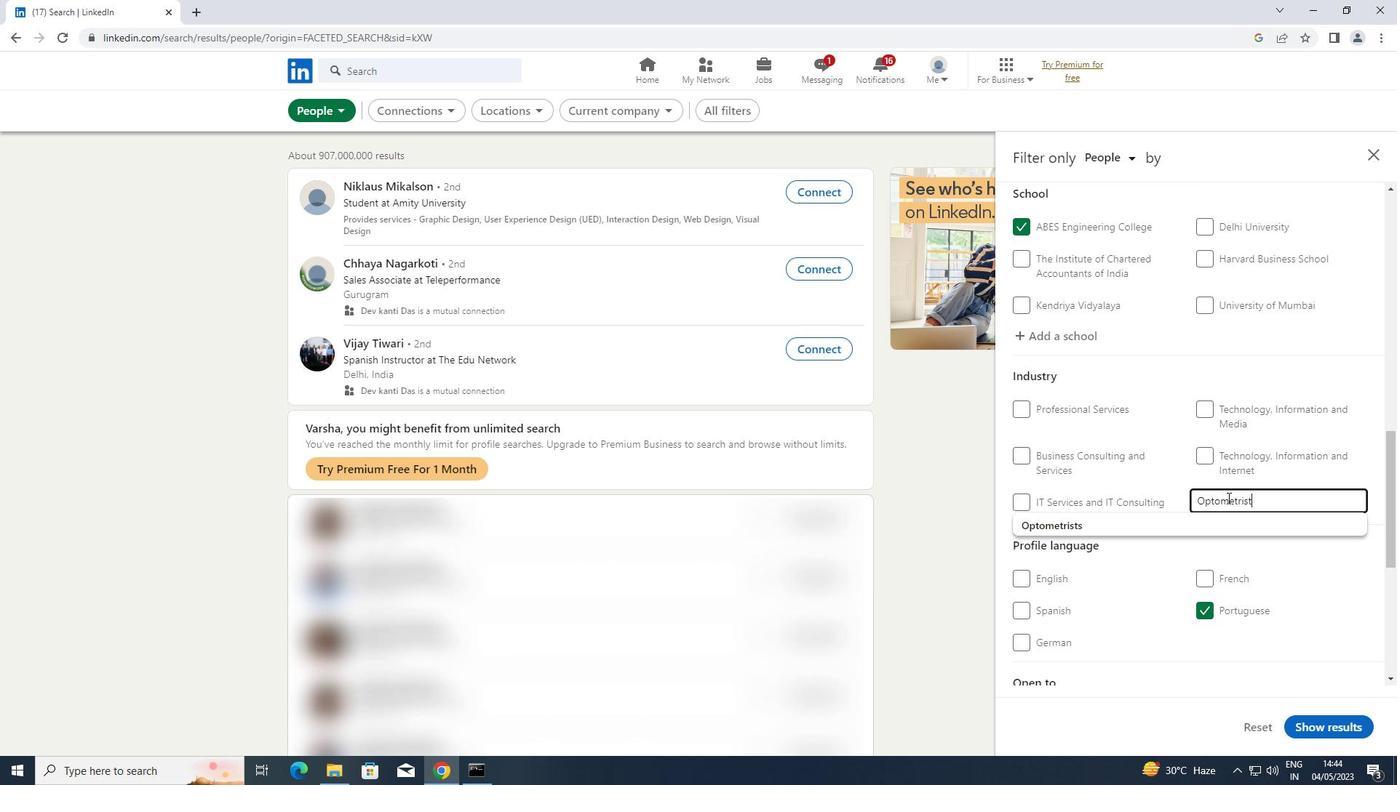 
Action: Mouse moved to (1068, 520)
Screenshot: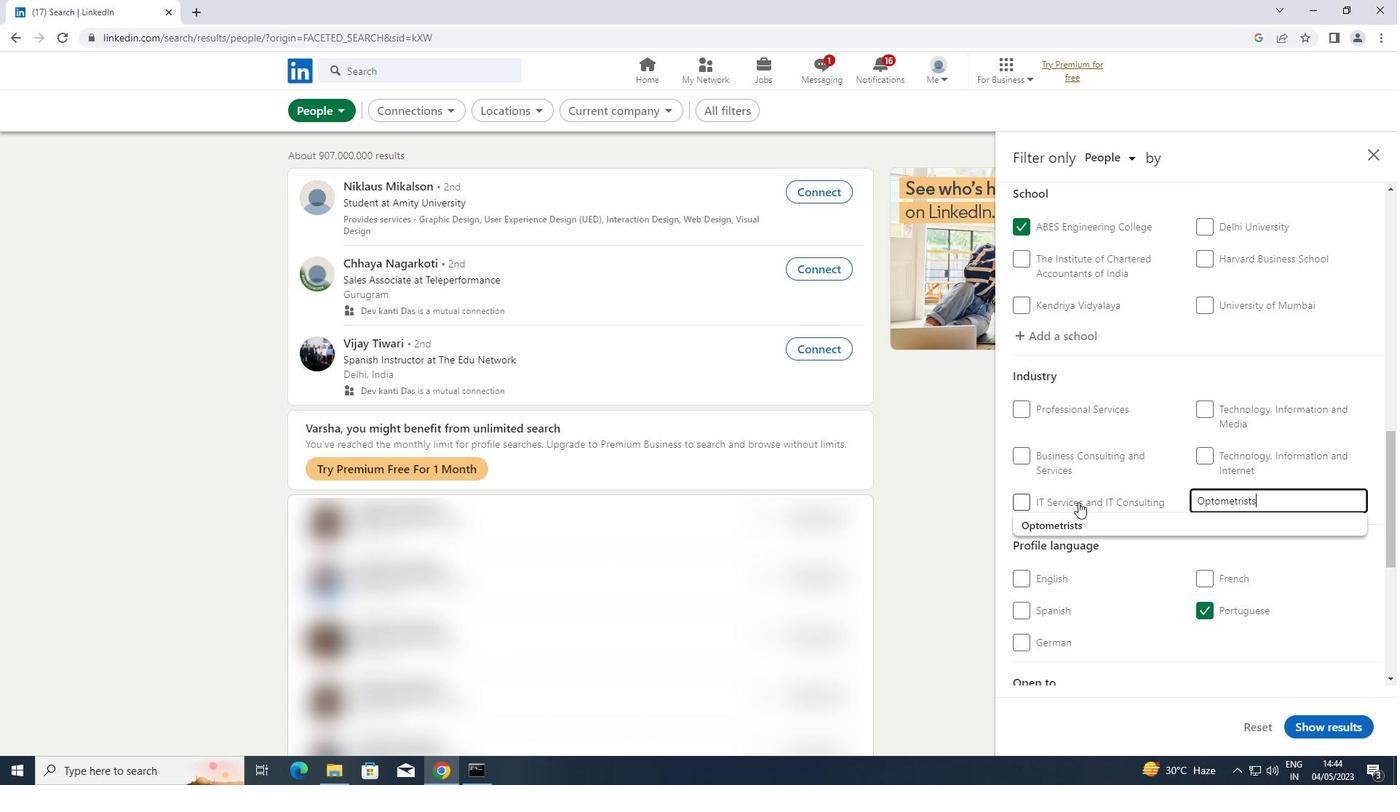 
Action: Mouse pressed left at (1068, 520)
Screenshot: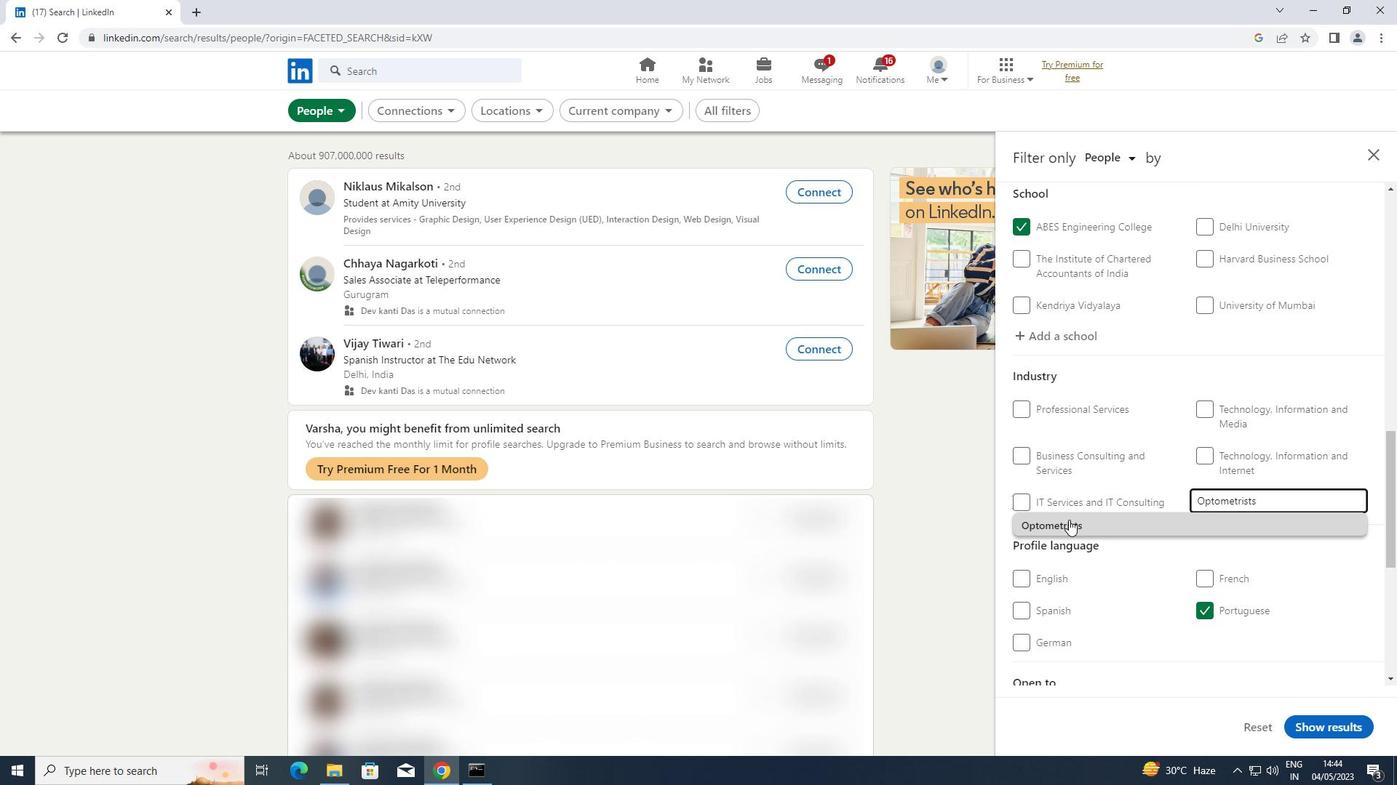 
Action: Mouse scrolled (1068, 519) with delta (0, 0)
Screenshot: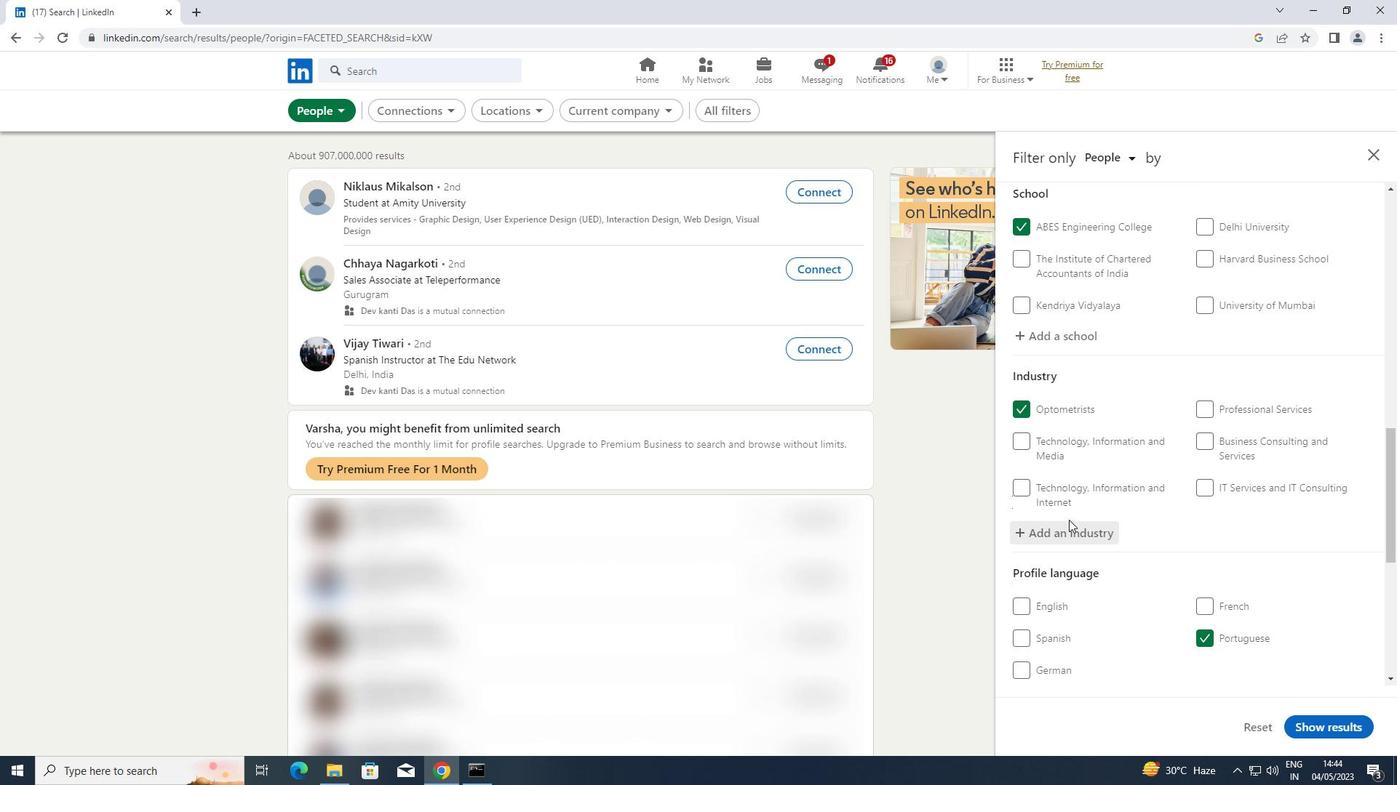 
Action: Mouse scrolled (1068, 519) with delta (0, 0)
Screenshot: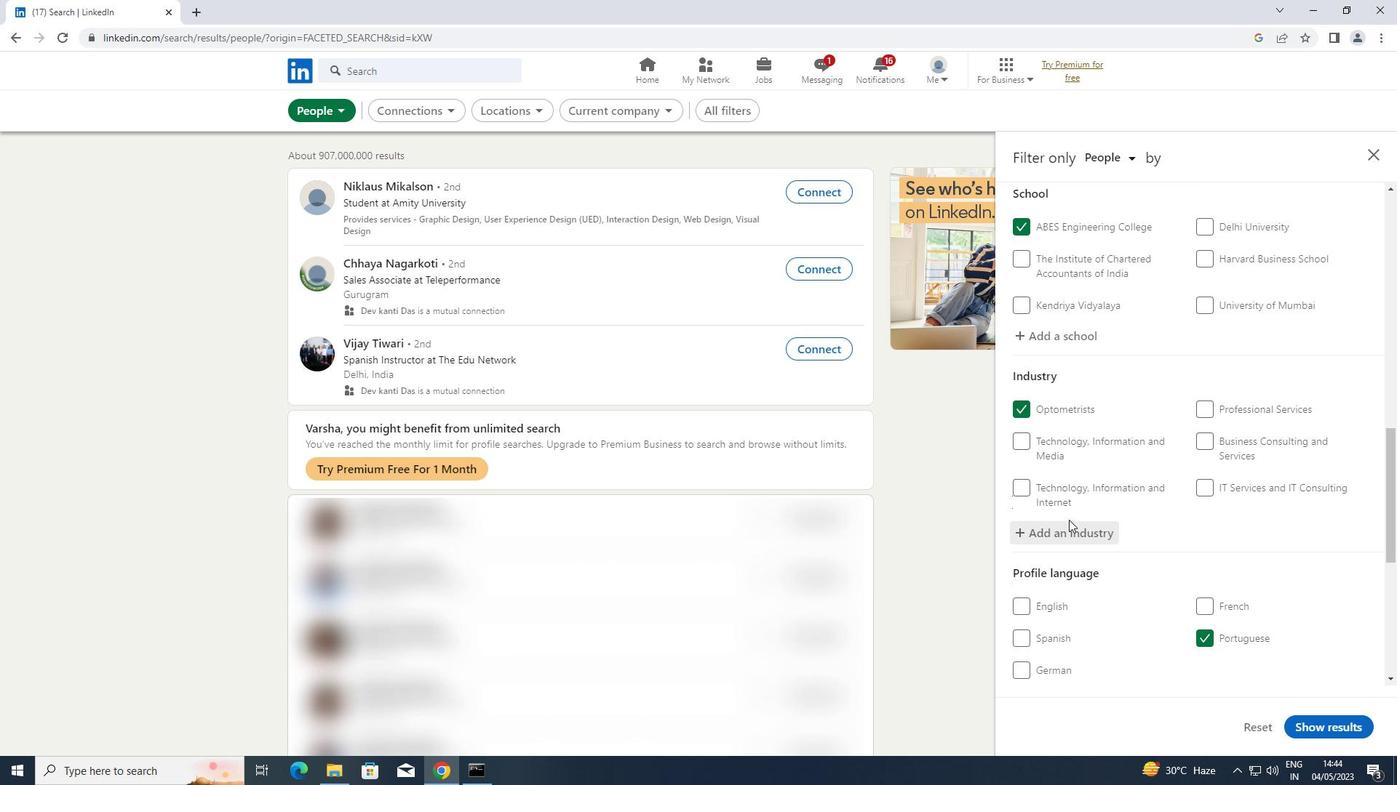 
Action: Mouse scrolled (1068, 519) with delta (0, 0)
Screenshot: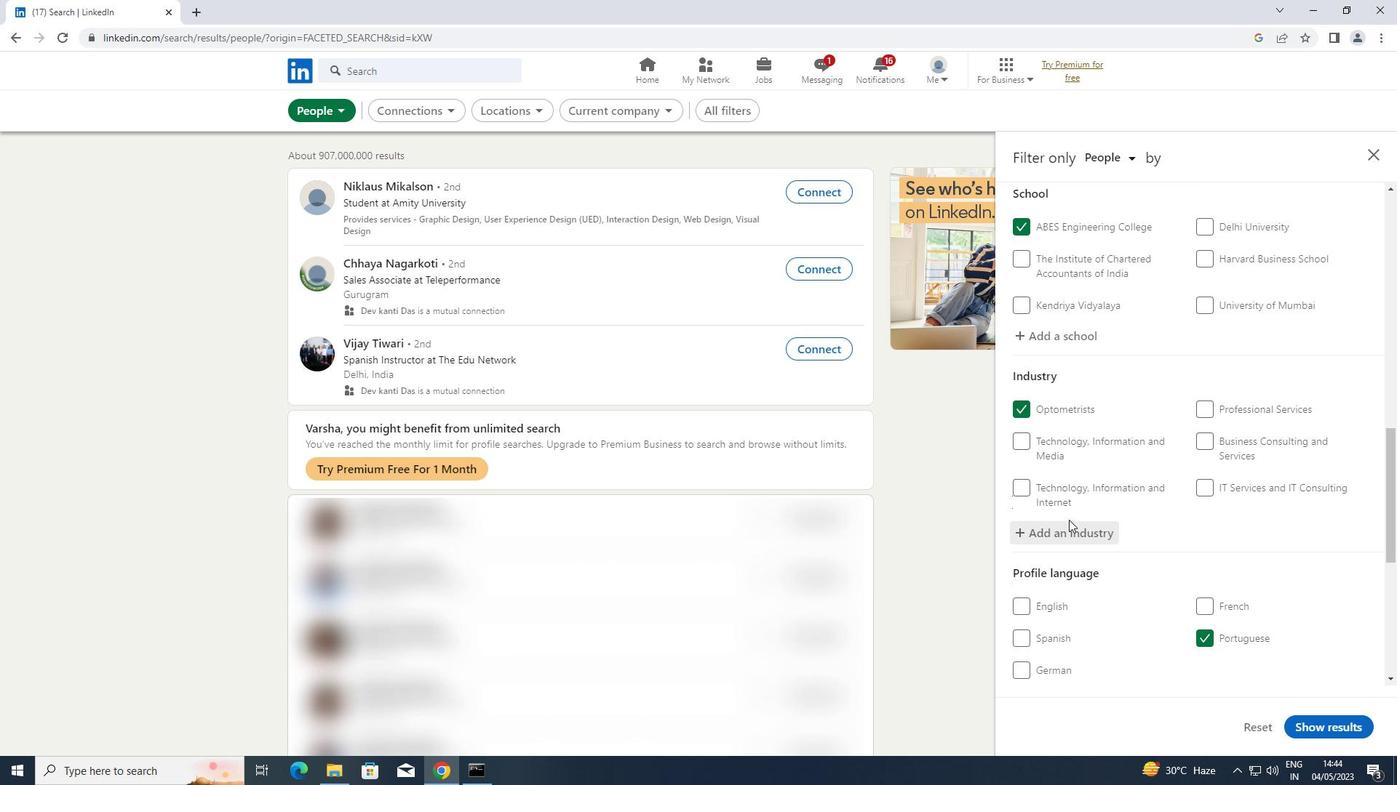 
Action: Mouse scrolled (1068, 519) with delta (0, 0)
Screenshot: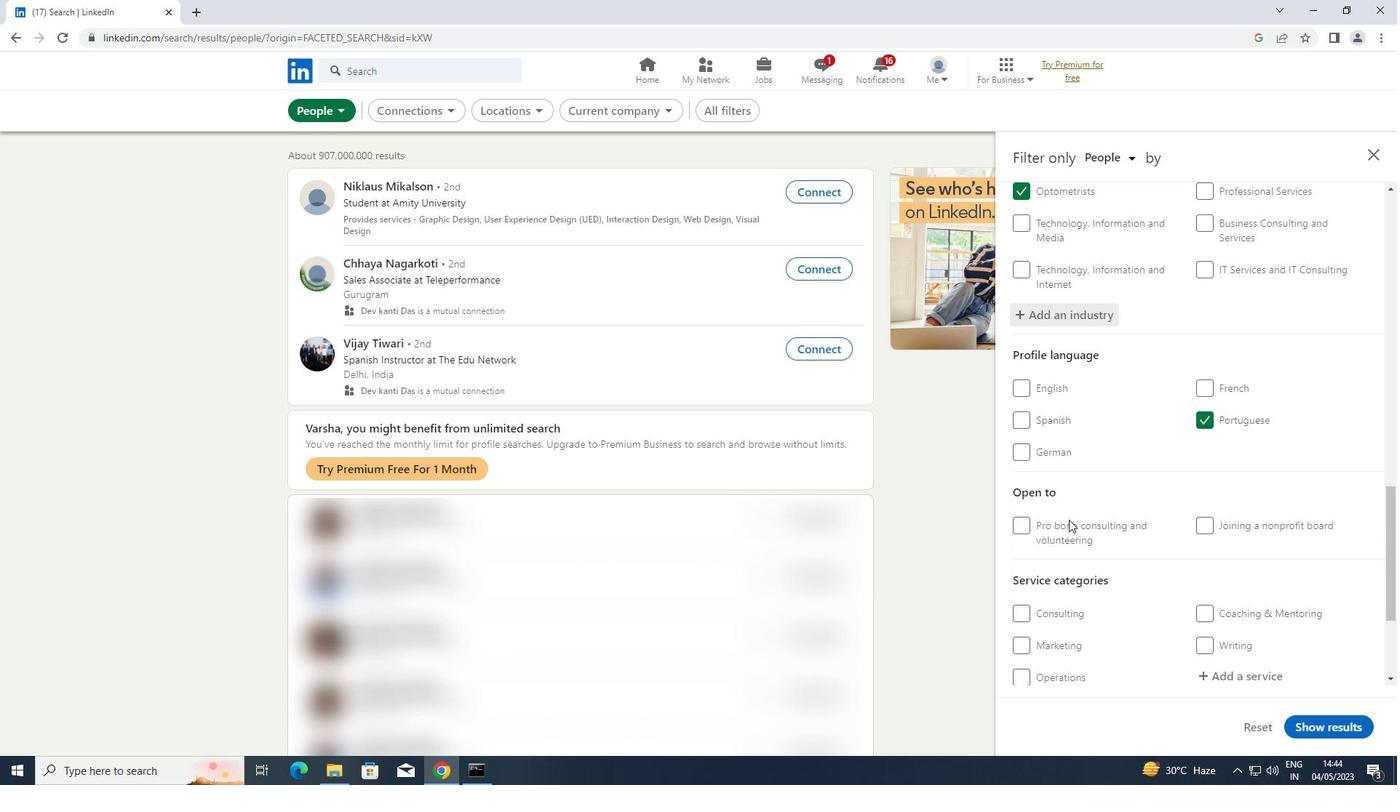 
Action: Mouse scrolled (1068, 519) with delta (0, 0)
Screenshot: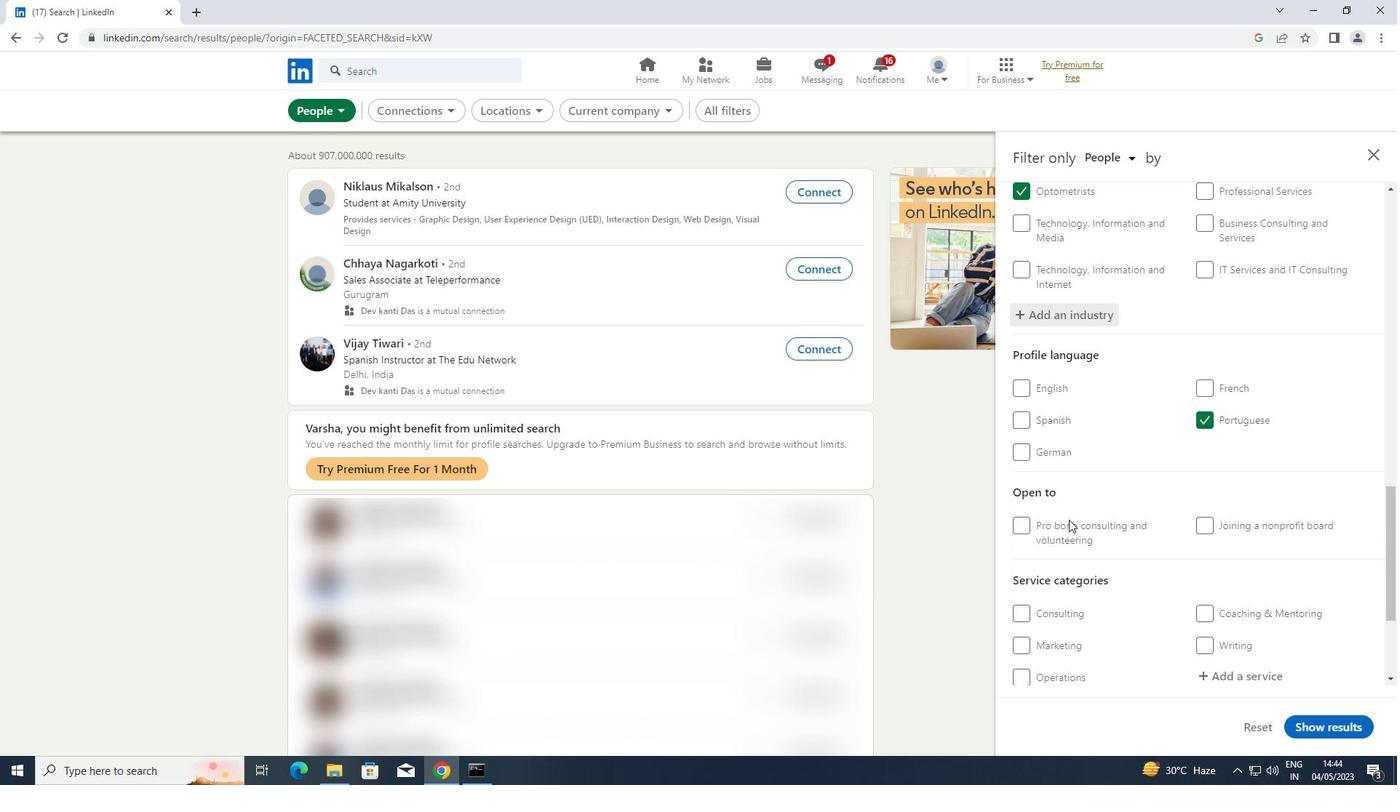 
Action: Mouse scrolled (1068, 519) with delta (0, 0)
Screenshot: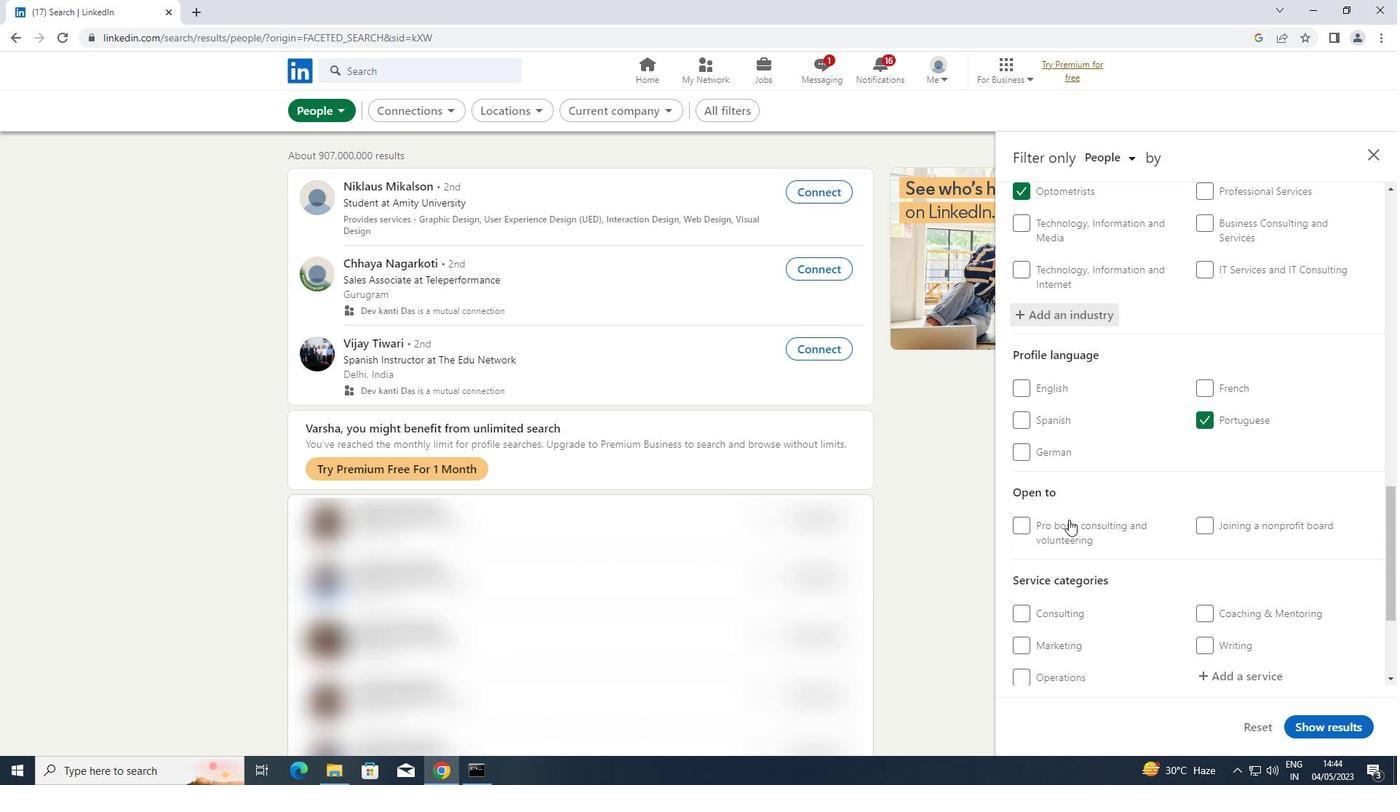 
Action: Mouse moved to (1244, 490)
Screenshot: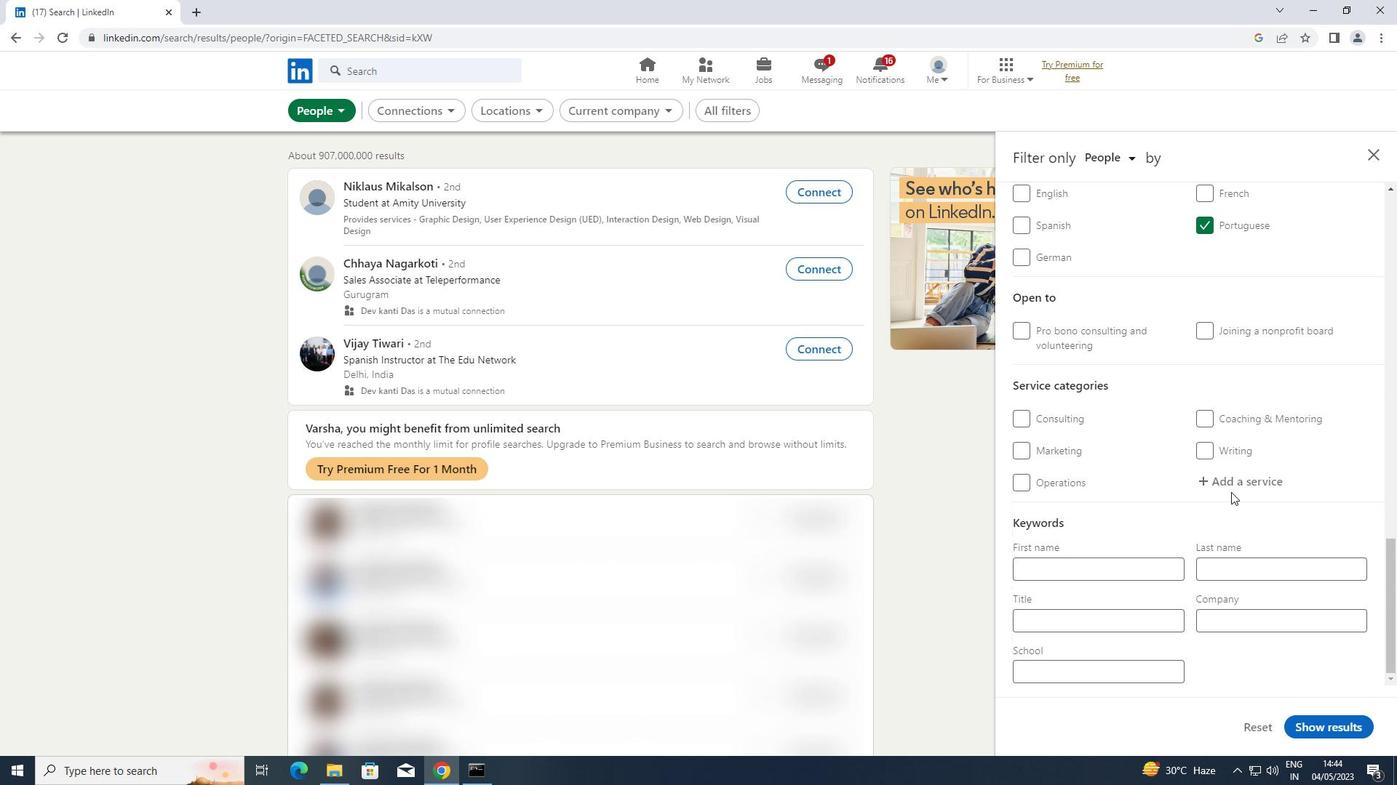 
Action: Mouse pressed left at (1244, 490)
Screenshot: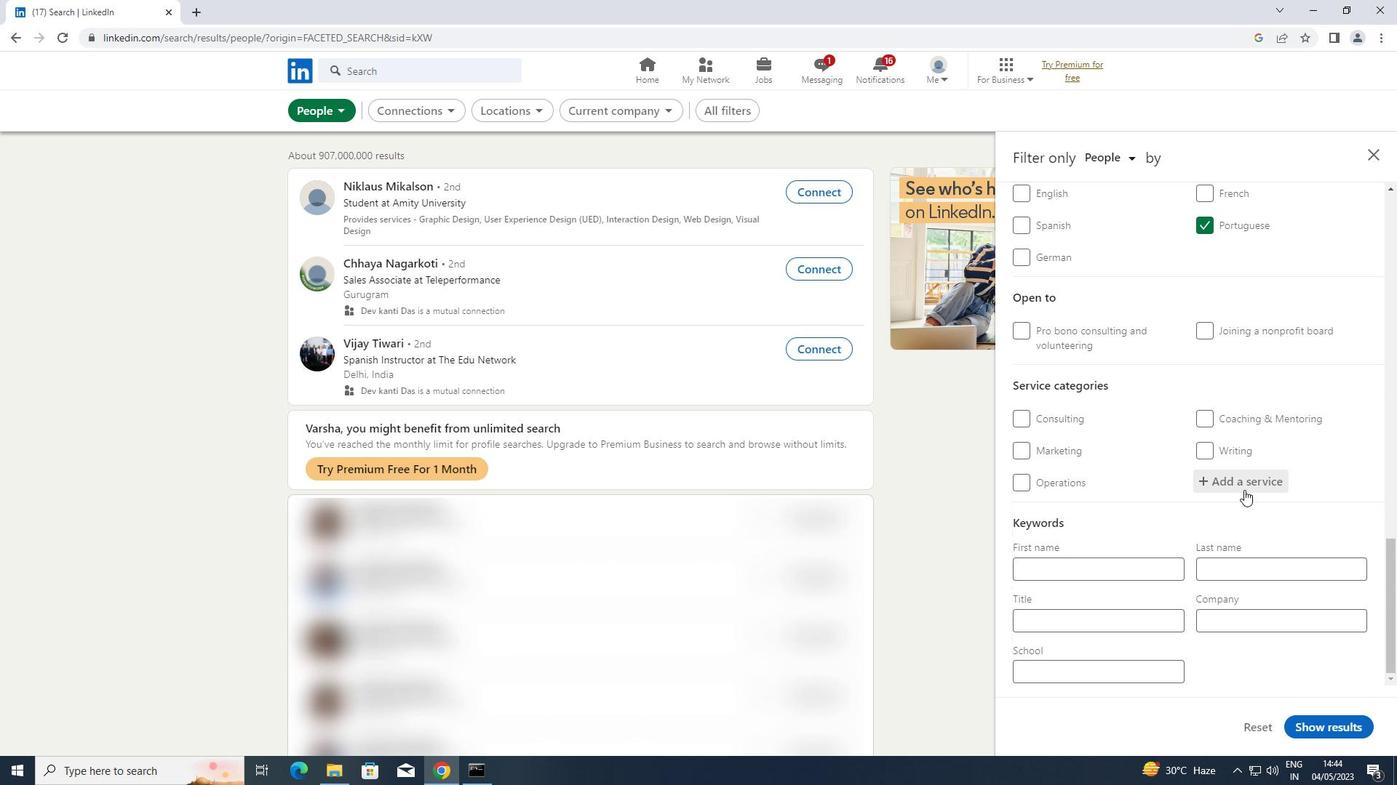 
Action: Key pressed <Key.shift>CORPORATE
Screenshot: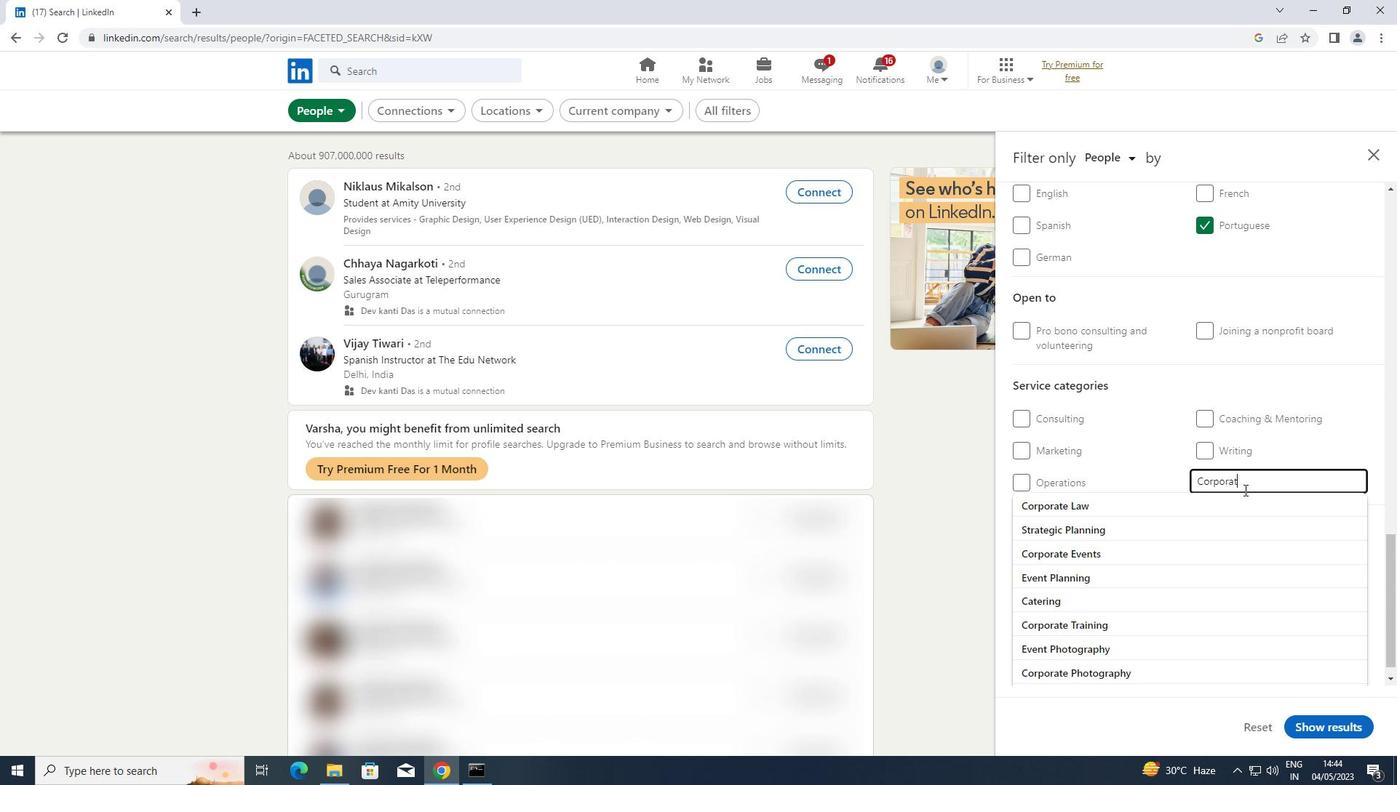 
Action: Mouse moved to (1116, 515)
Screenshot: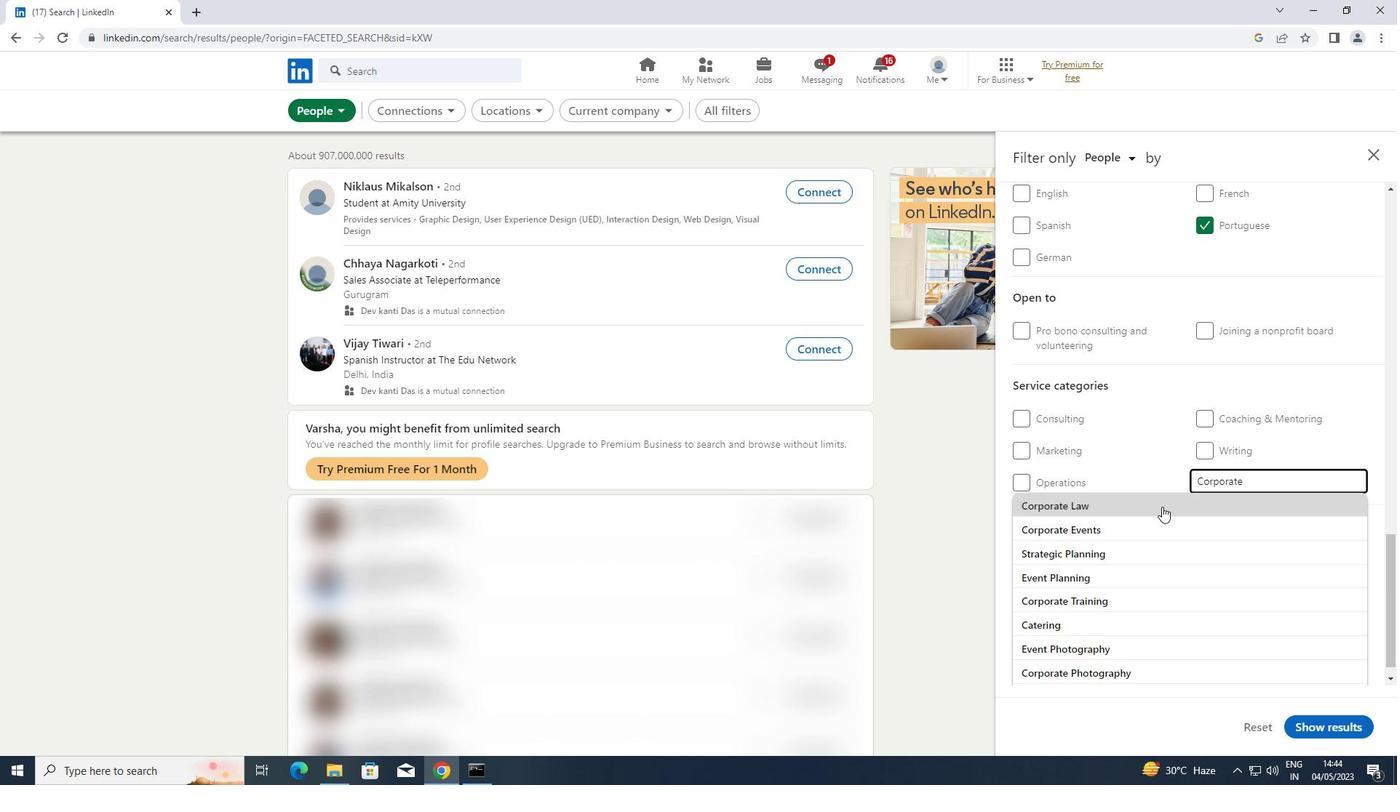 
Action: Mouse pressed left at (1116, 515)
Screenshot: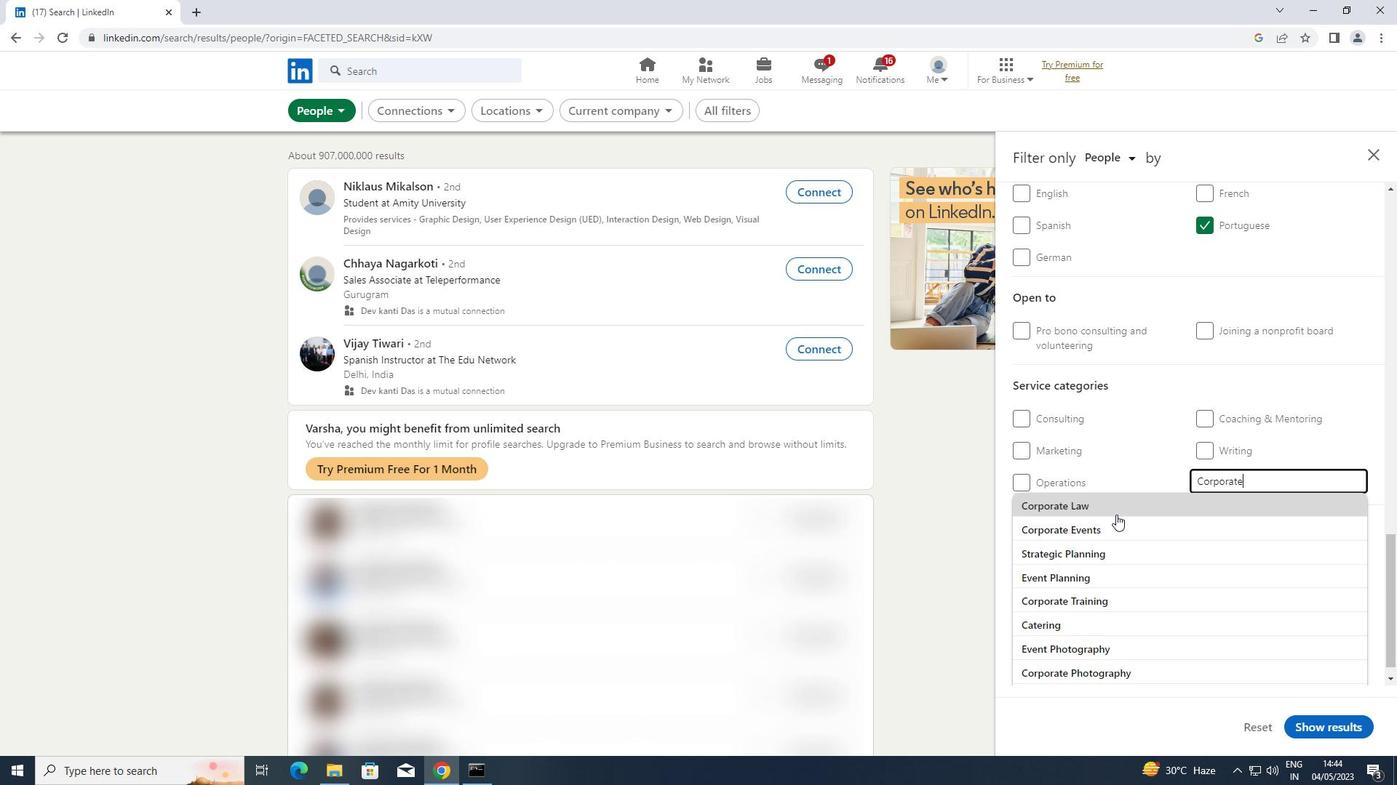 
Action: Mouse scrolled (1116, 514) with delta (0, 0)
Screenshot: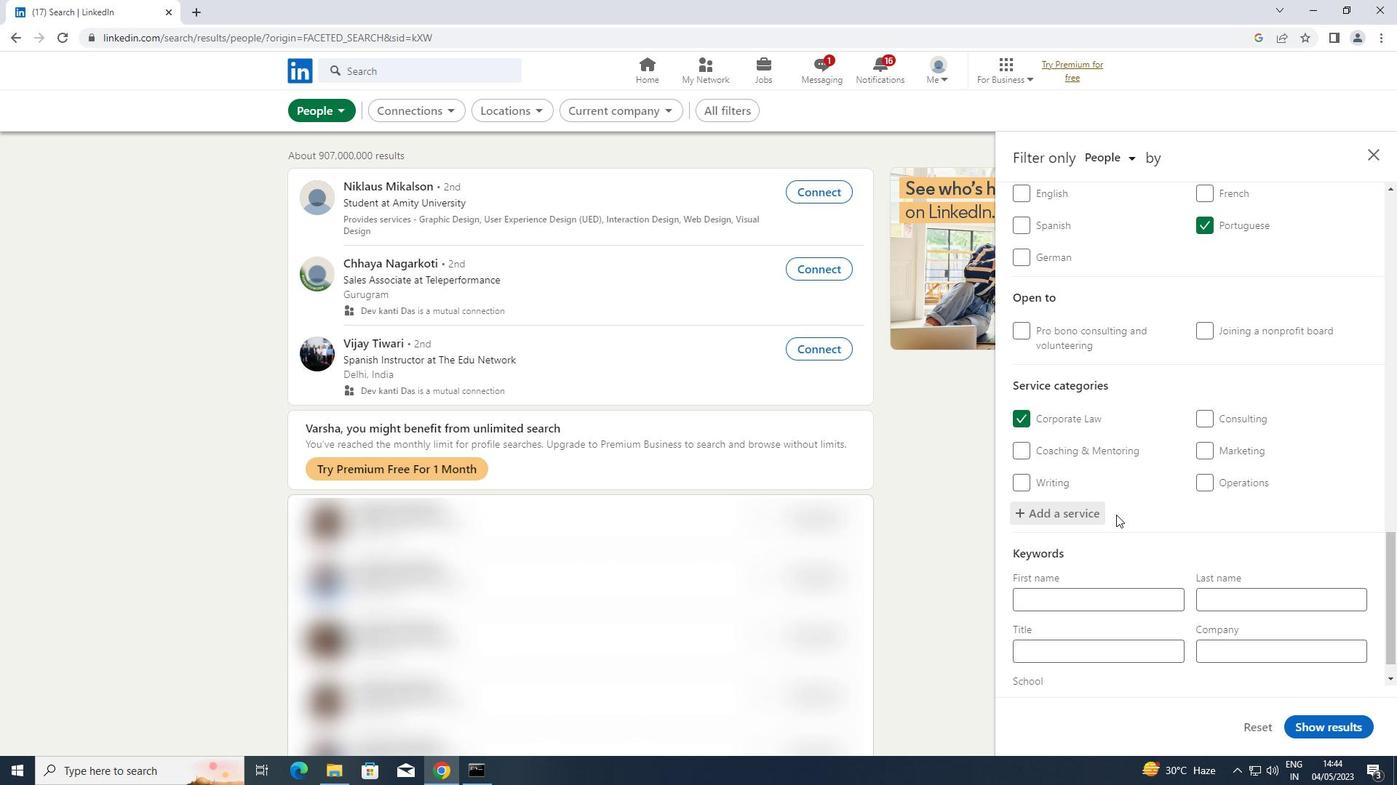 
Action: Mouse scrolled (1116, 514) with delta (0, 0)
Screenshot: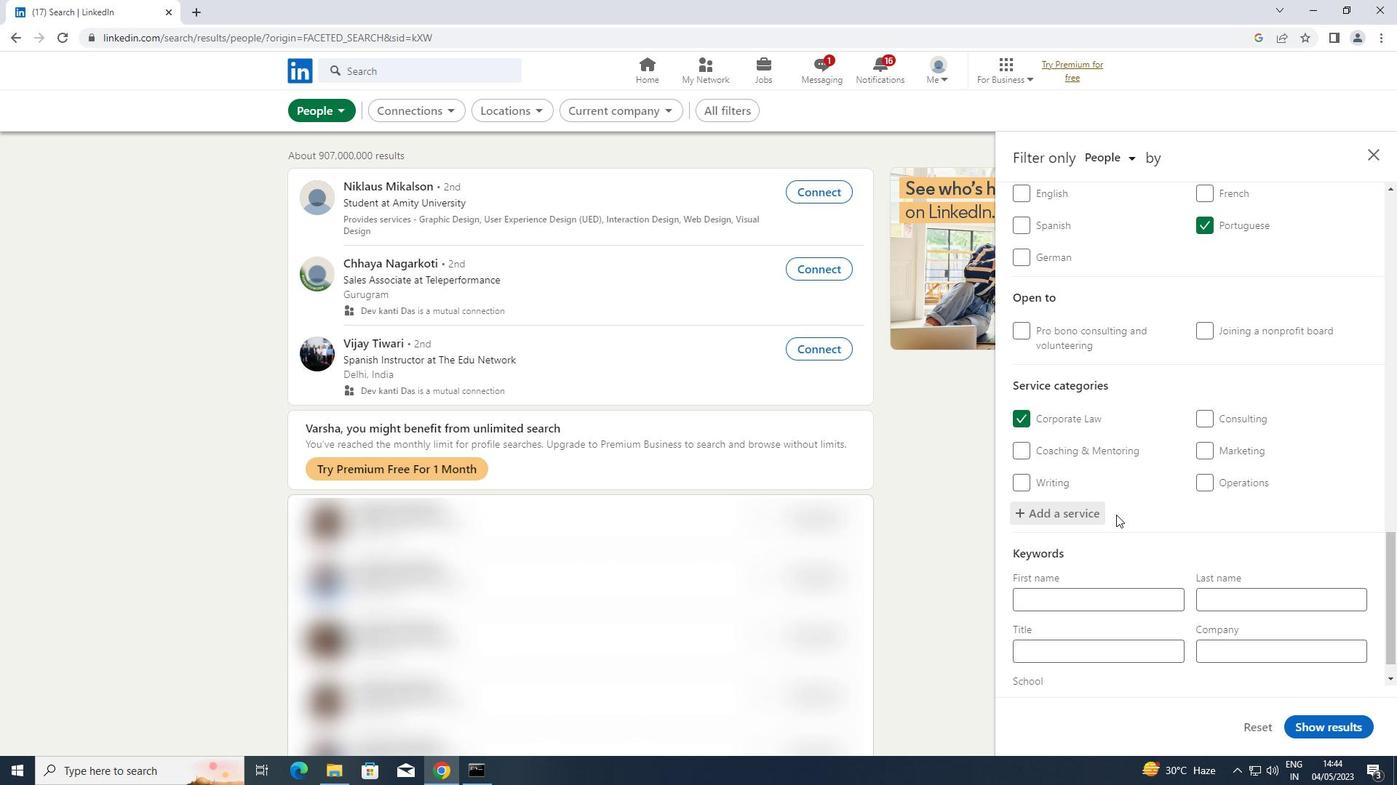 
Action: Mouse scrolled (1116, 514) with delta (0, 0)
Screenshot: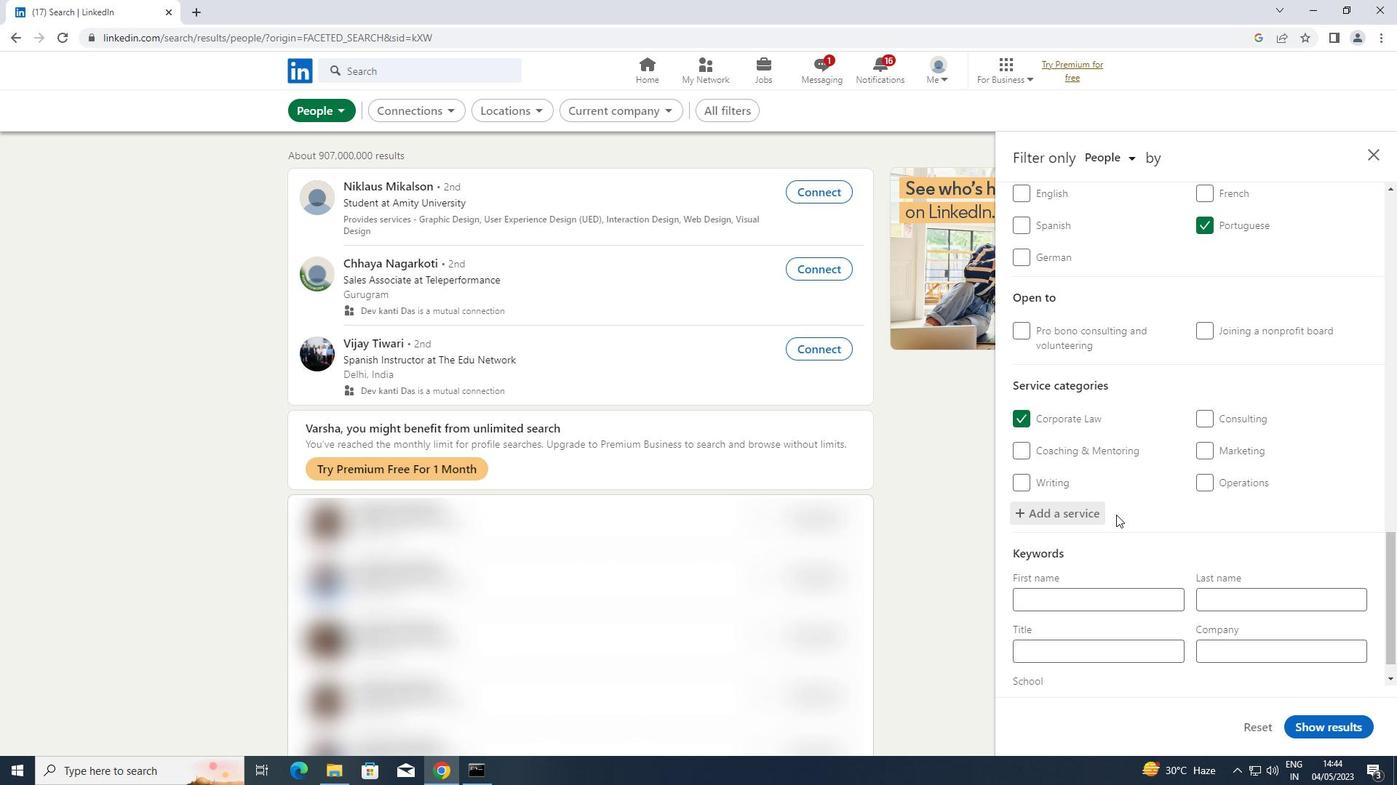 
Action: Mouse scrolled (1116, 514) with delta (0, 0)
Screenshot: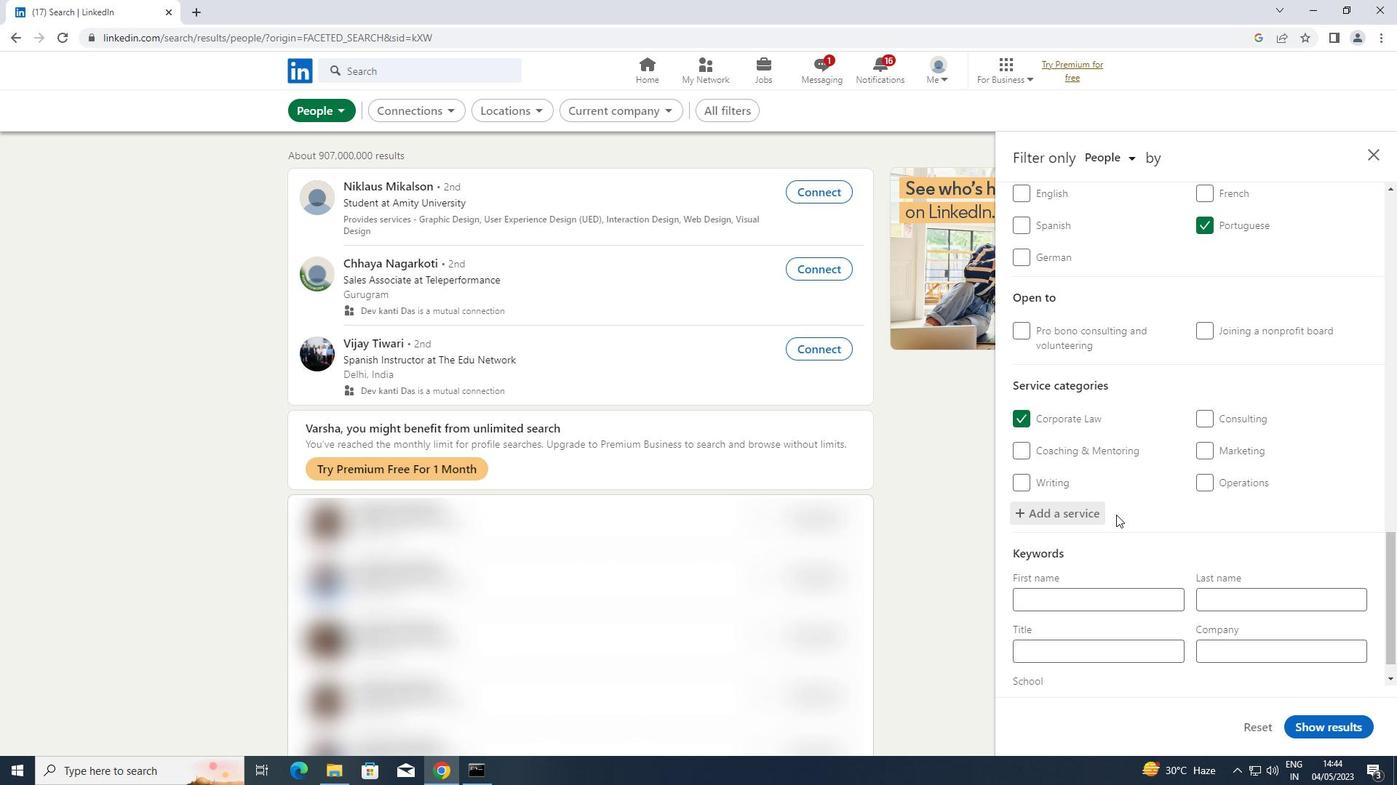 
Action: Mouse scrolled (1116, 514) with delta (0, 0)
Screenshot: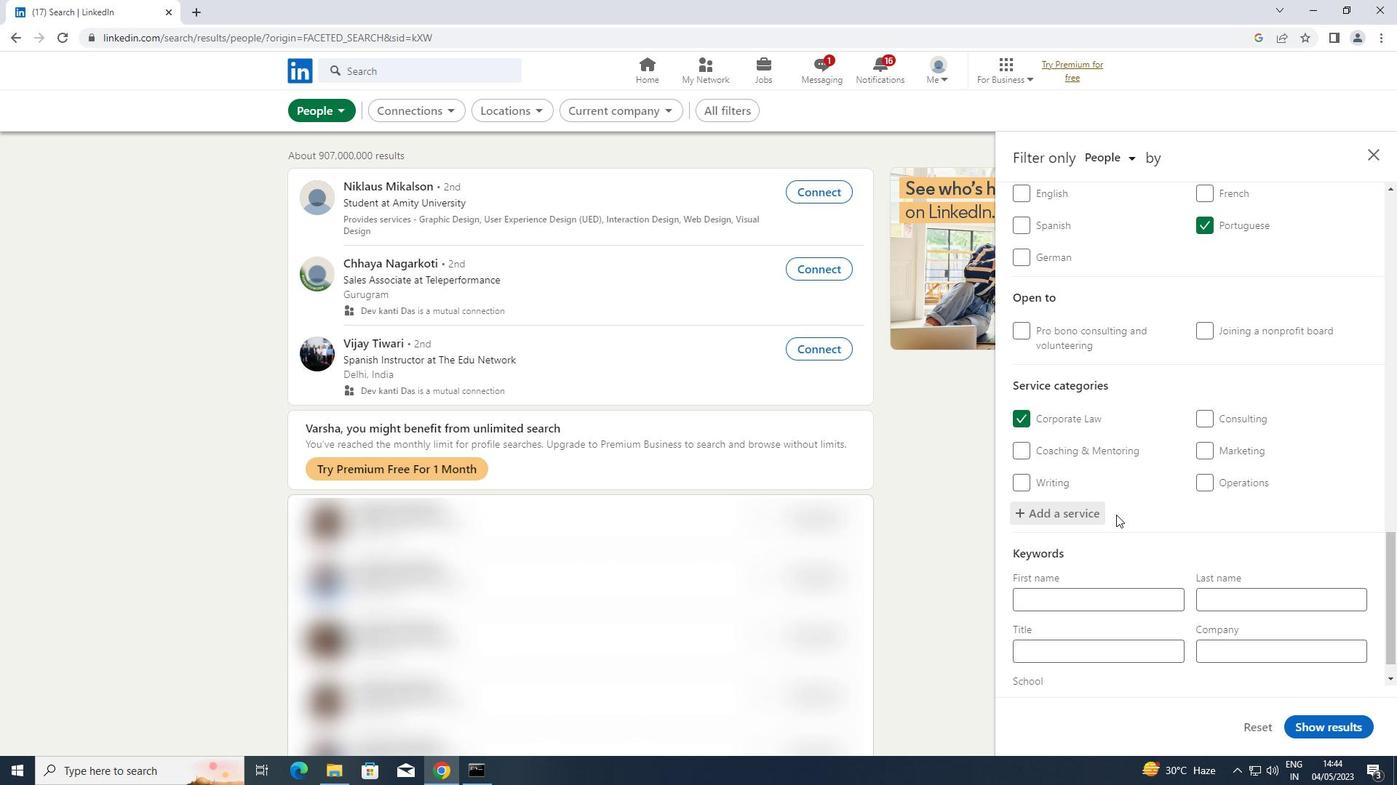 
Action: Mouse scrolled (1116, 514) with delta (0, 0)
Screenshot: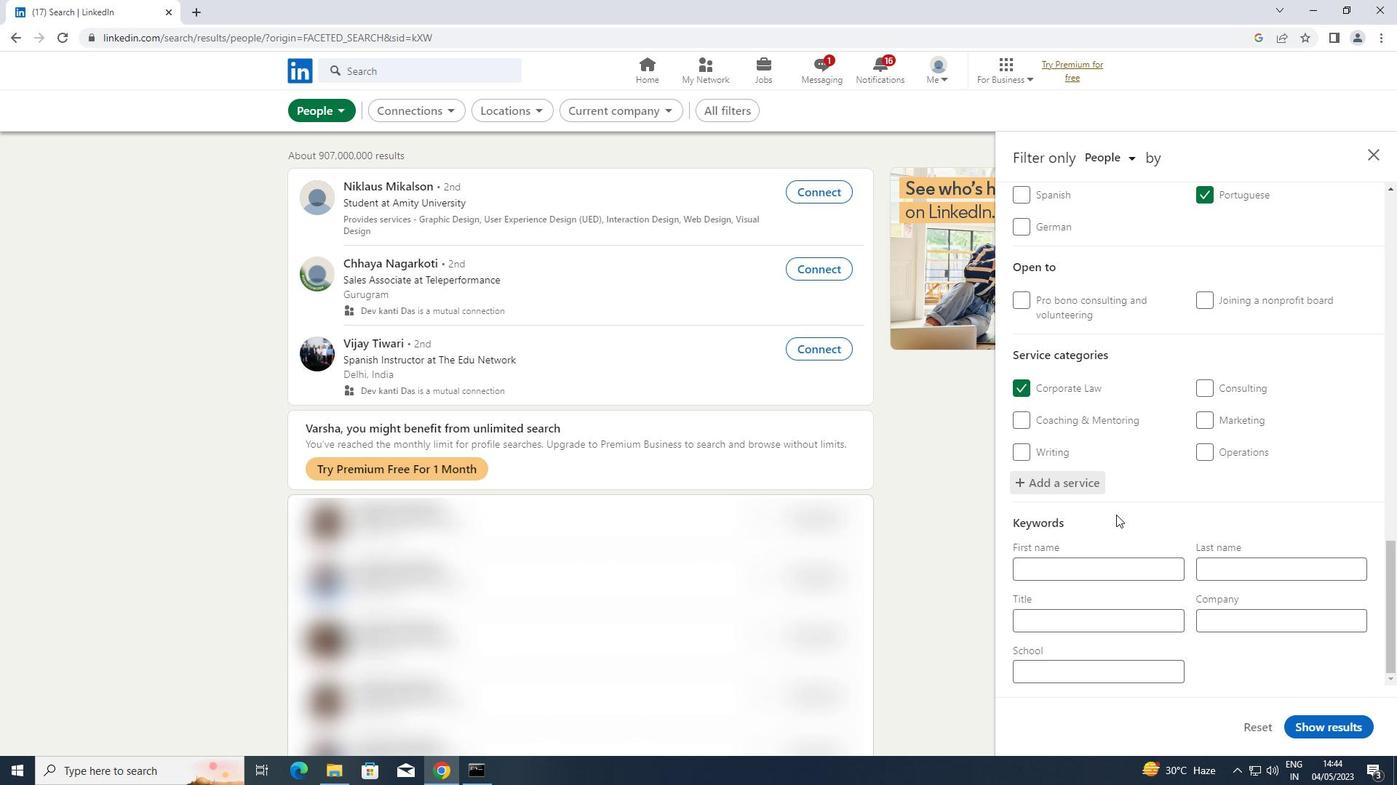 
Action: Mouse scrolled (1116, 514) with delta (0, 0)
Screenshot: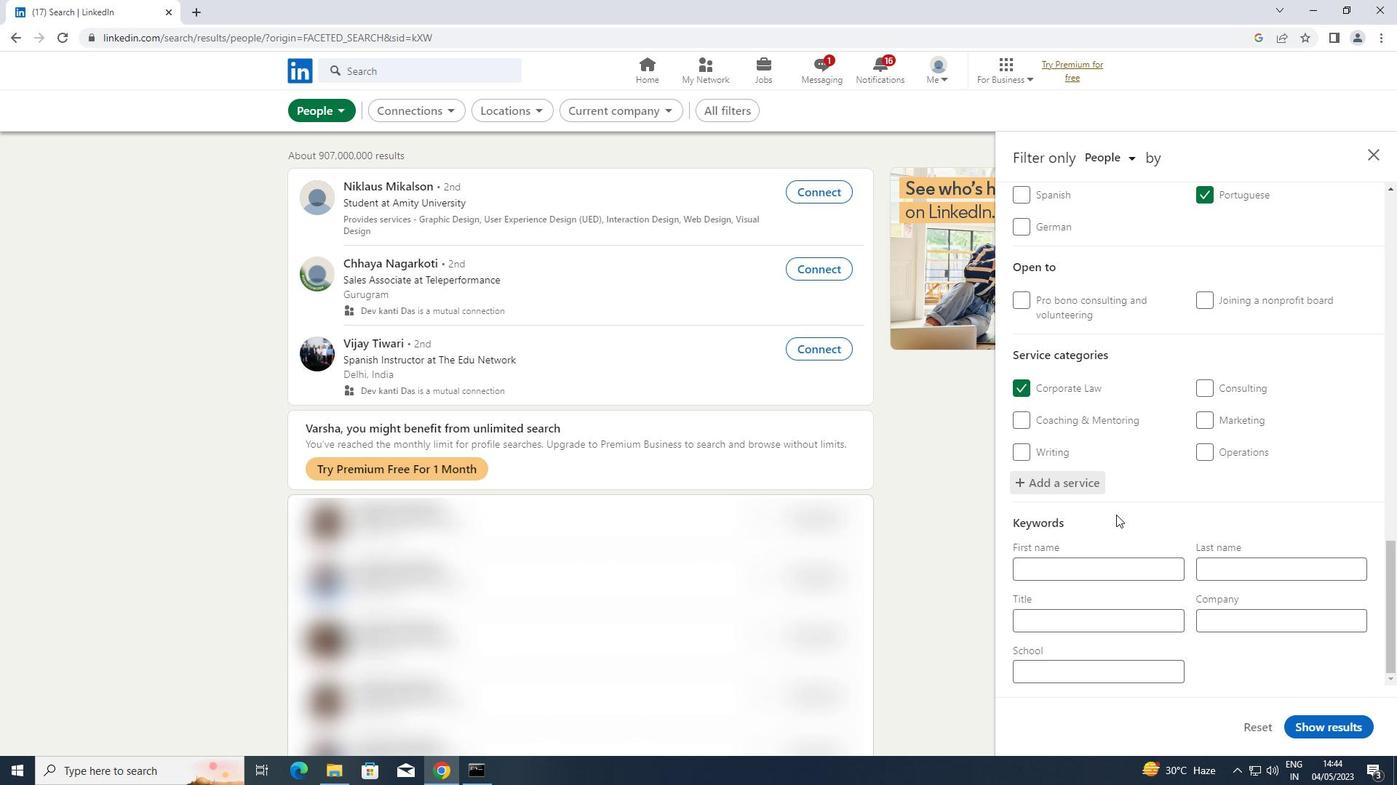 
Action: Mouse scrolled (1116, 514) with delta (0, 0)
Screenshot: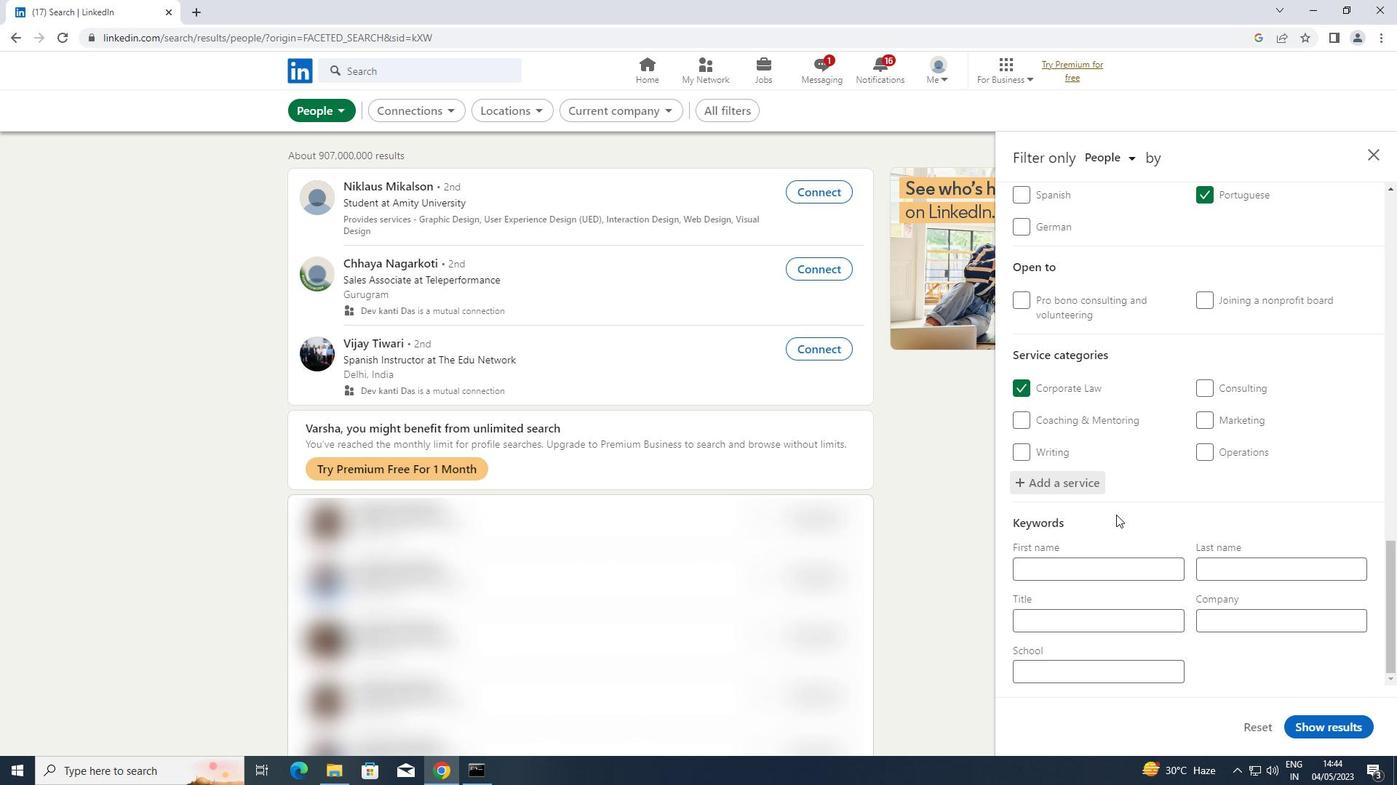 
Action: Mouse moved to (1081, 632)
Screenshot: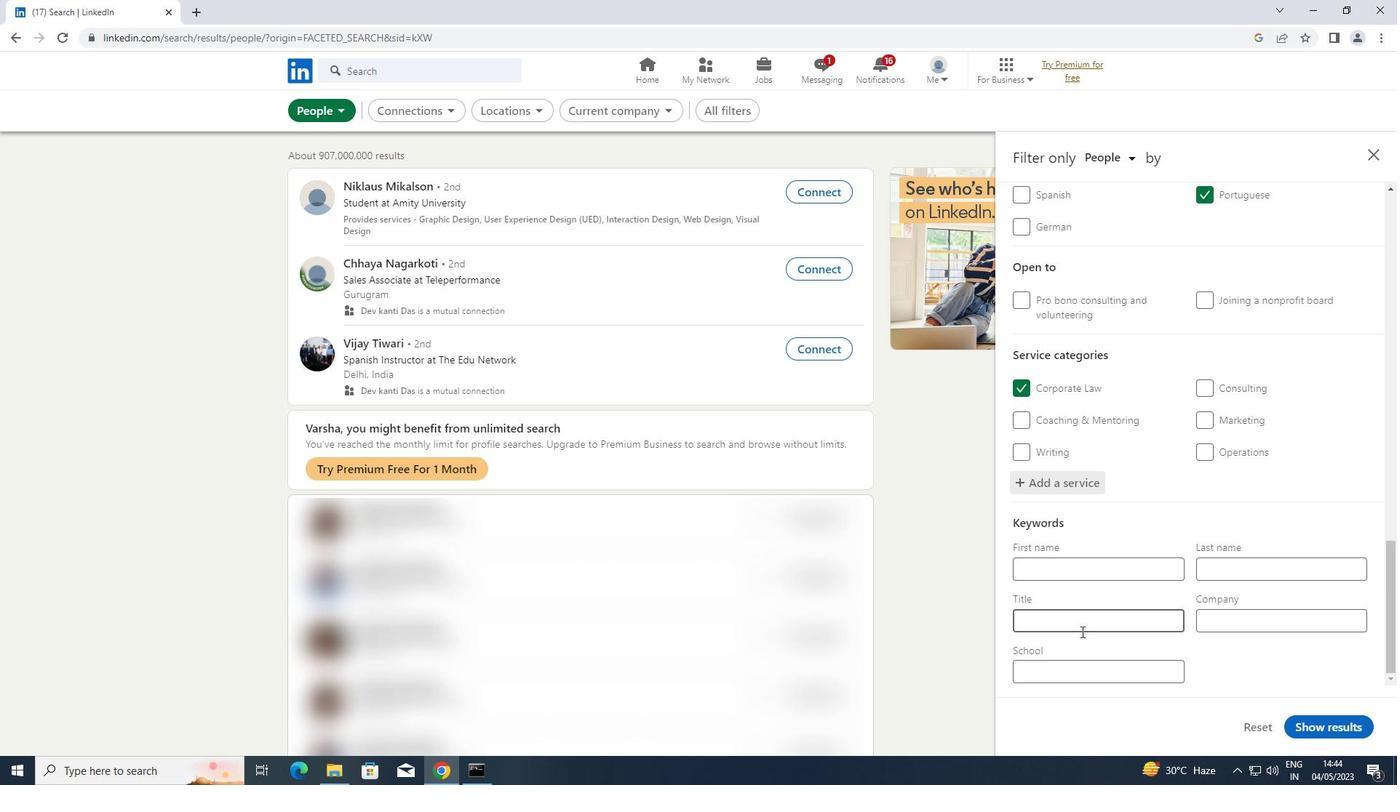 
Action: Mouse pressed left at (1081, 632)
Screenshot: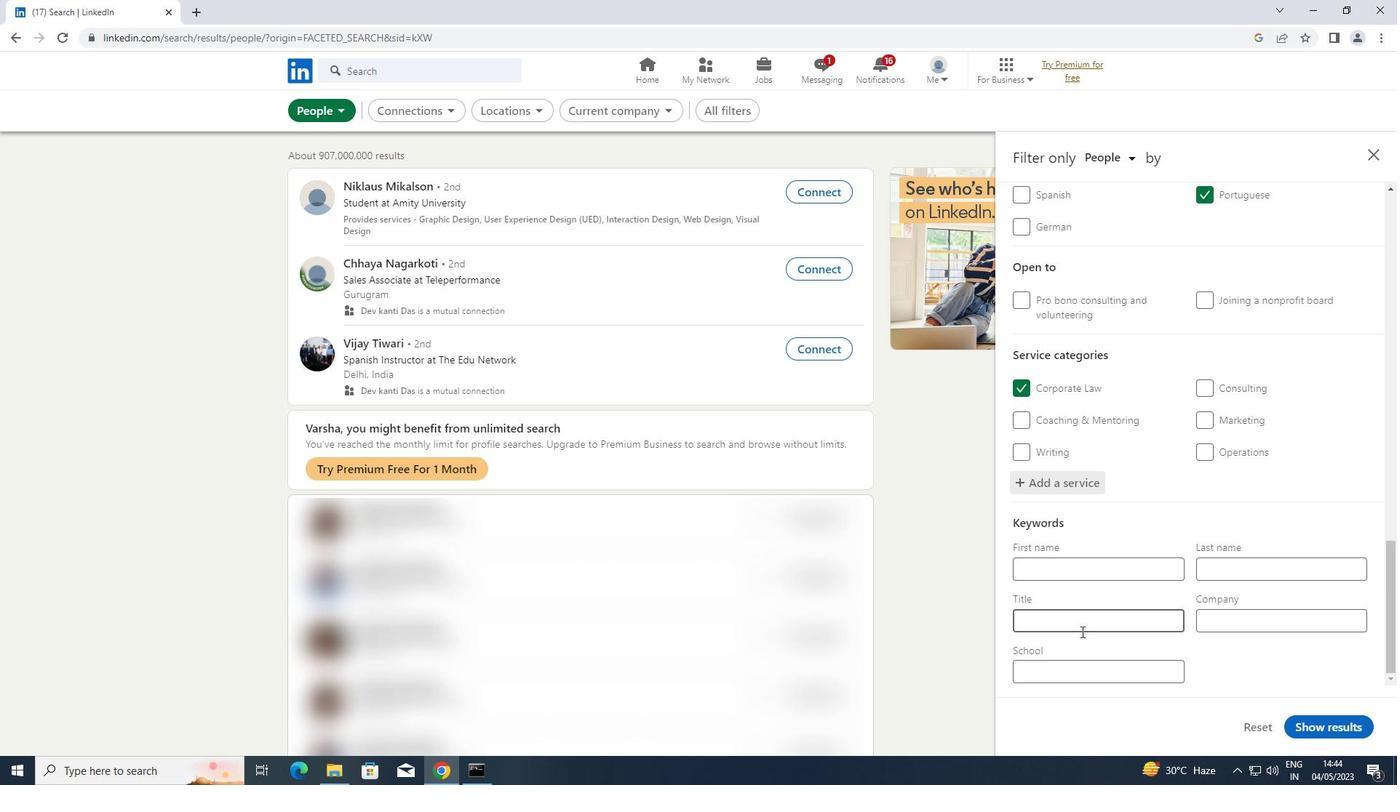 
Action: Key pressed <Key.shift>NURSE
Screenshot: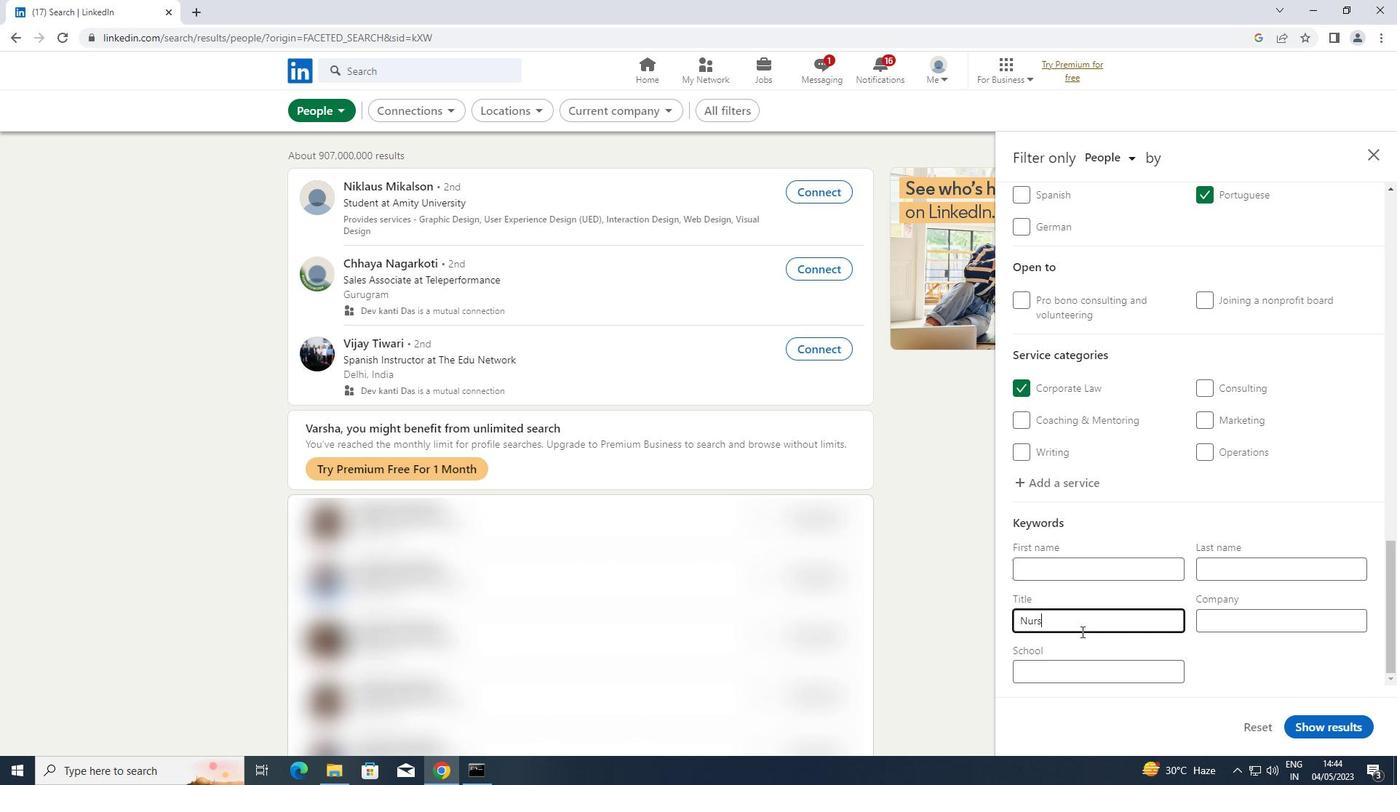 
Action: Mouse moved to (1309, 718)
Screenshot: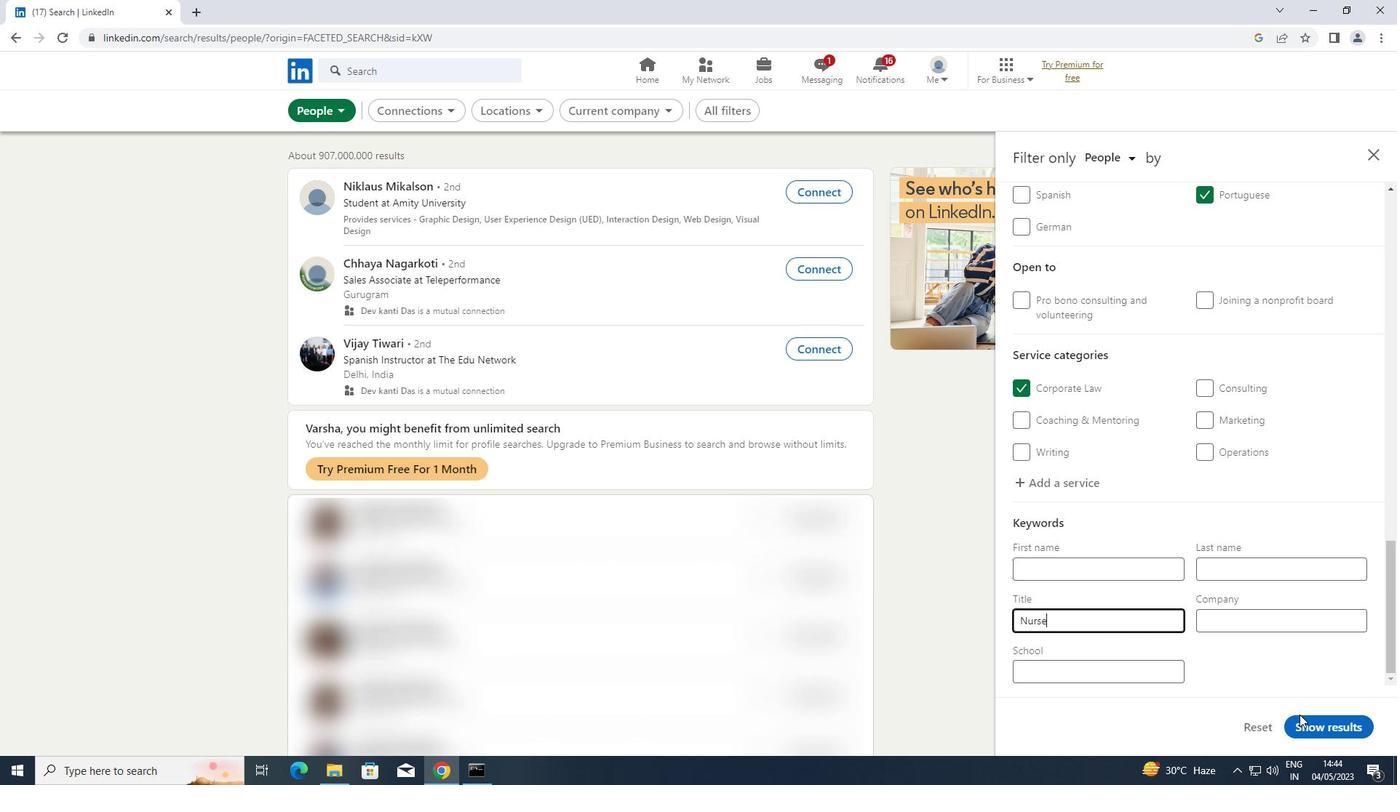 
Action: Mouse pressed left at (1309, 718)
Screenshot: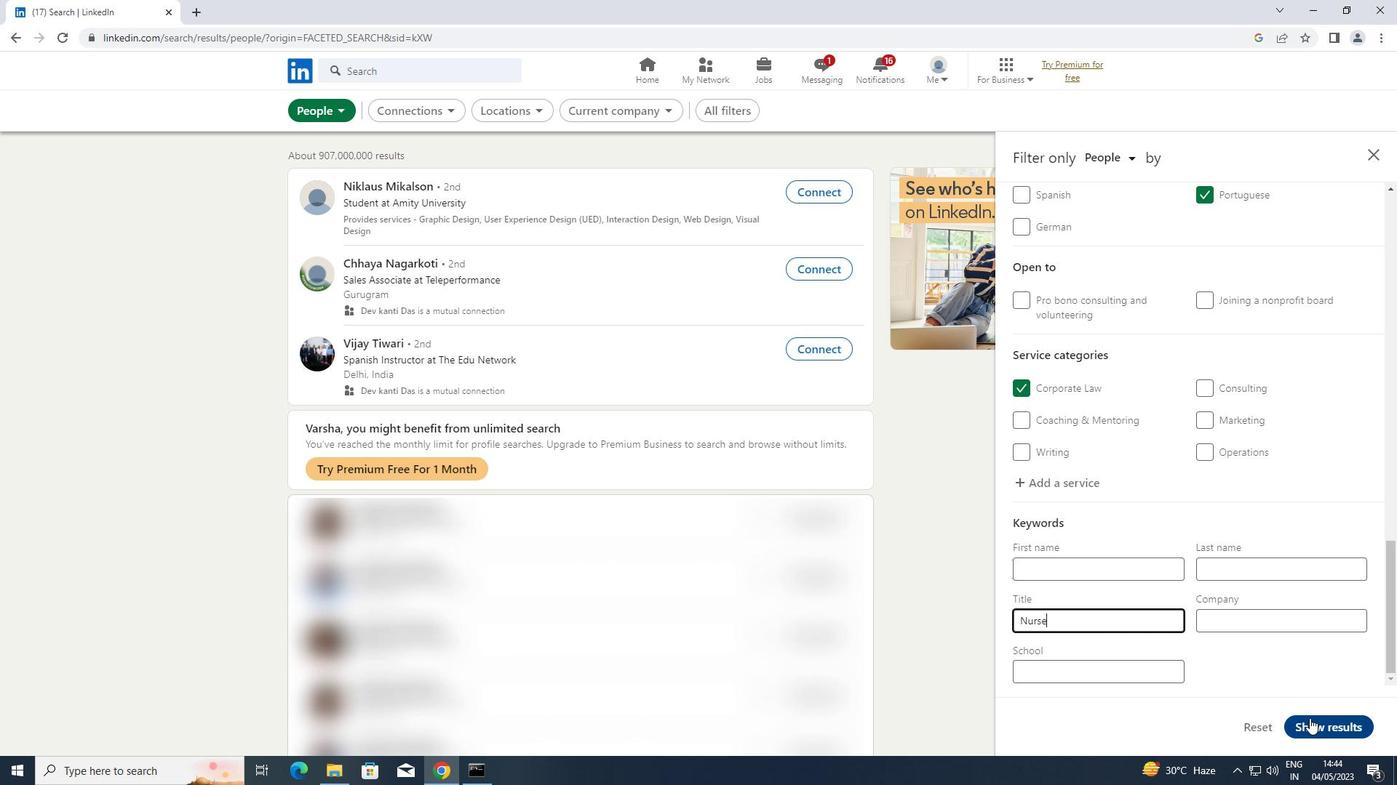 
